 Task: Find connections with filter location Dingcheng with filter topic #leadershipwith filter profile language Potuguese with filter current company Petropipe Oil and Gas with filter school Mumbai Educational Trust, MET League of Colleges with filter industry Caterers with filter service category User Experience Writing with filter keywords title Hotel Manager
Action: Mouse moved to (590, 82)
Screenshot: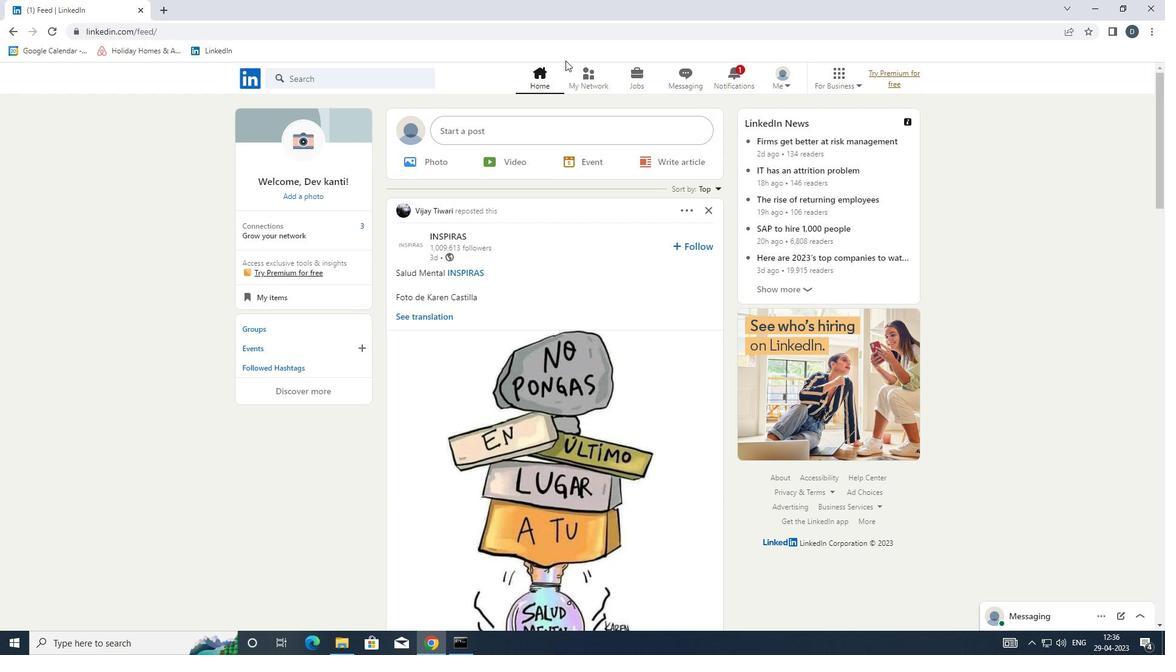 
Action: Mouse pressed left at (590, 82)
Screenshot: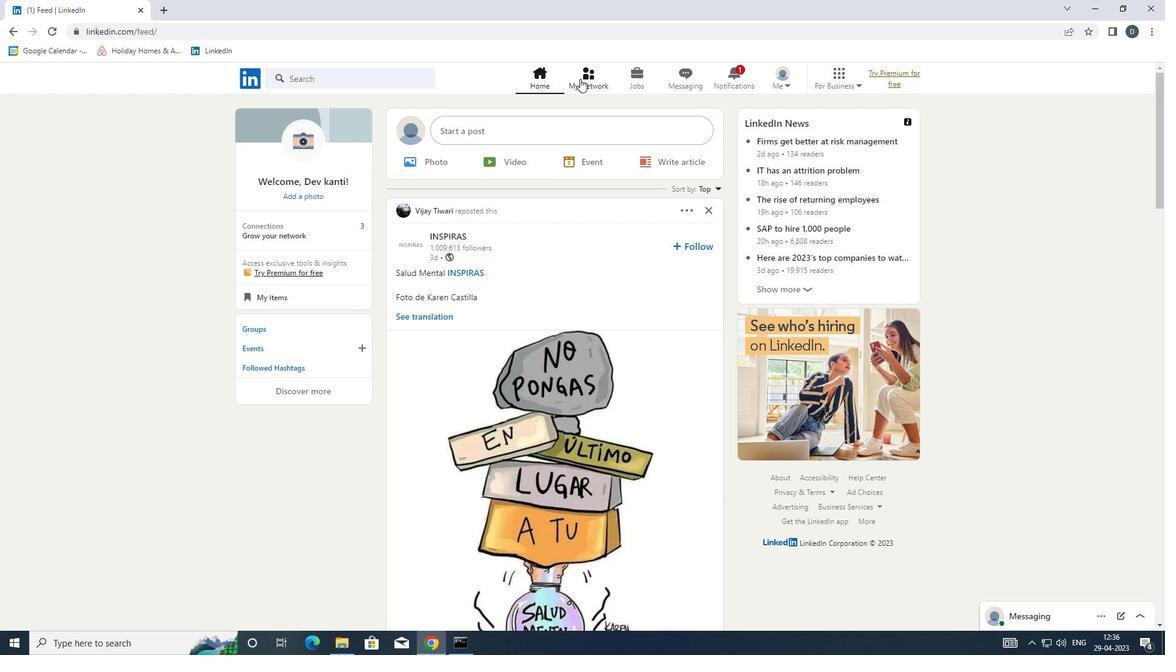 
Action: Mouse moved to (398, 143)
Screenshot: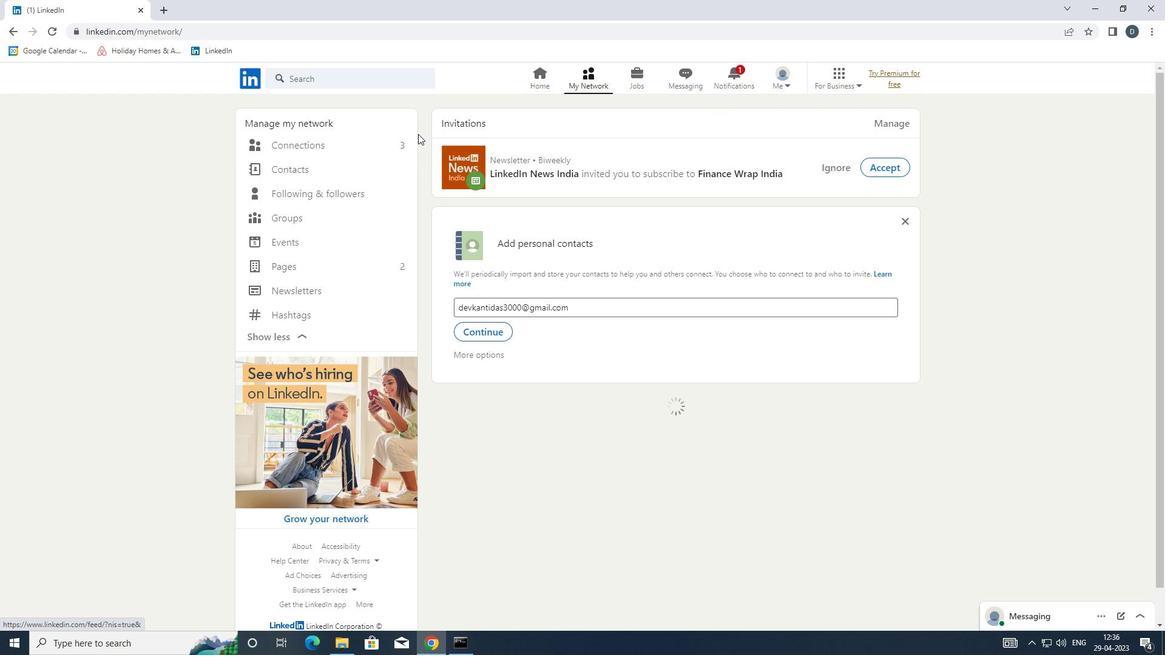 
Action: Mouse pressed left at (398, 143)
Screenshot: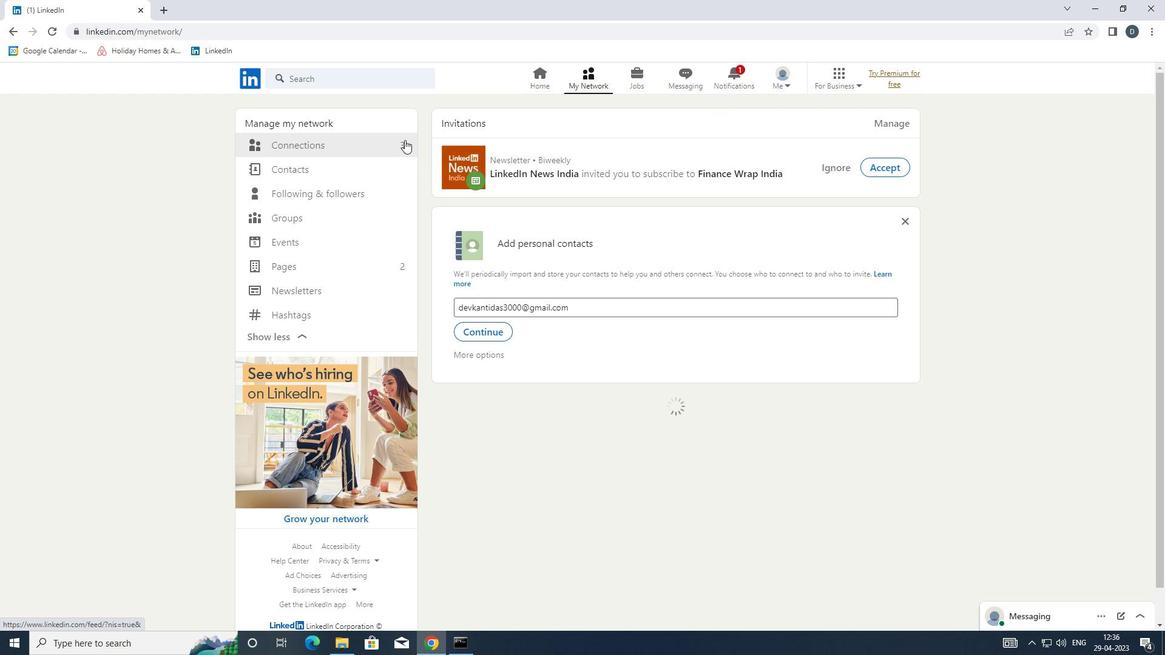 
Action: Mouse moved to (665, 148)
Screenshot: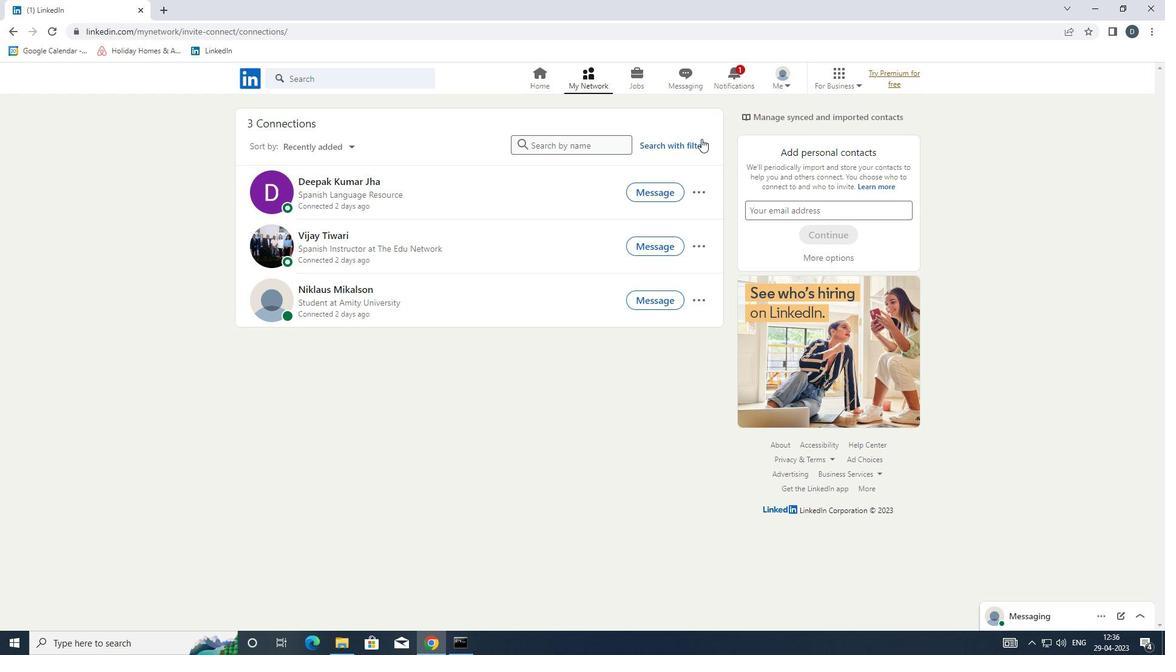 
Action: Mouse pressed left at (665, 148)
Screenshot: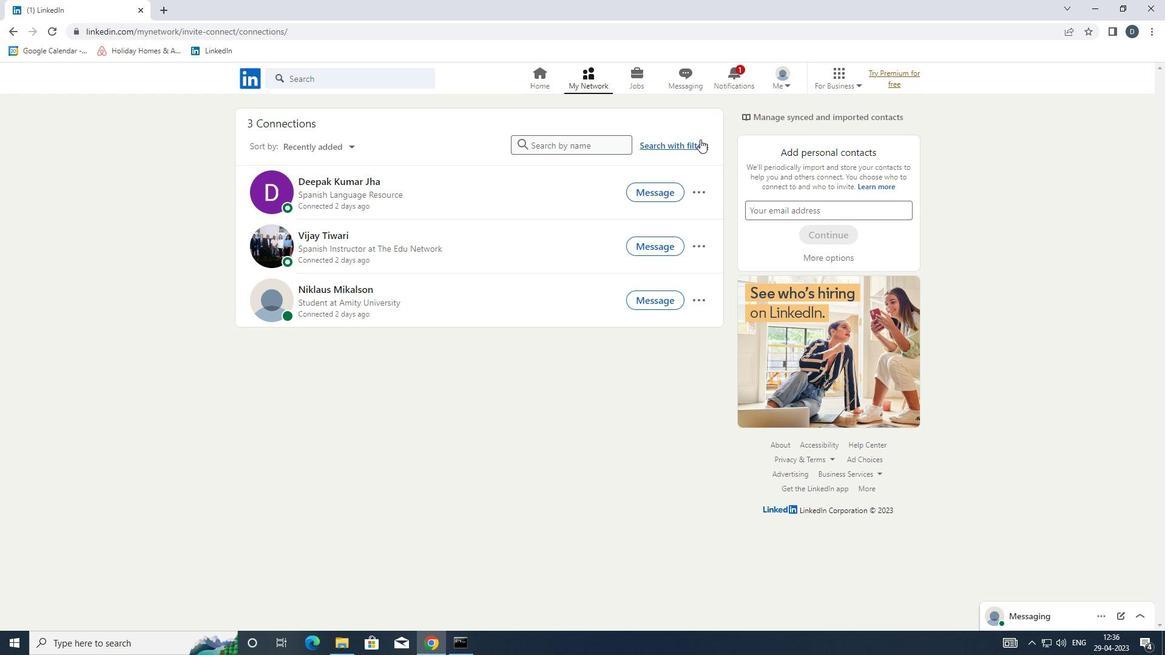 
Action: Mouse moved to (609, 104)
Screenshot: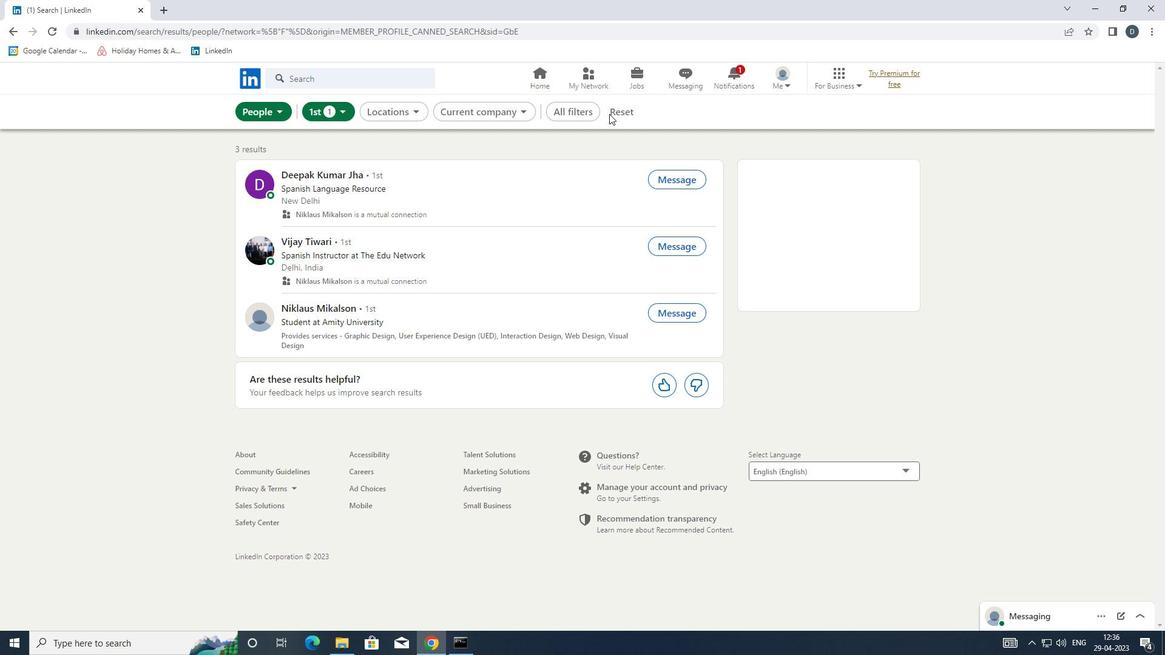 
Action: Mouse pressed left at (609, 104)
Screenshot: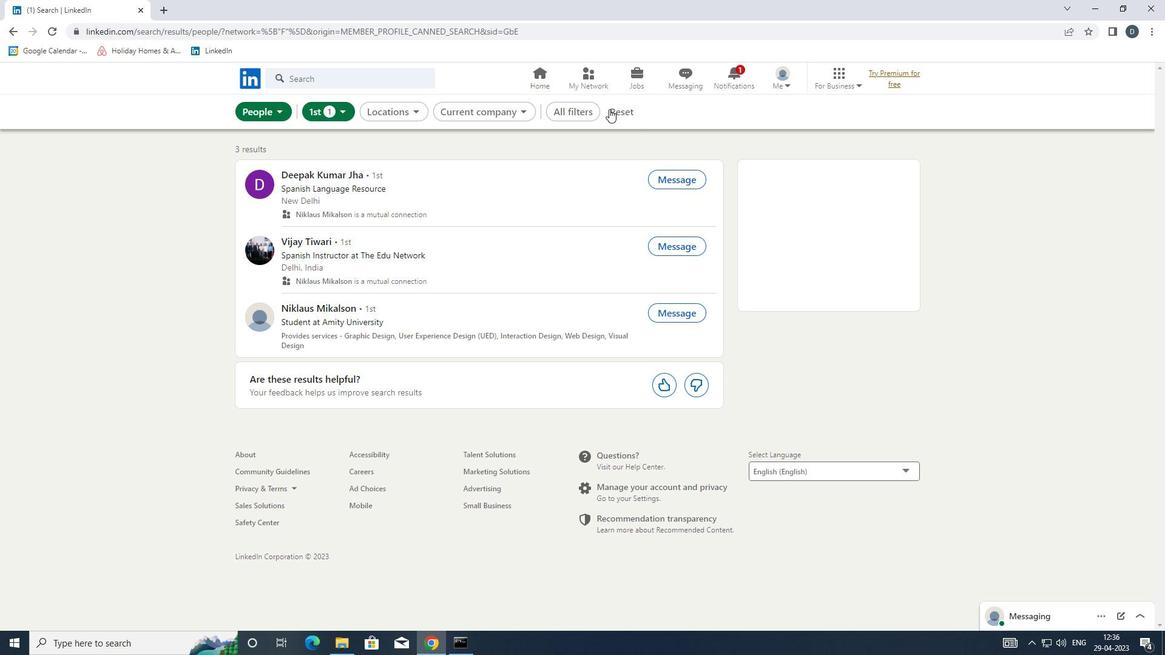 
Action: Mouse moved to (590, 107)
Screenshot: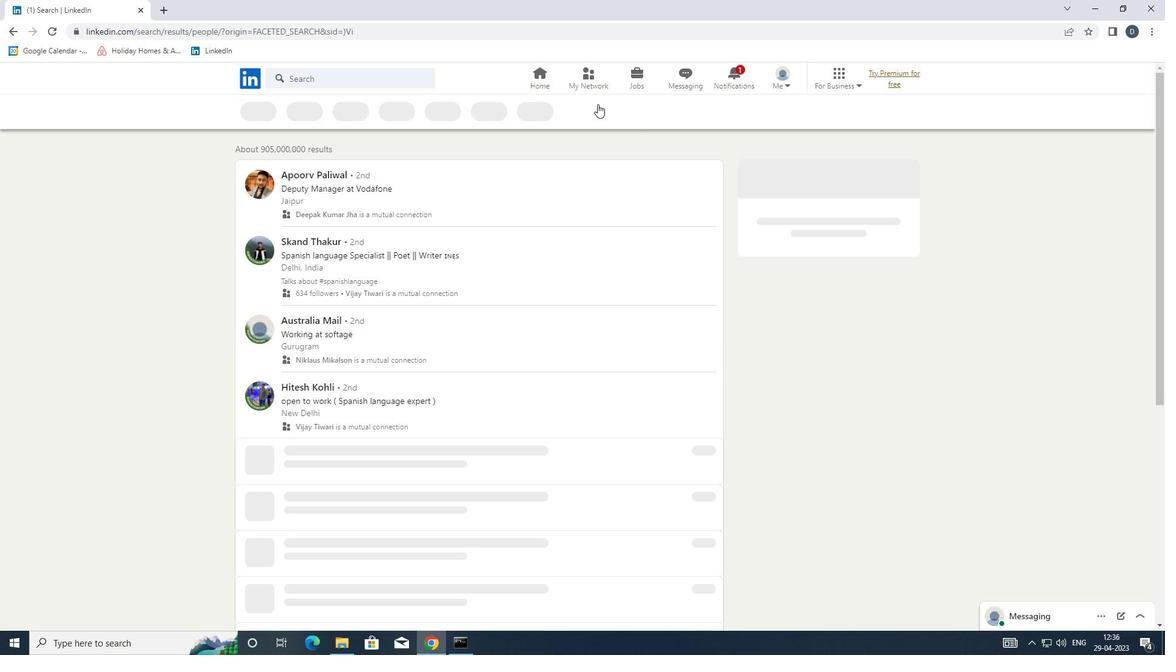 
Action: Mouse pressed left at (590, 107)
Screenshot: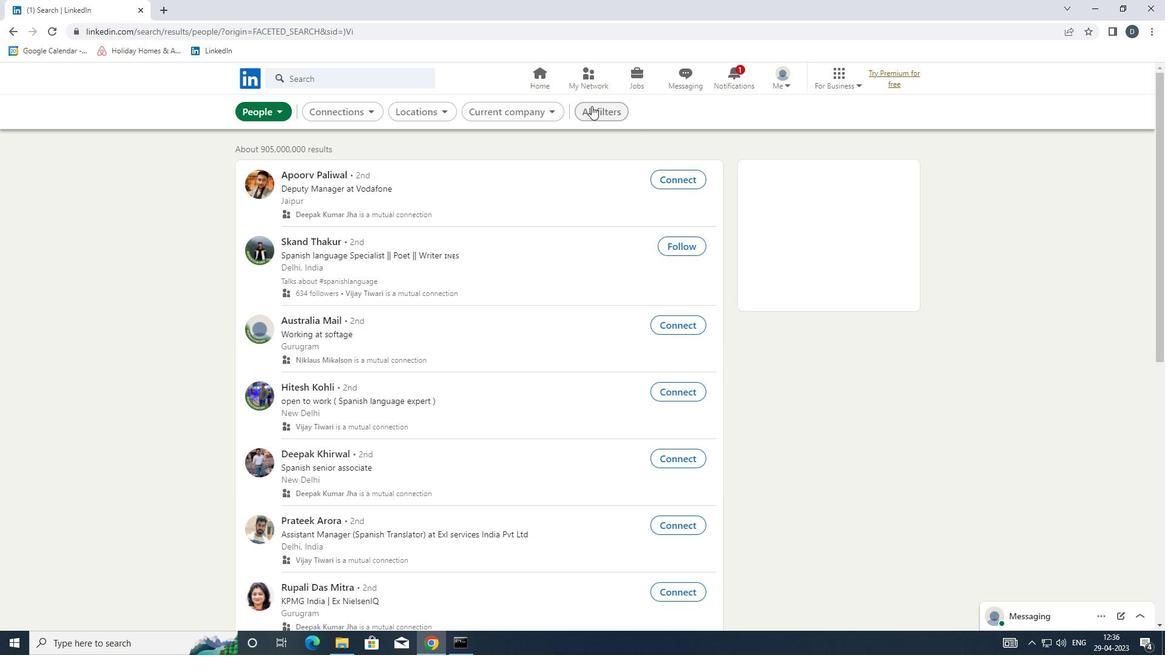
Action: Mouse moved to (925, 363)
Screenshot: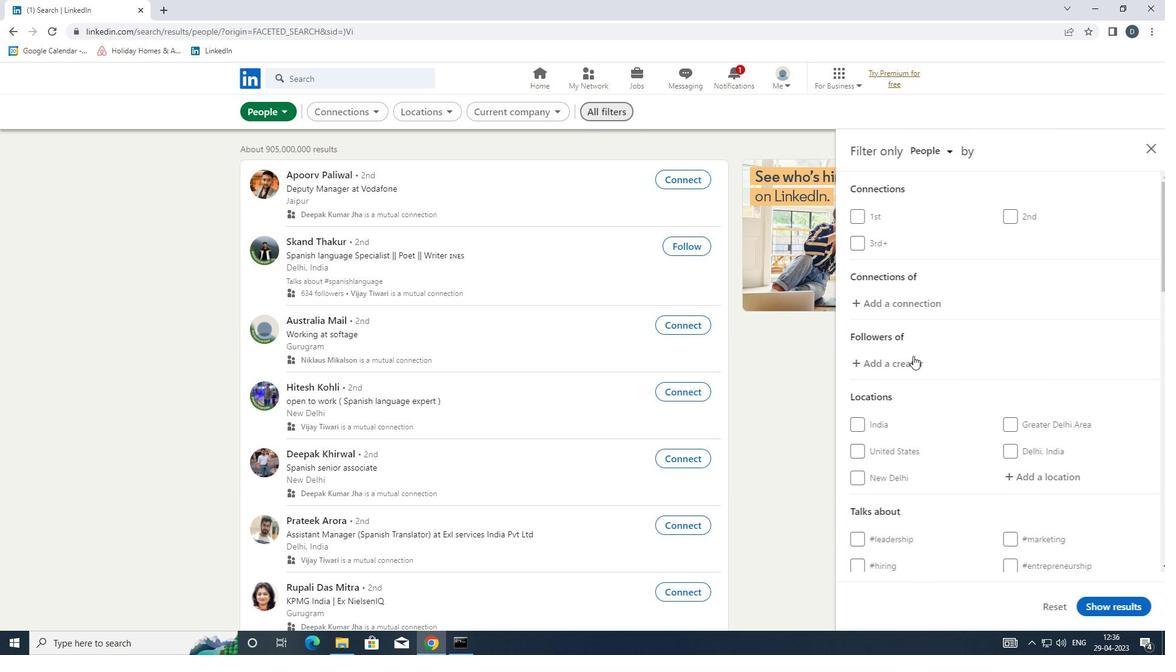 
Action: Mouse scrolled (925, 362) with delta (0, 0)
Screenshot: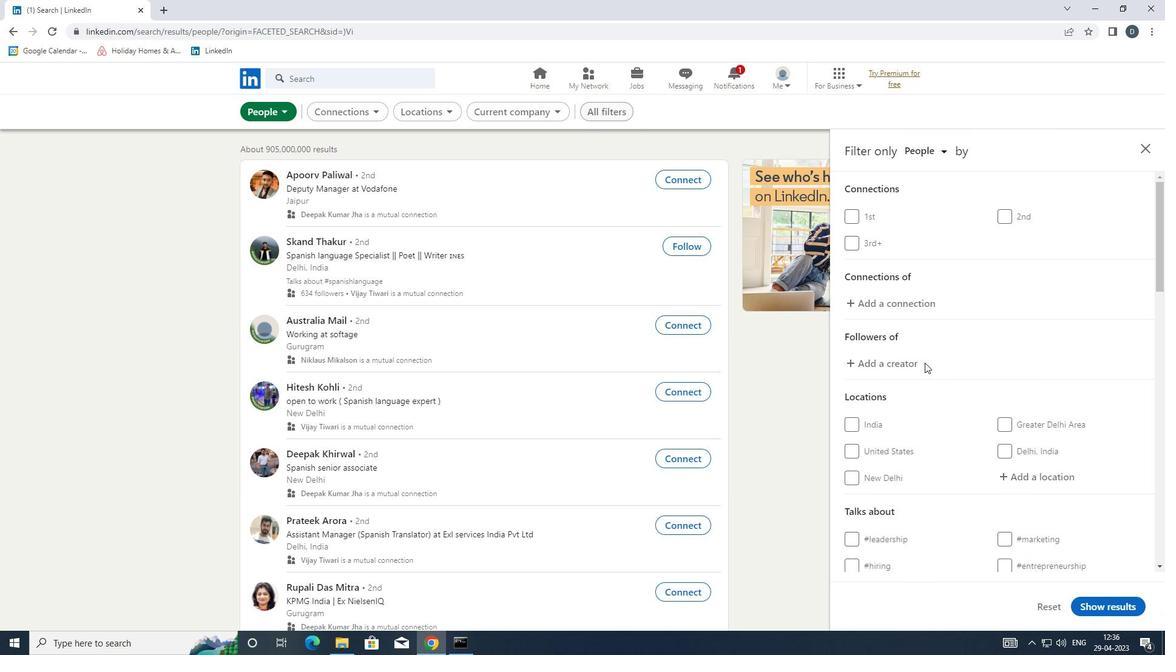 
Action: Mouse scrolled (925, 362) with delta (0, 0)
Screenshot: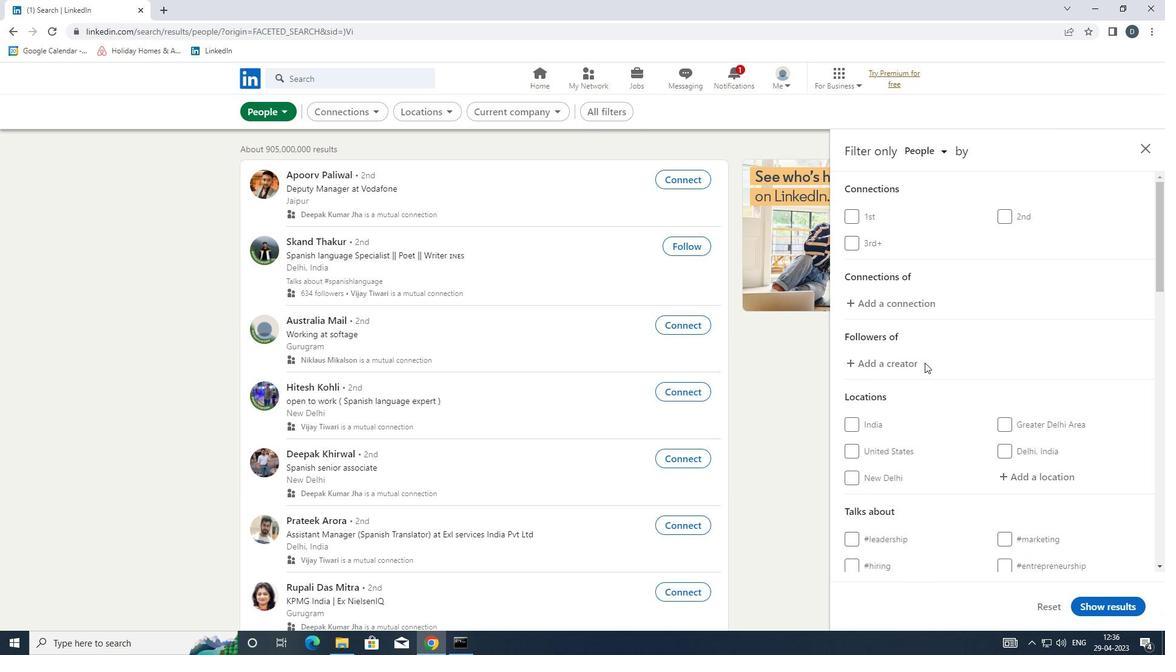 
Action: Mouse moved to (1007, 343)
Screenshot: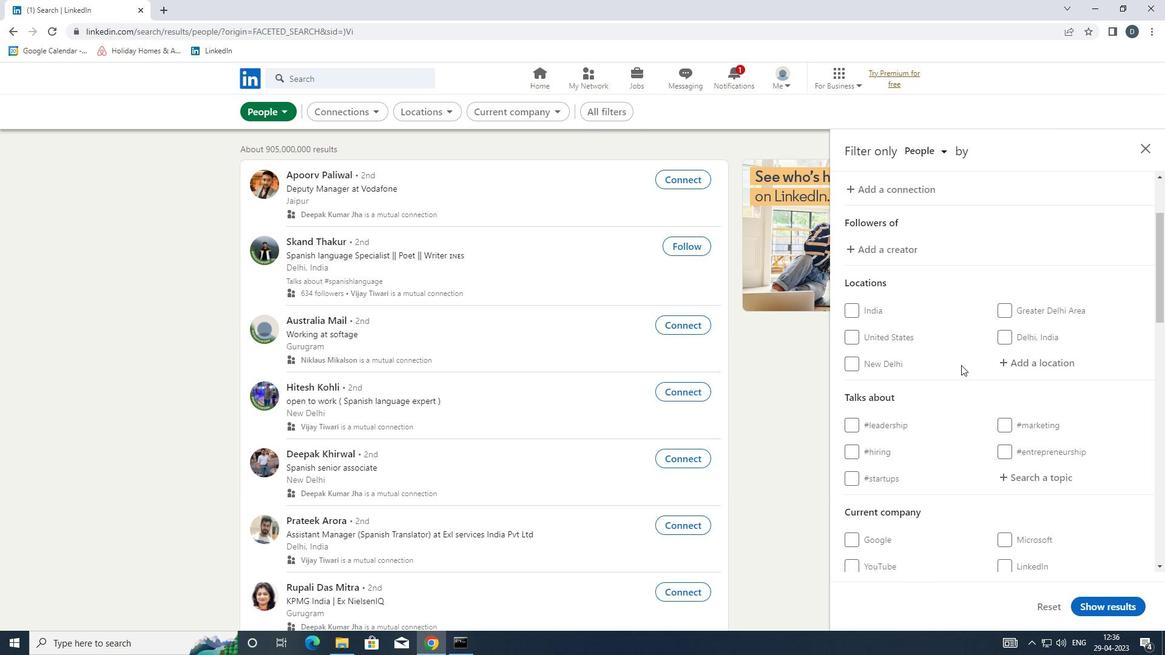 
Action: Mouse pressed left at (1007, 343)
Screenshot: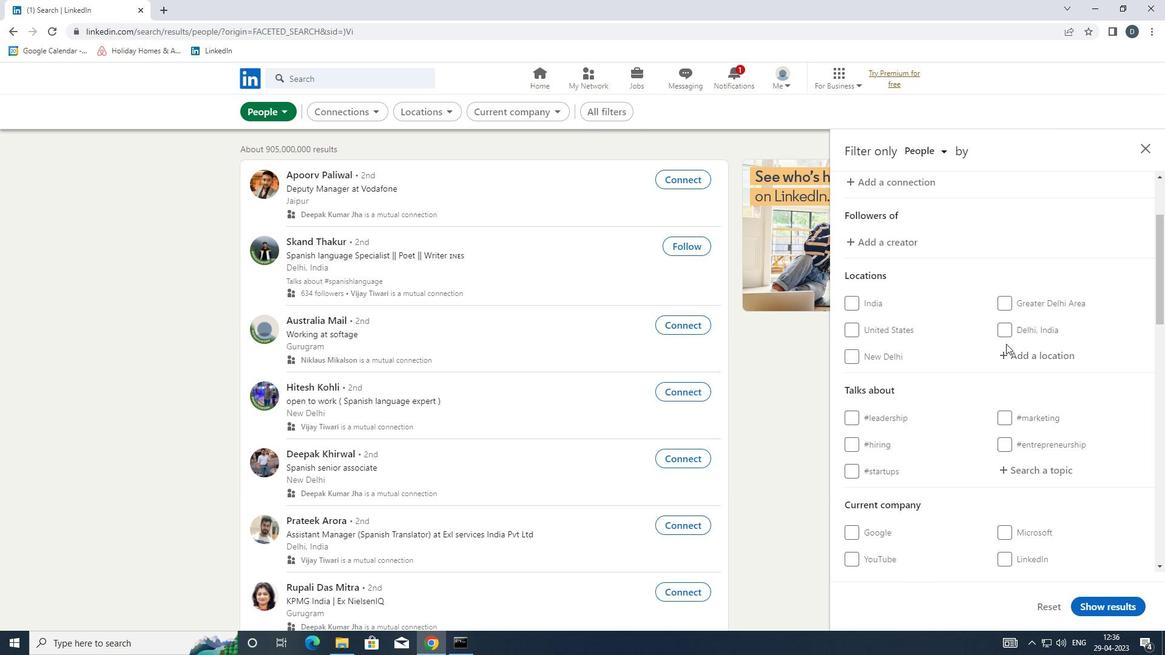 
Action: Mouse moved to (1011, 353)
Screenshot: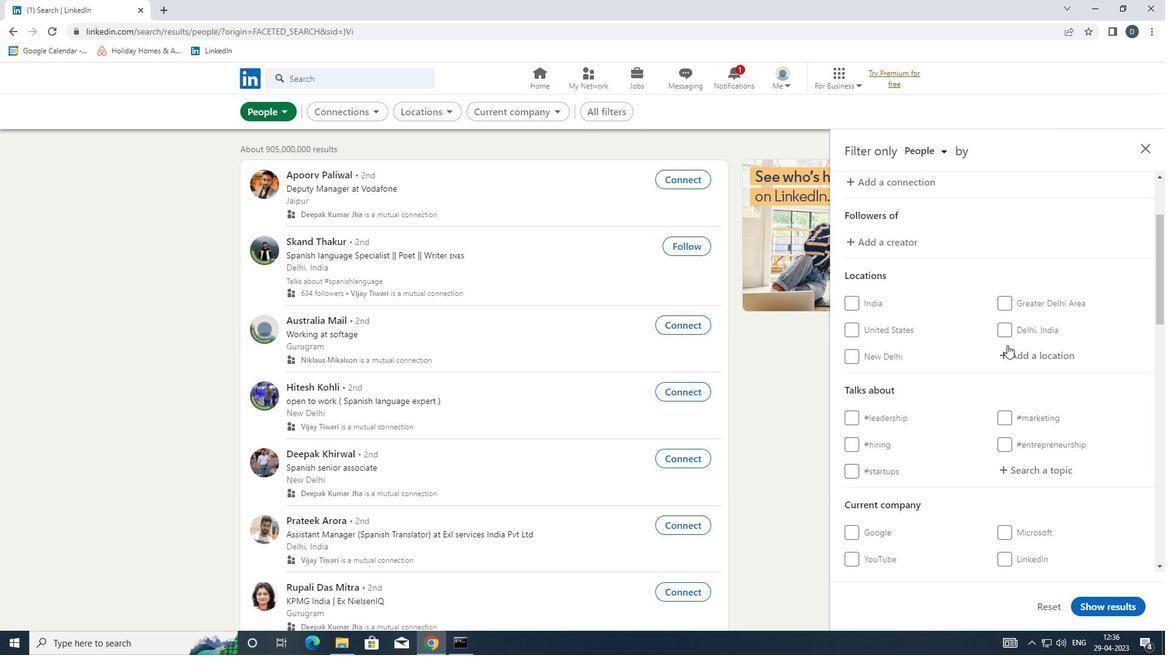 
Action: Mouse pressed left at (1011, 353)
Screenshot: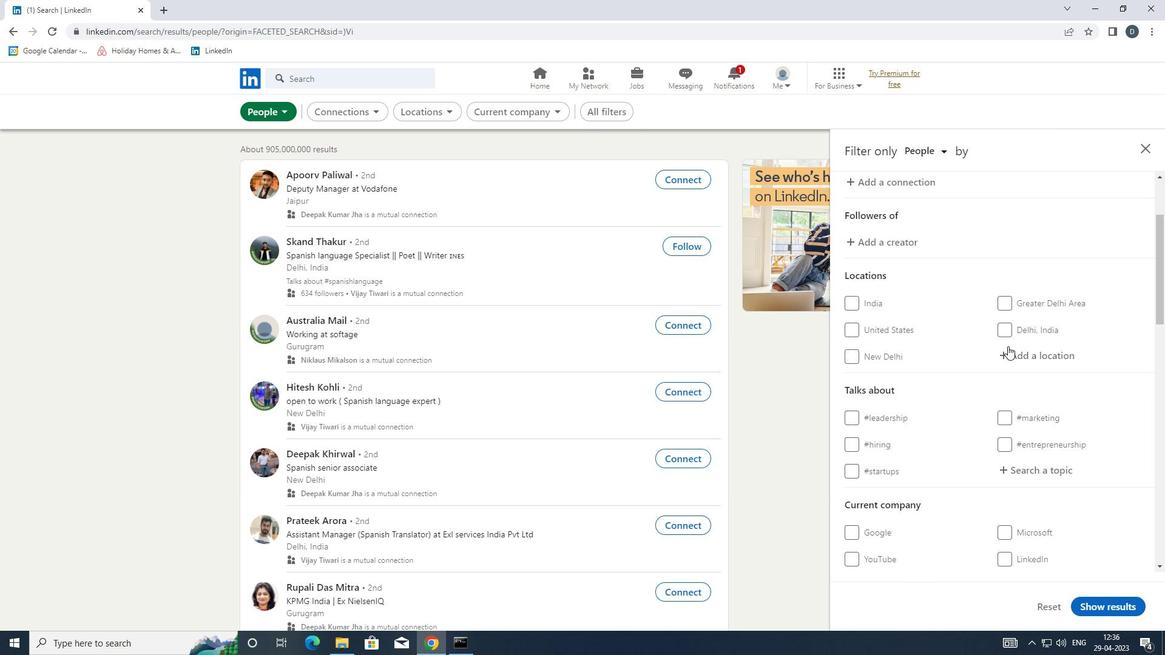 
Action: Mouse moved to (1006, 360)
Screenshot: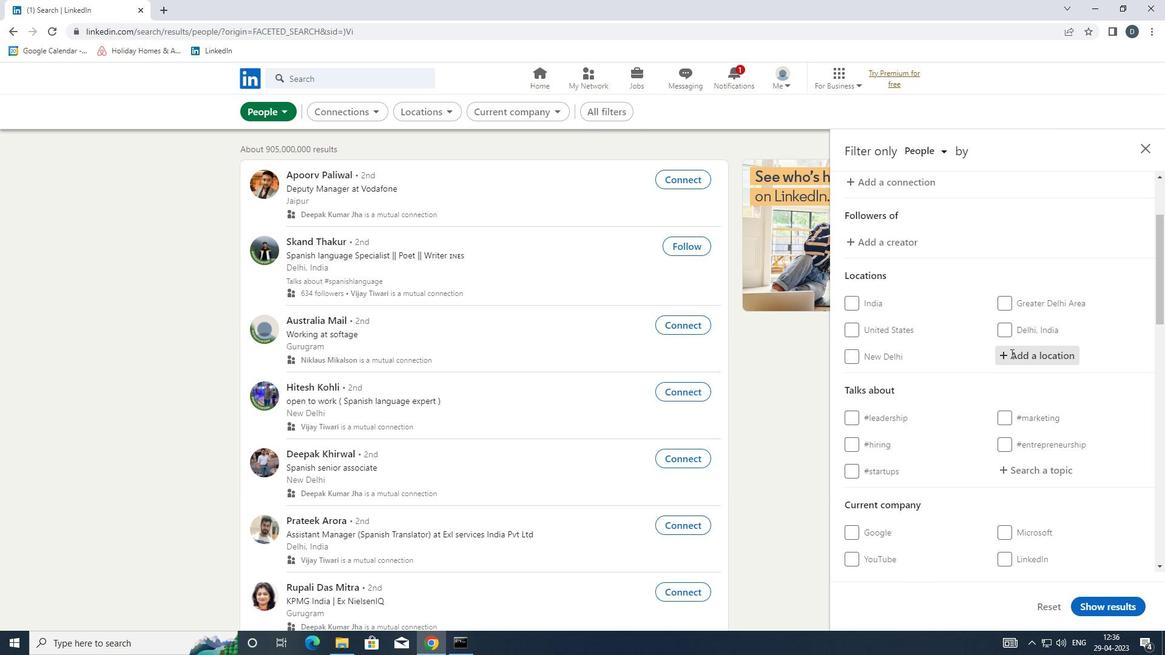 
Action: Key pressed <Key.shift>D
Screenshot: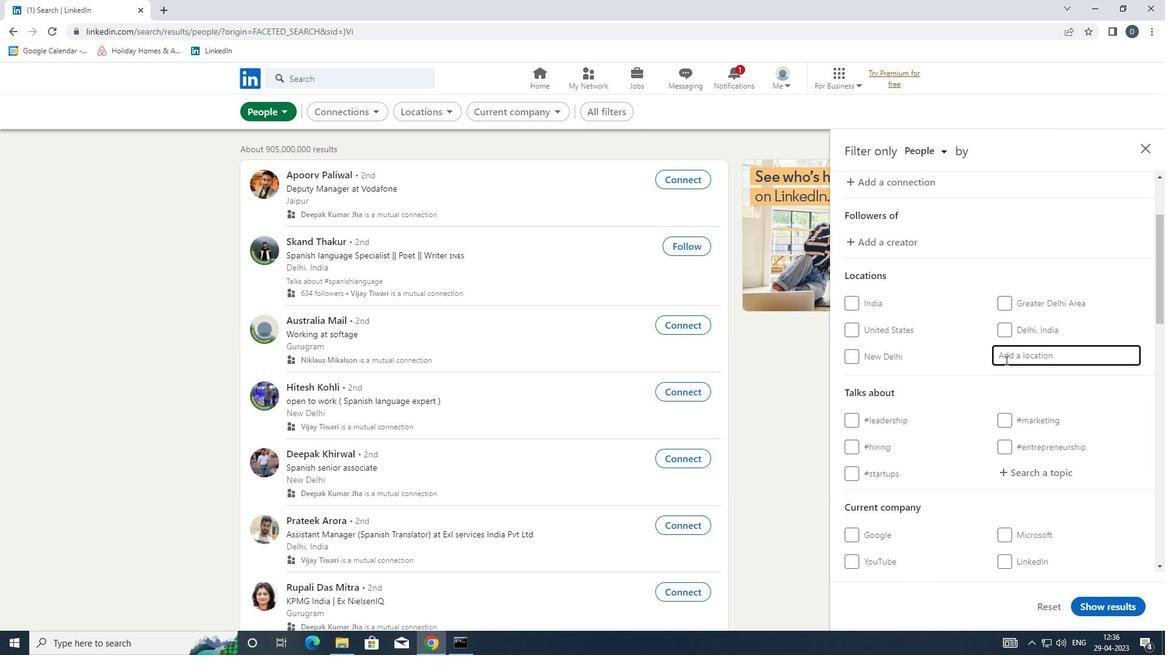 
Action: Mouse moved to (1006, 360)
Screenshot: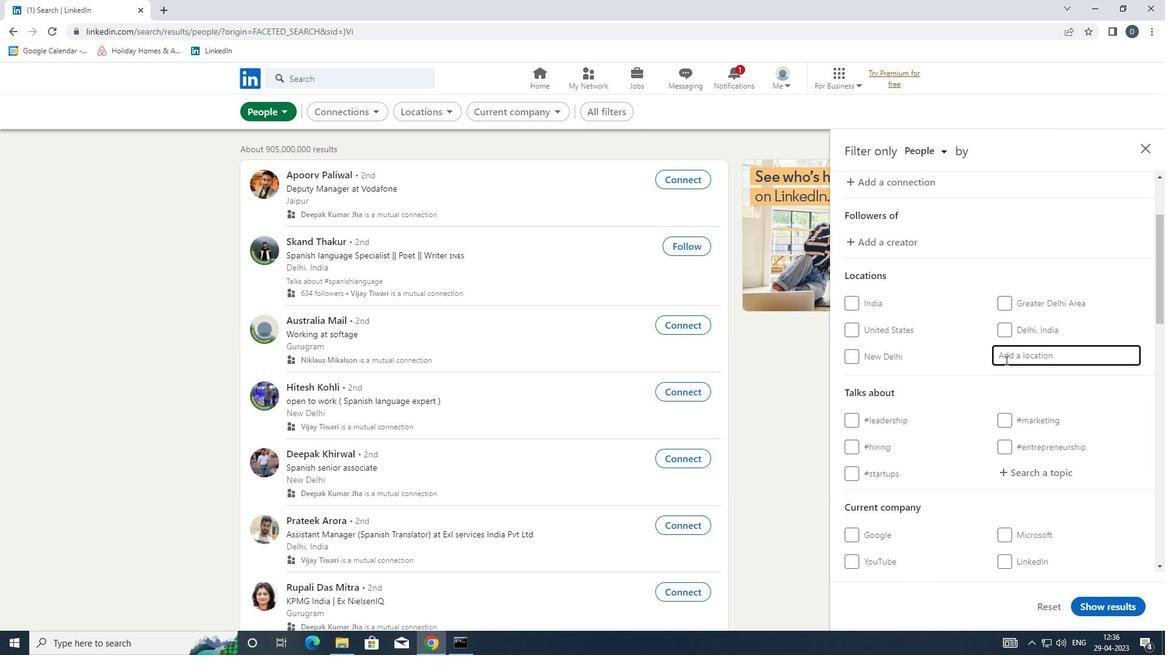 
Action: Key pressed INGCHENG
Screenshot: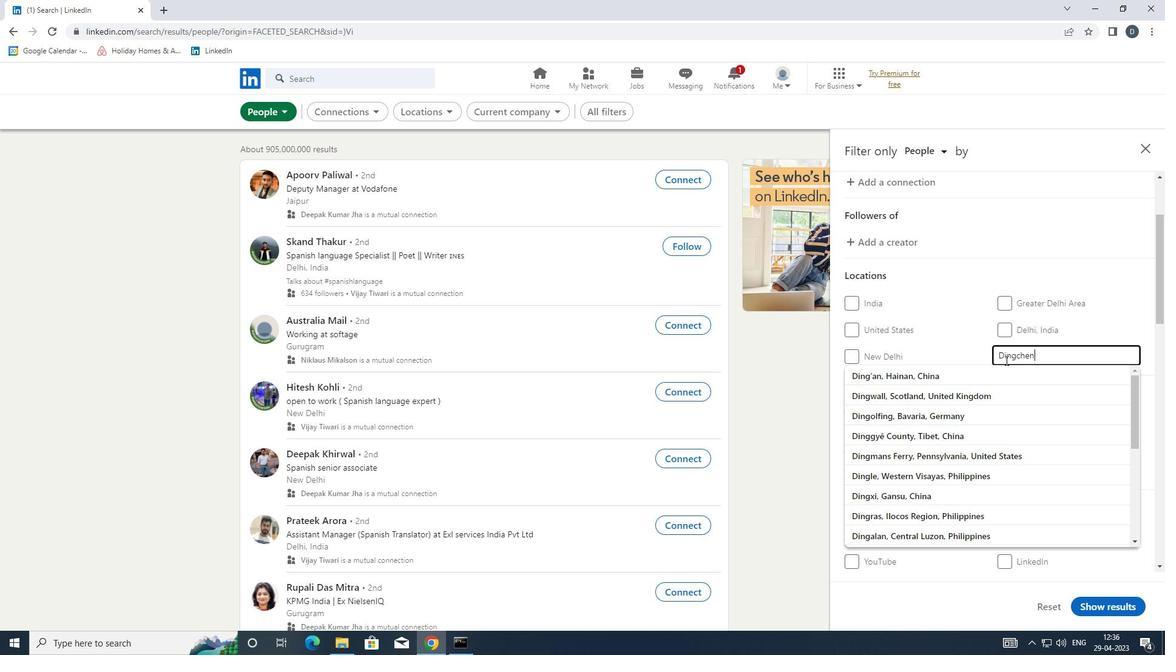 
Action: Mouse moved to (997, 408)
Screenshot: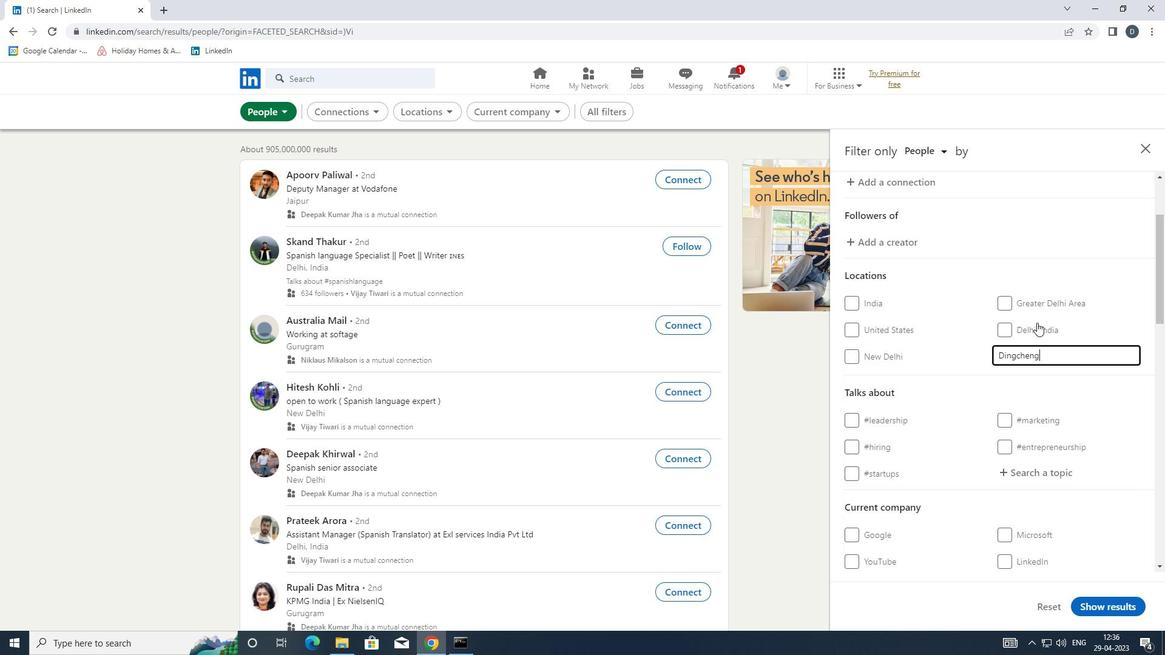 
Action: Mouse scrolled (997, 407) with delta (0, 0)
Screenshot: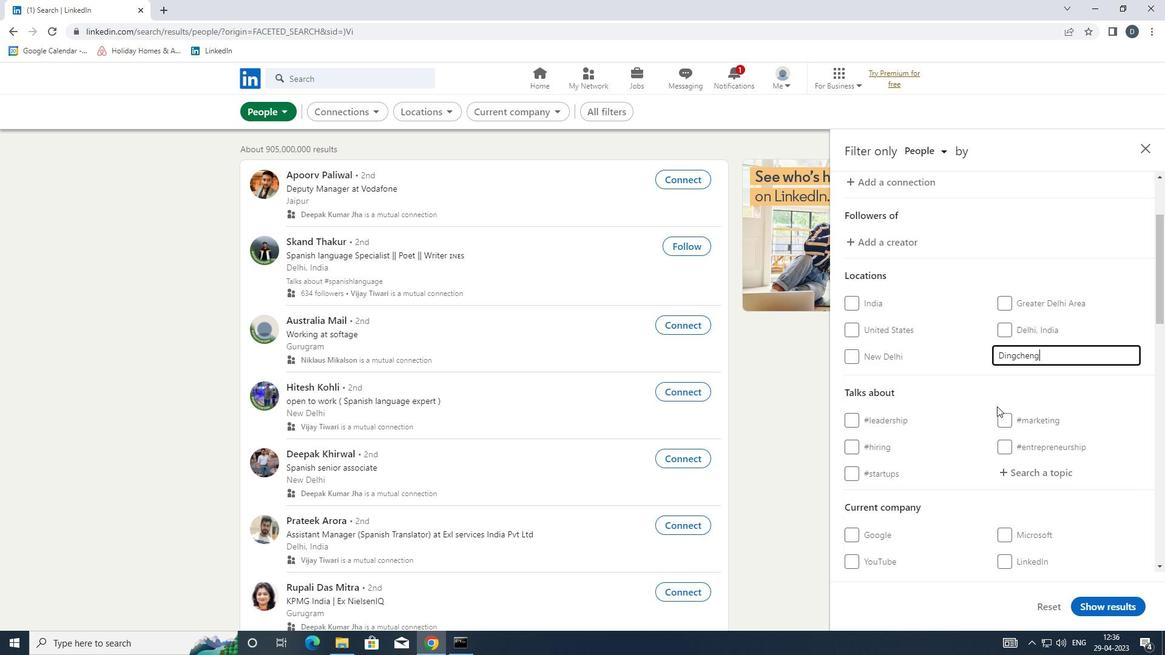 
Action: Mouse moved to (1031, 418)
Screenshot: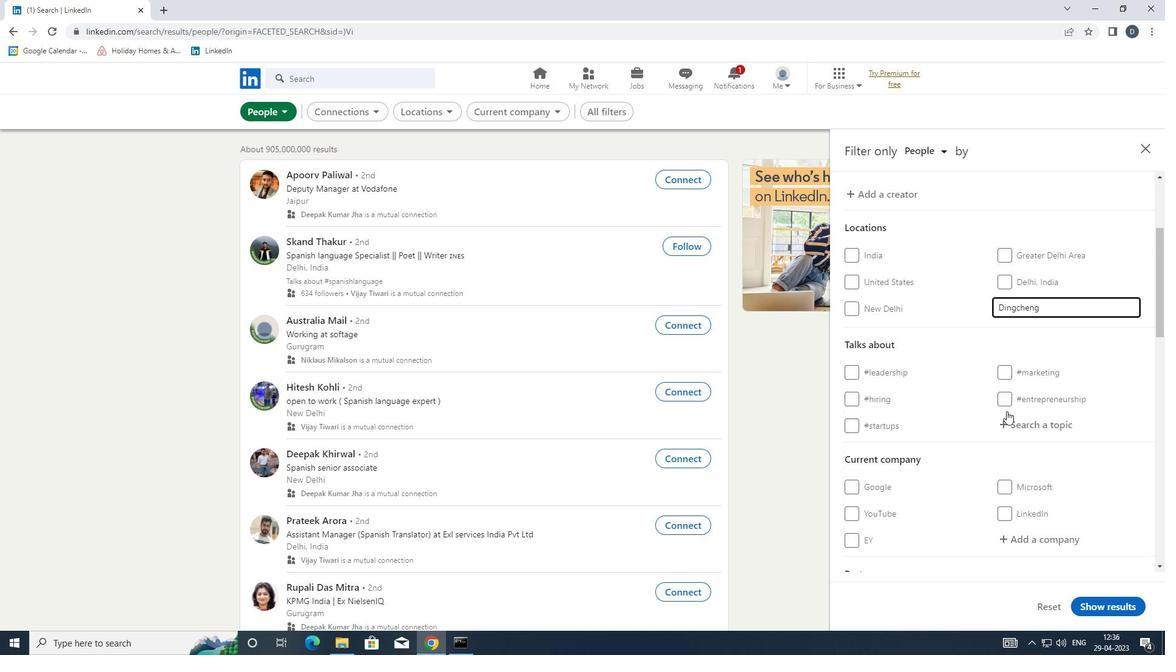 
Action: Mouse pressed left at (1031, 418)
Screenshot: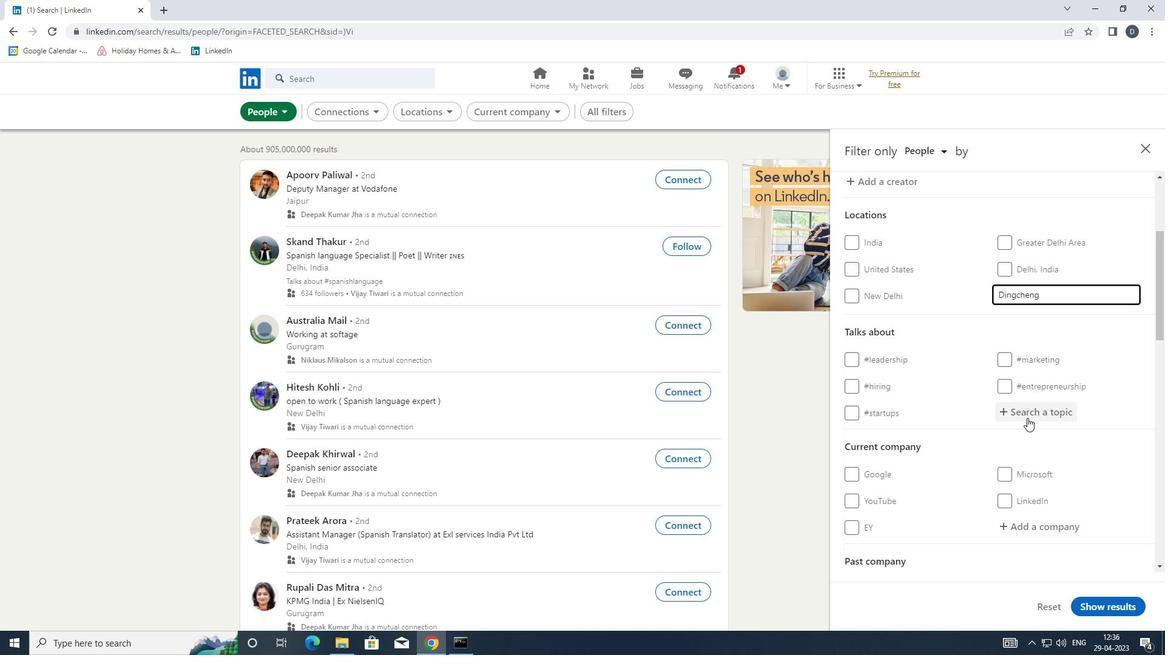 
Action: Key pressed <Key.shift><Key.shift><Key.shift>#LEADERSHIP
Screenshot: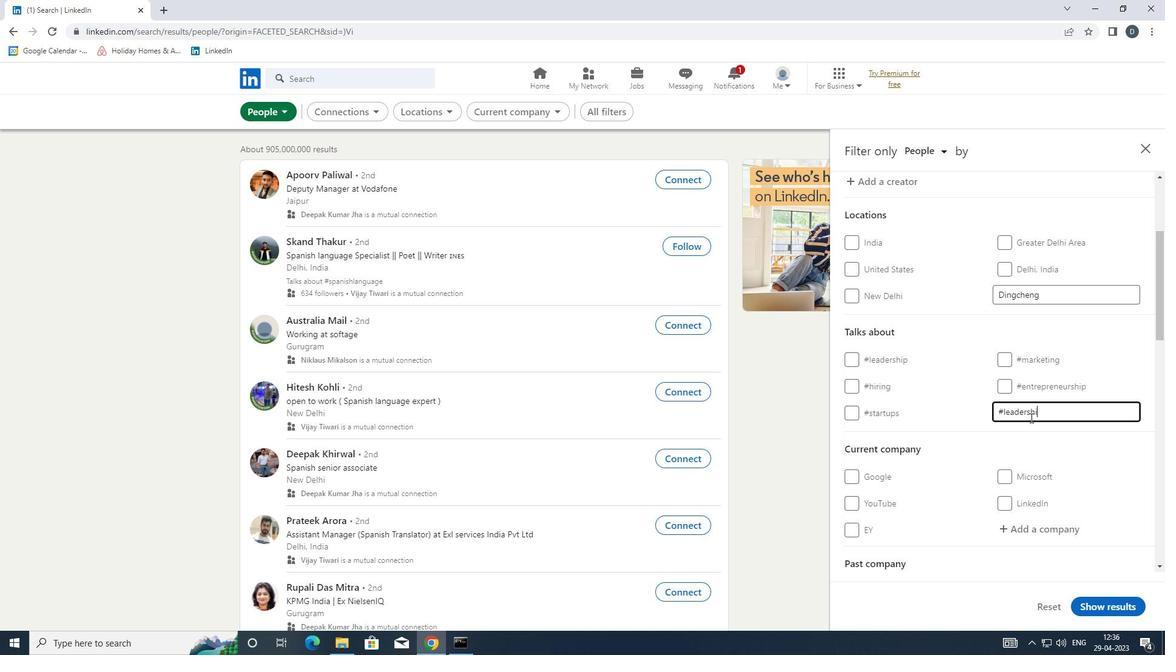 
Action: Mouse moved to (1034, 417)
Screenshot: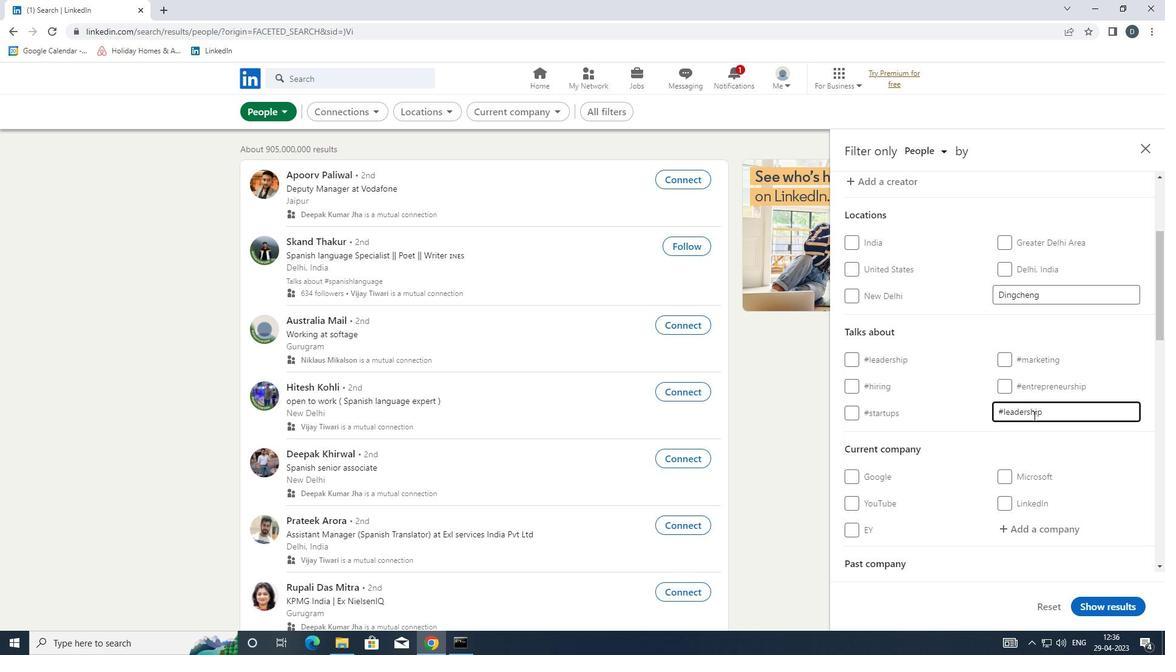 
Action: Mouse scrolled (1034, 416) with delta (0, 0)
Screenshot: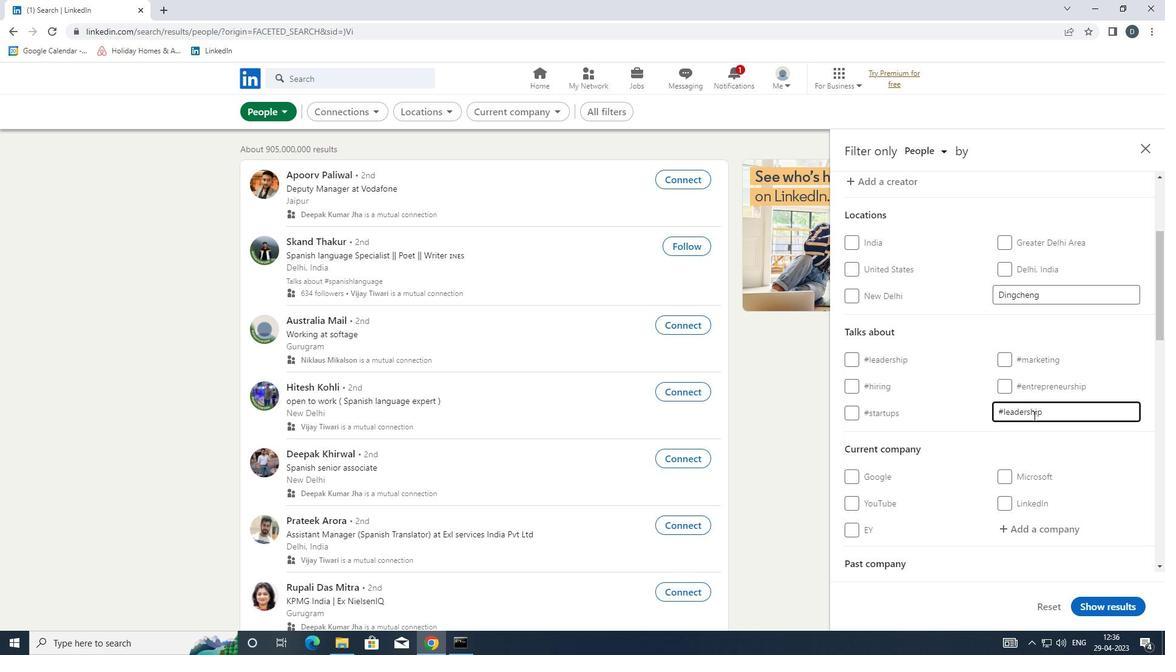
Action: Mouse moved to (1035, 419)
Screenshot: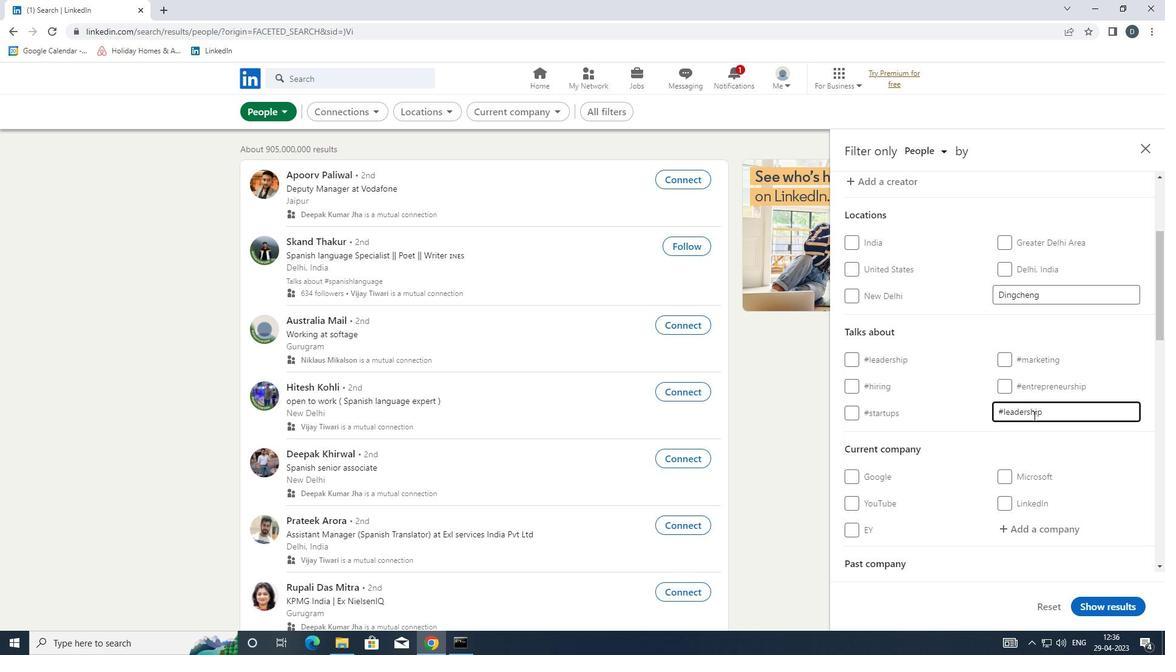 
Action: Mouse scrolled (1035, 419) with delta (0, 0)
Screenshot: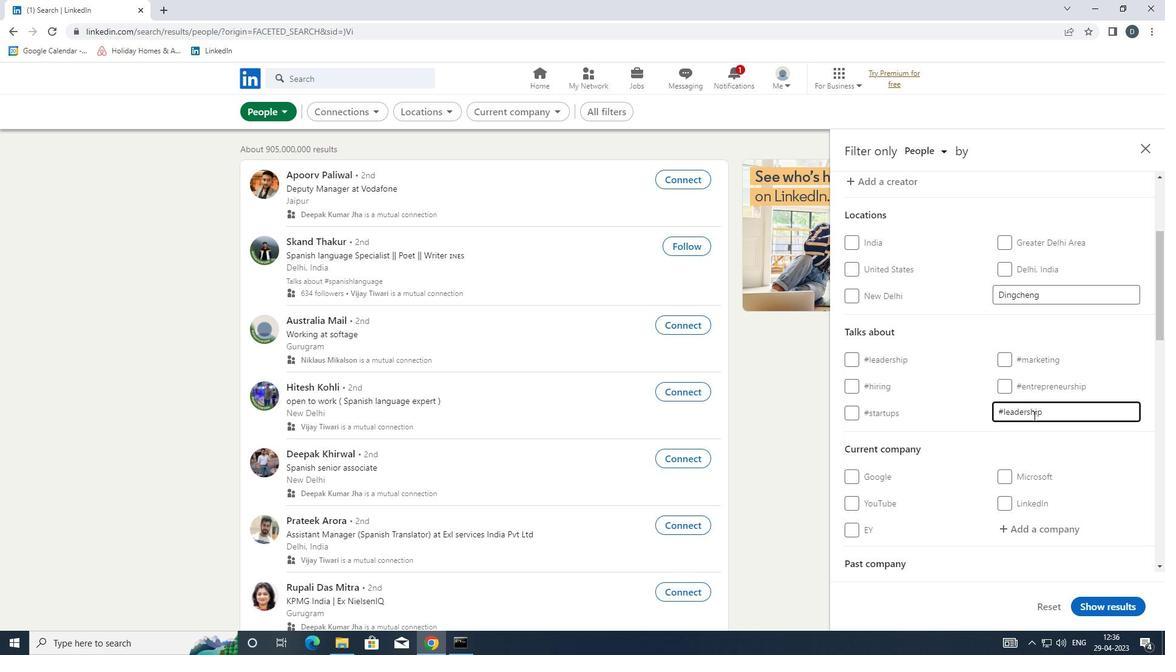 
Action: Mouse scrolled (1035, 419) with delta (0, 0)
Screenshot: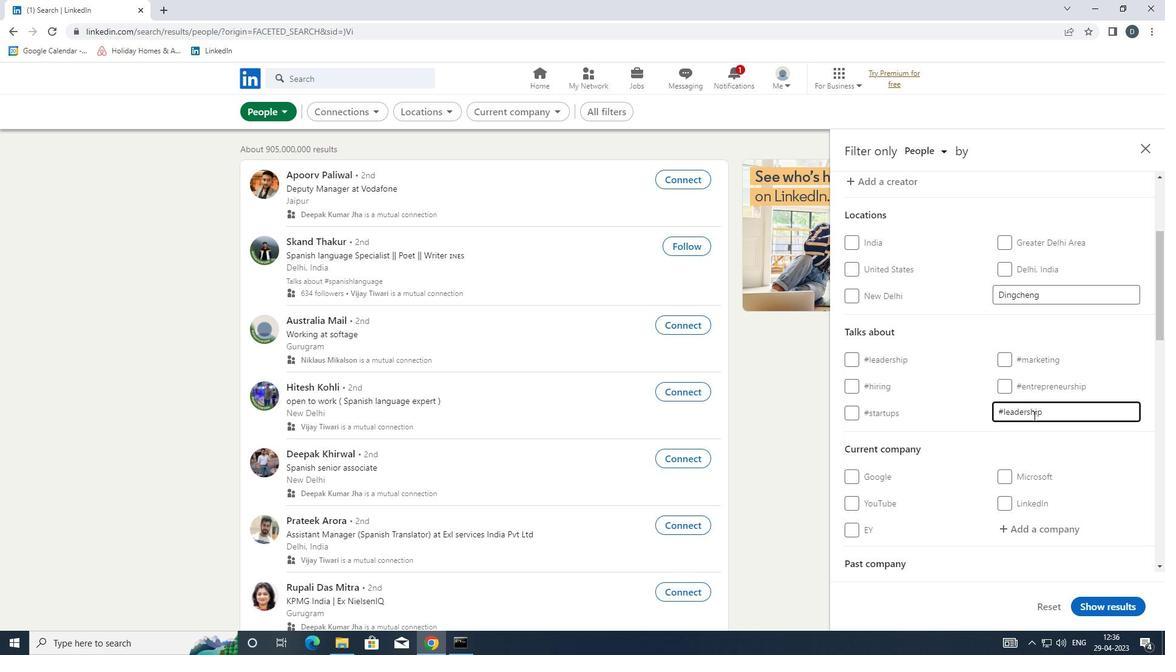 
Action: Mouse moved to (1034, 395)
Screenshot: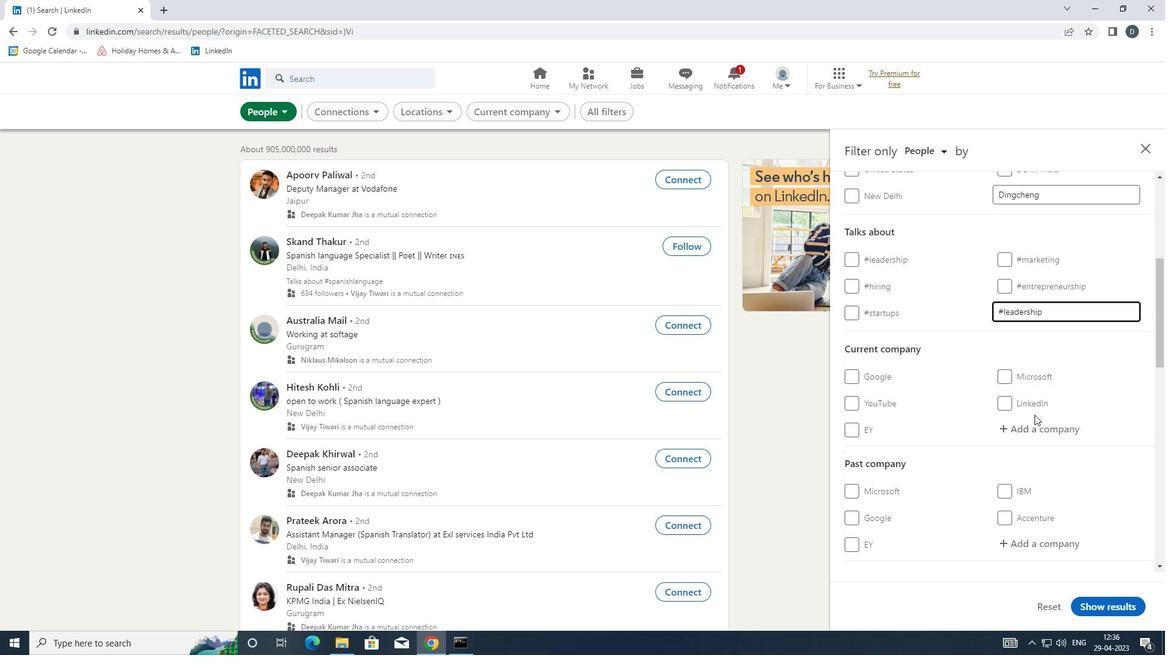 
Action: Mouse scrolled (1034, 395) with delta (0, 0)
Screenshot: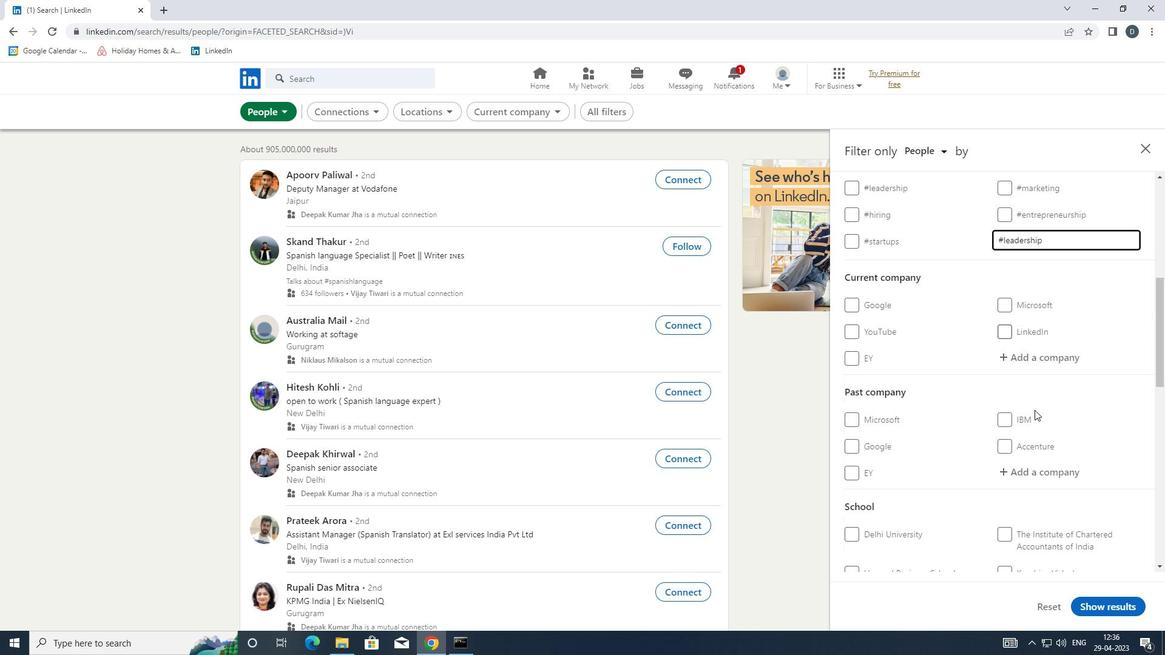 
Action: Mouse scrolled (1034, 395) with delta (0, 0)
Screenshot: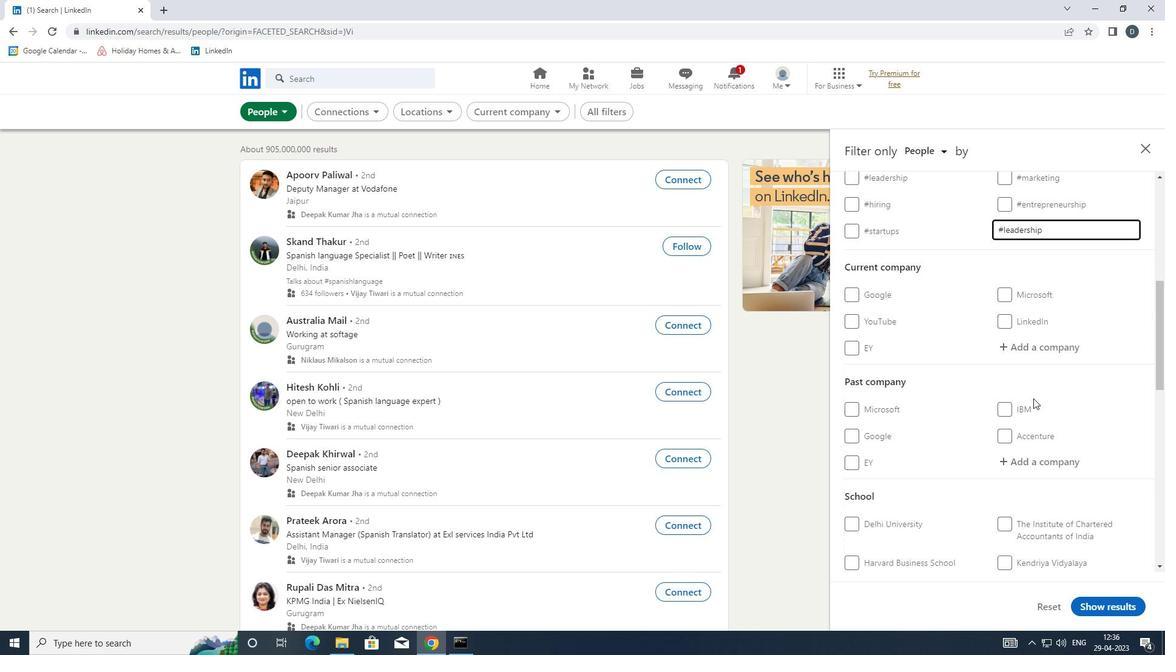 
Action: Mouse scrolled (1034, 395) with delta (0, 0)
Screenshot: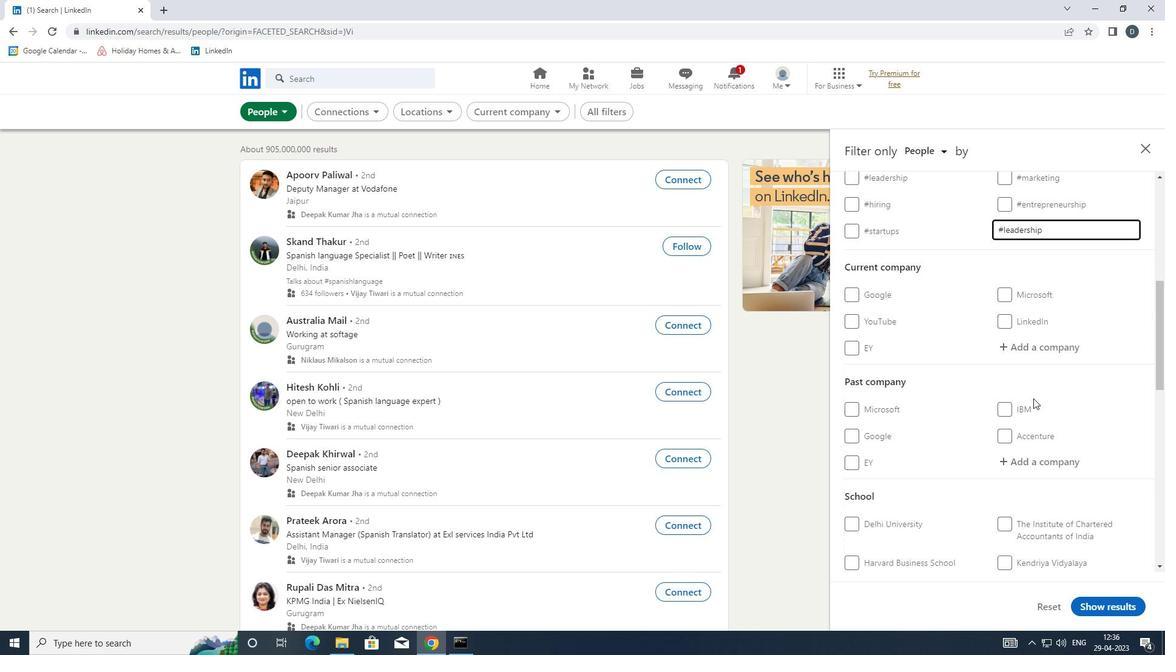 
Action: Mouse scrolled (1034, 395) with delta (0, 0)
Screenshot: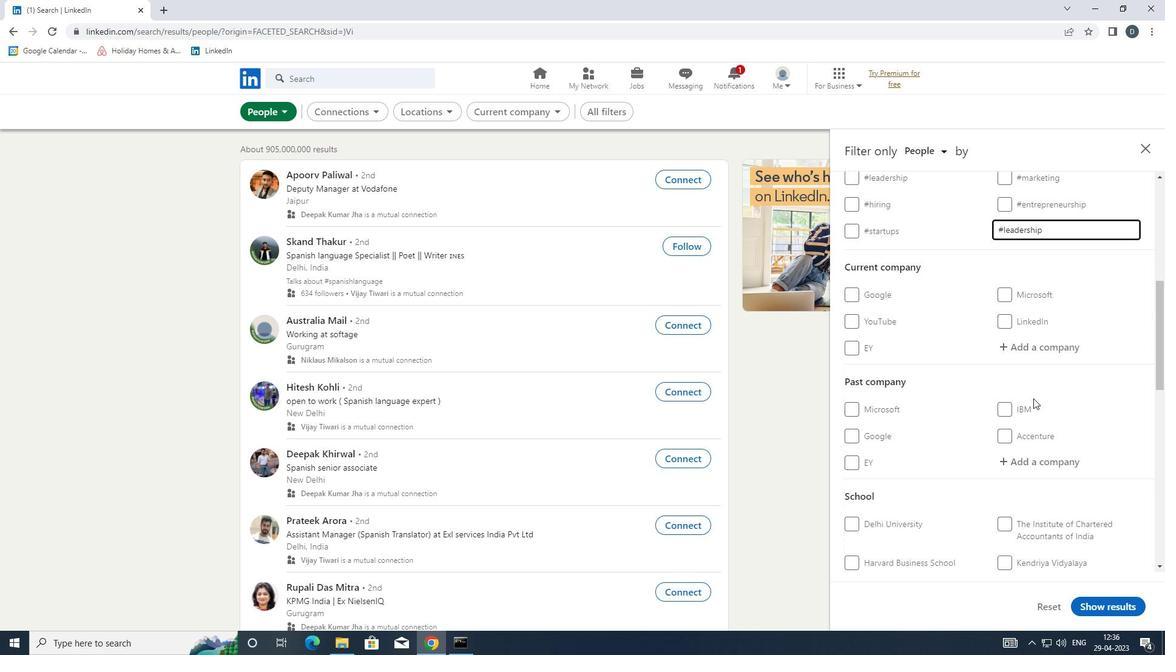 
Action: Mouse moved to (1016, 392)
Screenshot: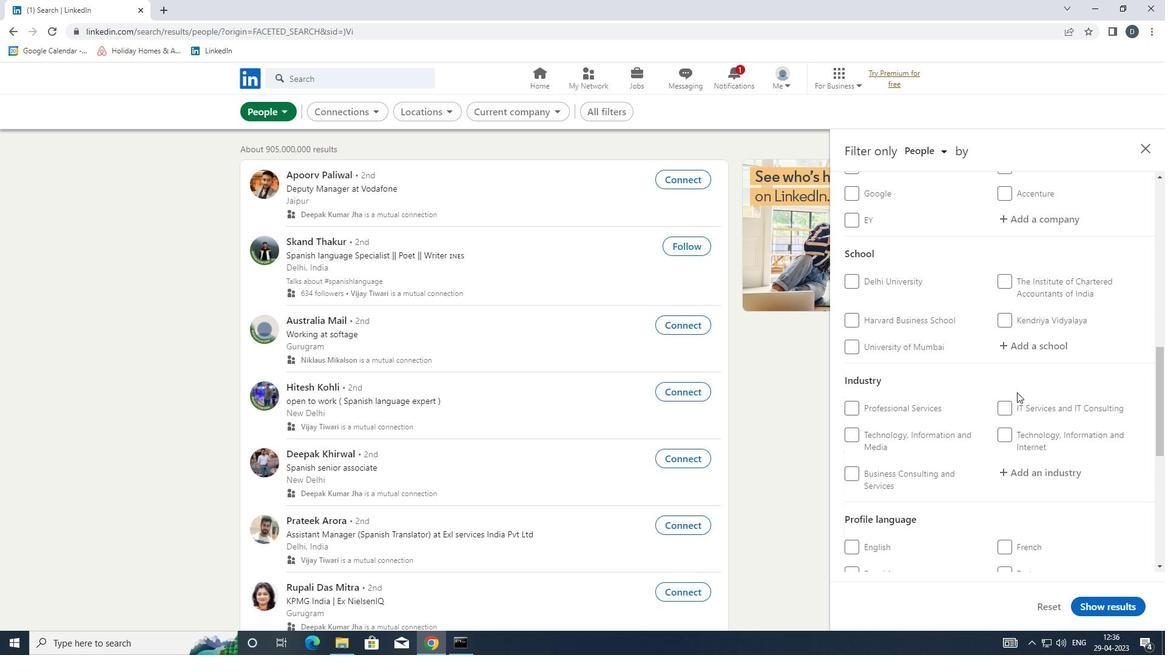 
Action: Mouse scrolled (1016, 392) with delta (0, 0)
Screenshot: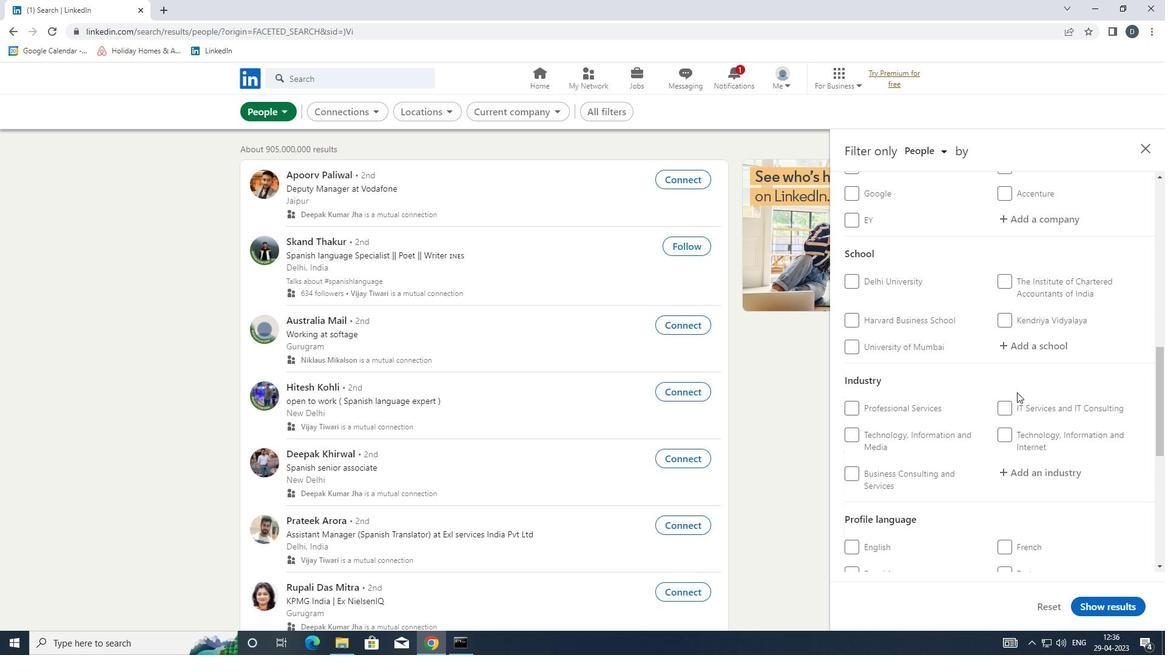 
Action: Mouse scrolled (1016, 392) with delta (0, 0)
Screenshot: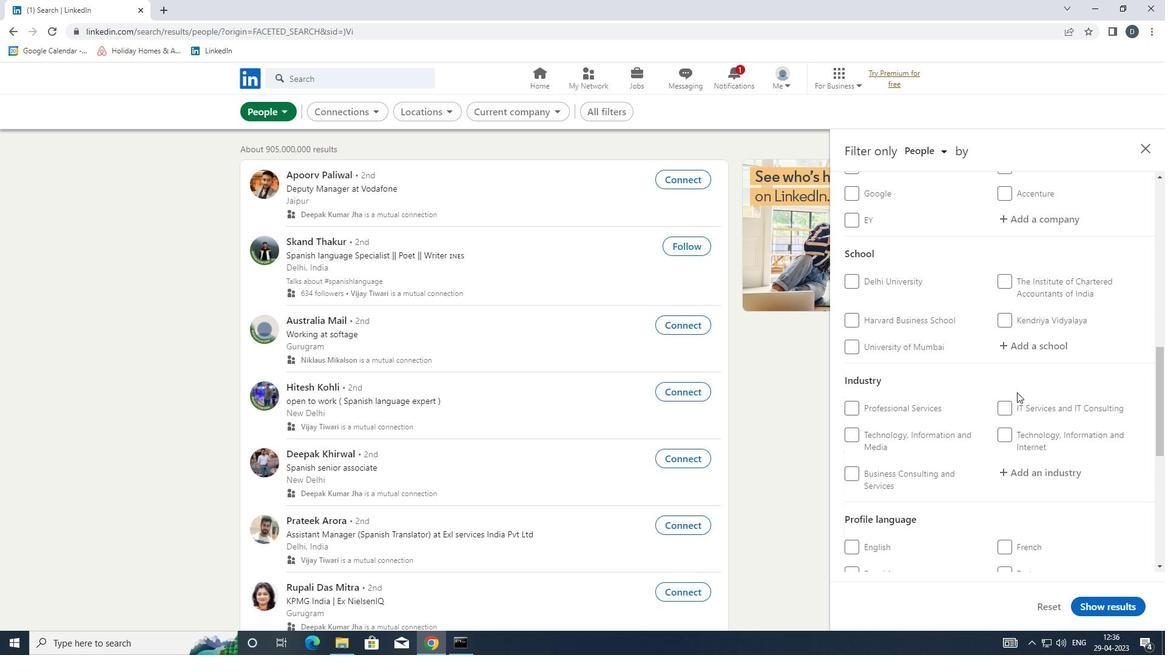 
Action: Mouse moved to (1026, 456)
Screenshot: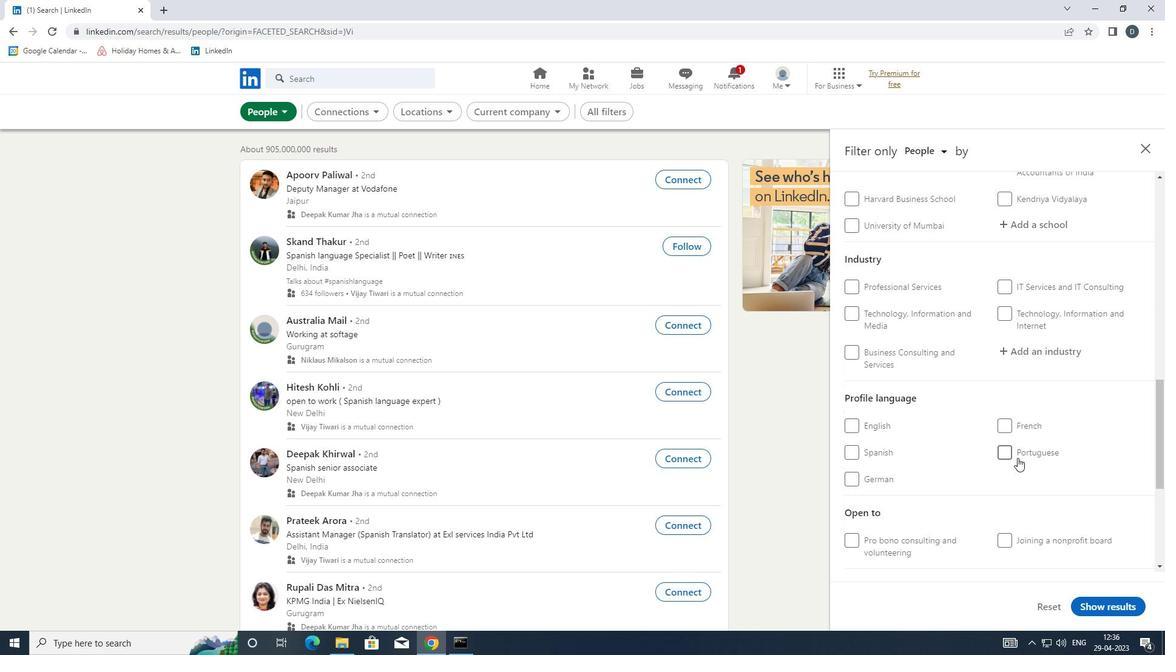 
Action: Mouse pressed left at (1026, 456)
Screenshot: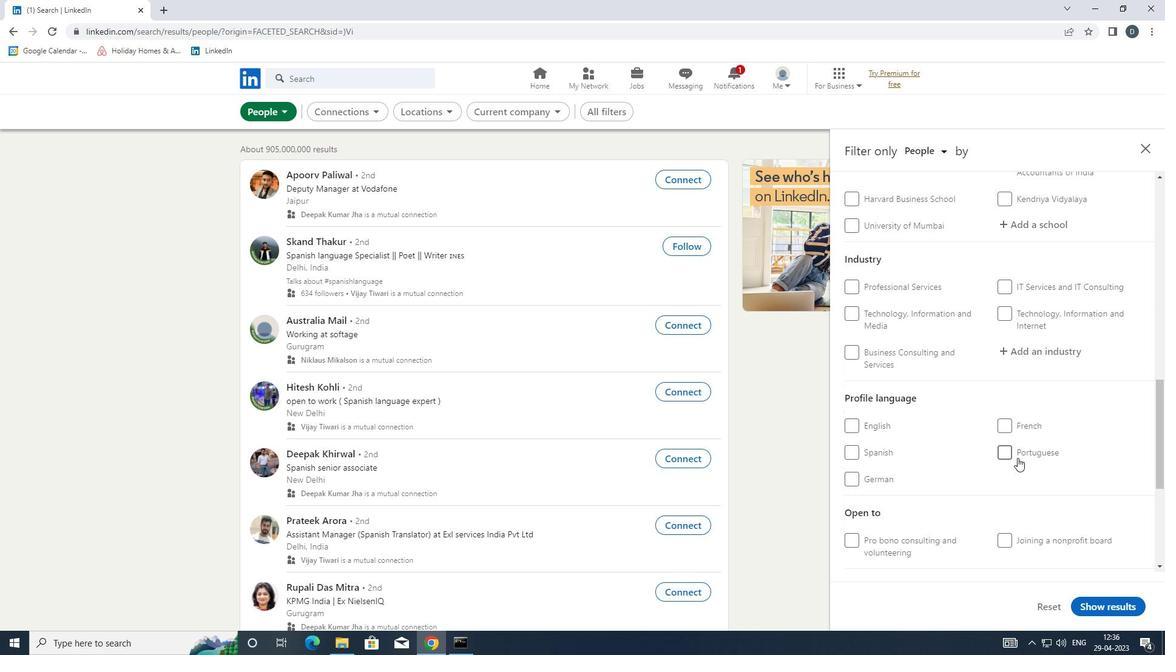 
Action: Mouse moved to (1028, 456)
Screenshot: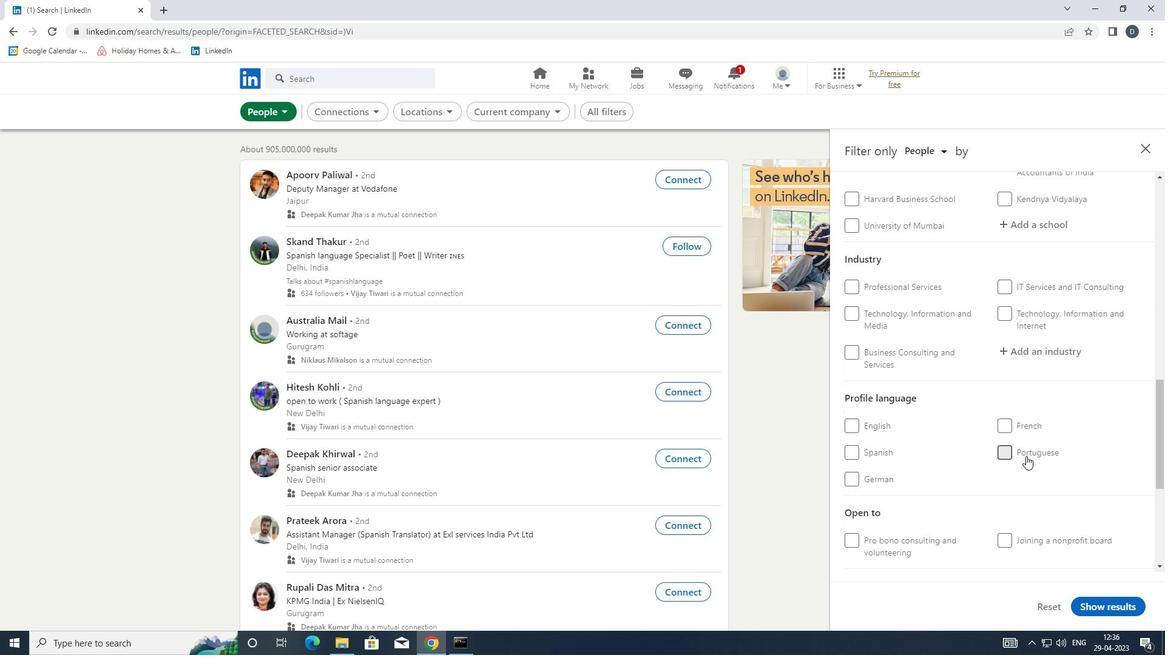 
Action: Mouse scrolled (1028, 456) with delta (0, 0)
Screenshot: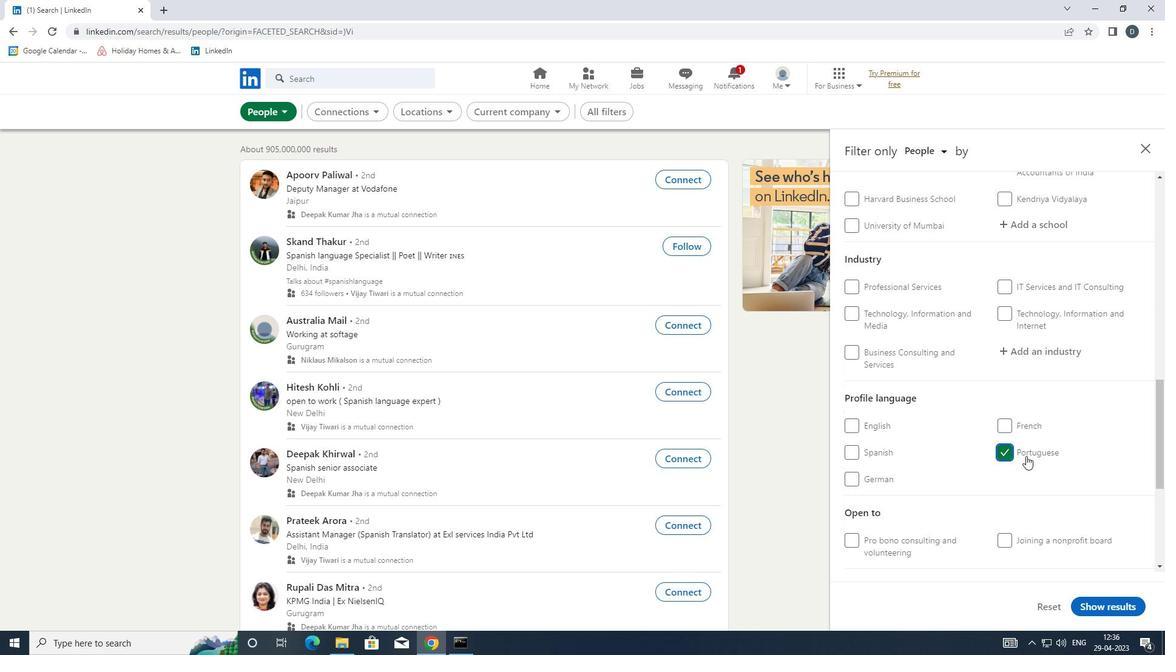
Action: Mouse scrolled (1028, 456) with delta (0, 0)
Screenshot: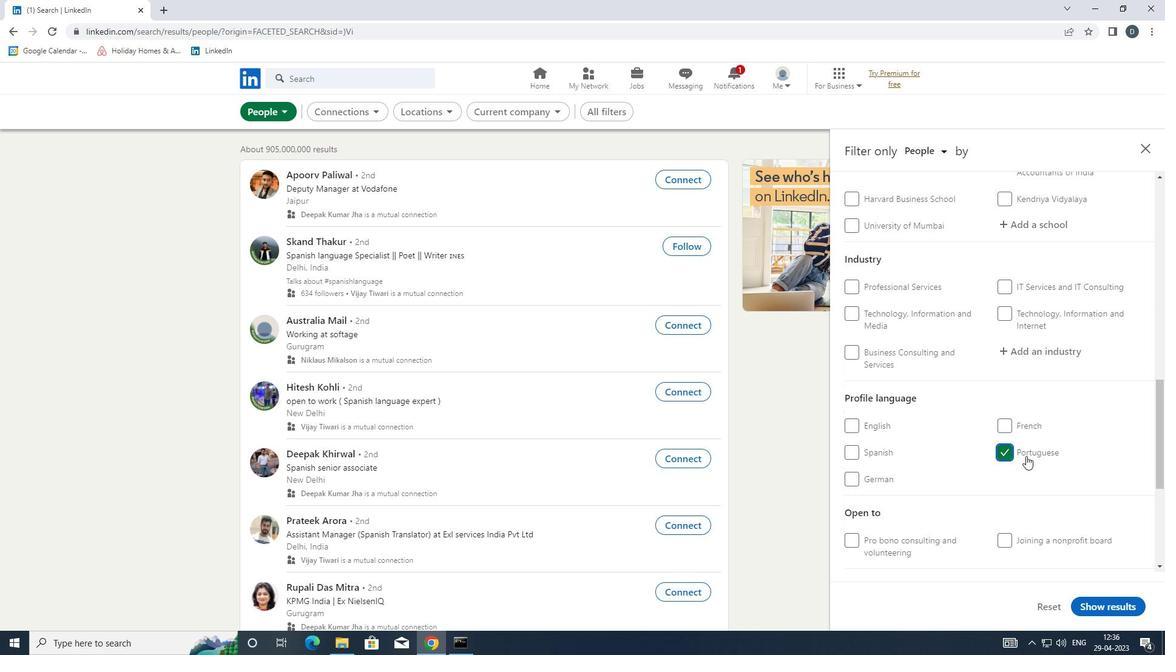
Action: Mouse scrolled (1028, 456) with delta (0, 0)
Screenshot: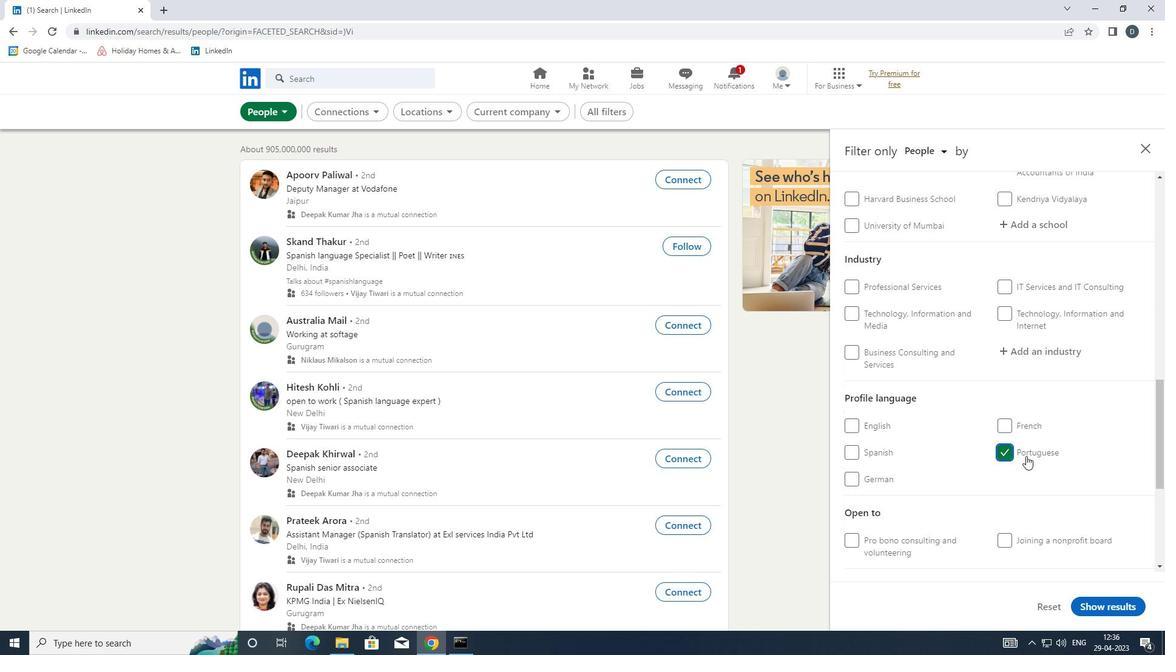 
Action: Mouse scrolled (1028, 456) with delta (0, 0)
Screenshot: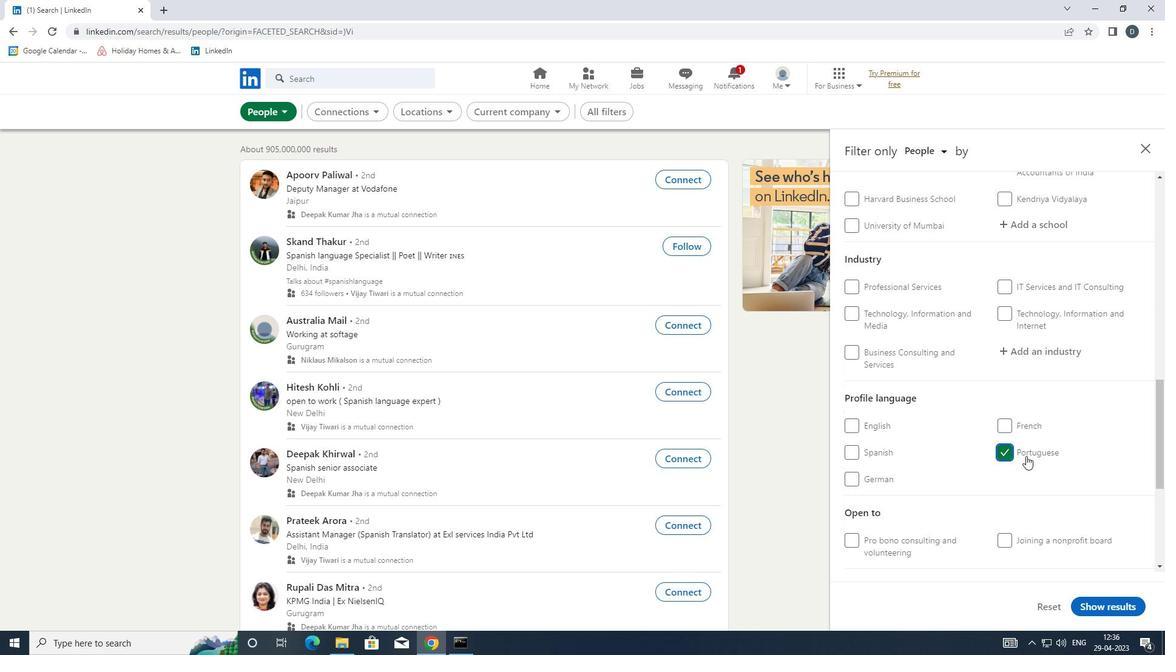
Action: Mouse scrolled (1028, 456) with delta (0, 0)
Screenshot: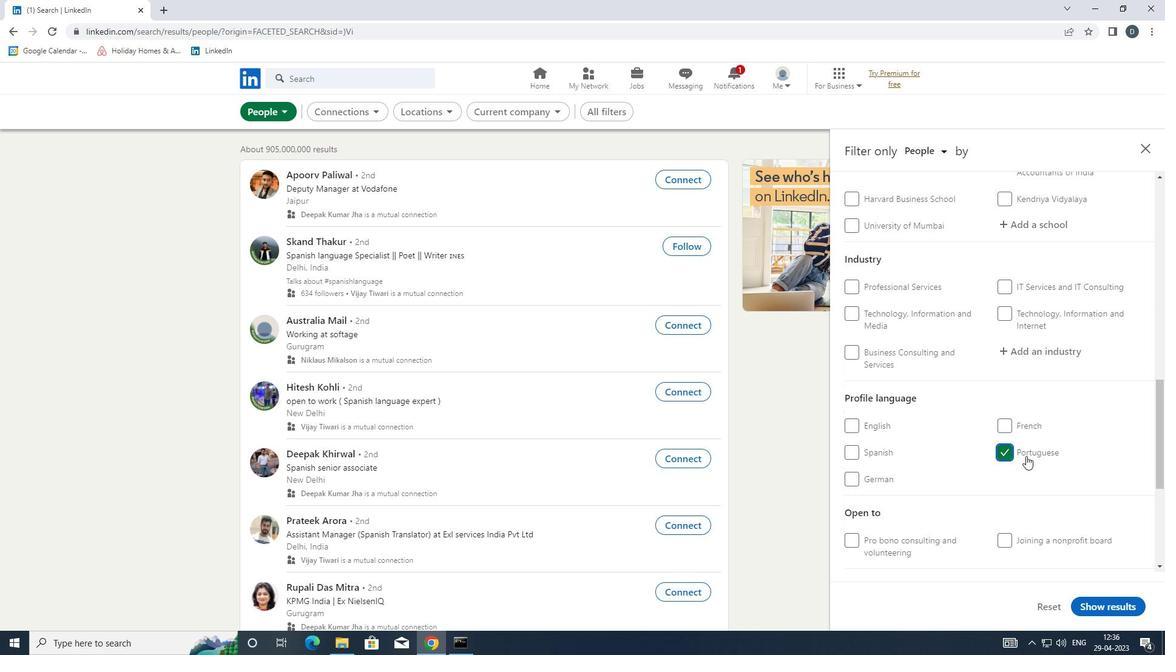 
Action: Mouse moved to (1028, 456)
Screenshot: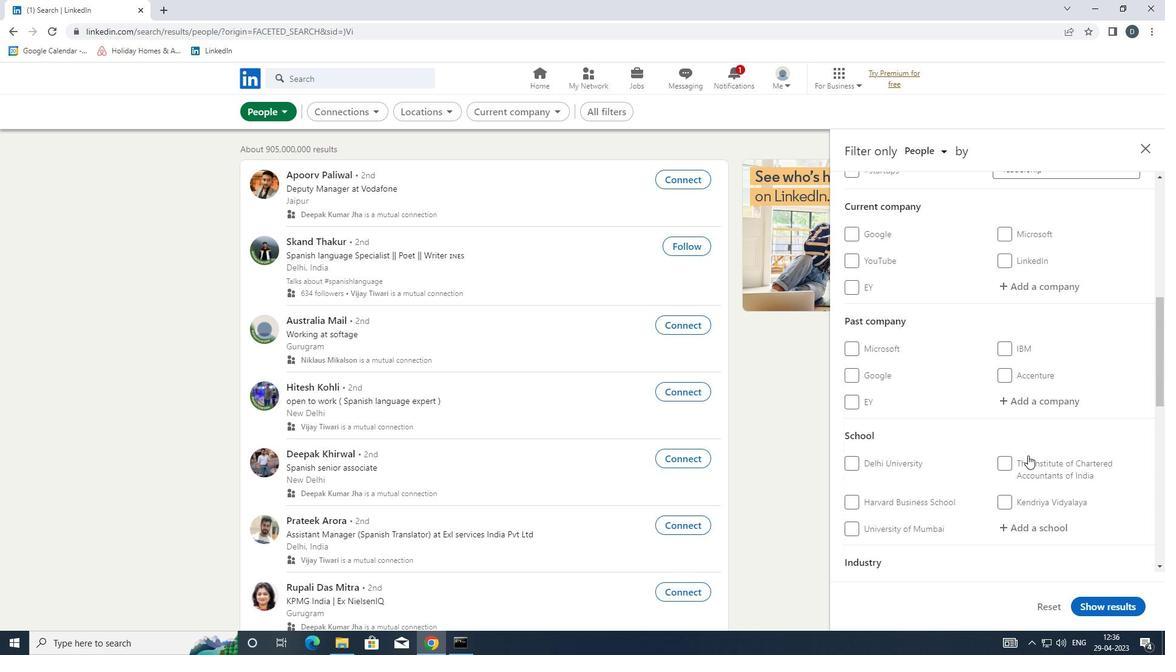 
Action: Mouse scrolled (1028, 456) with delta (0, 0)
Screenshot: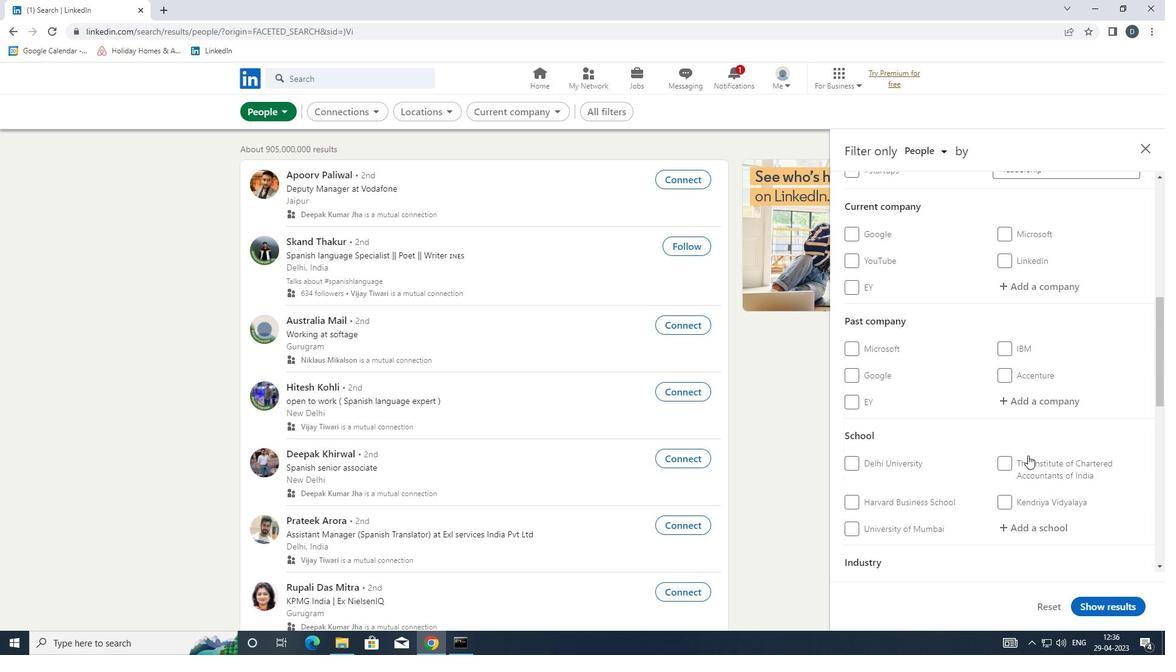 
Action: Mouse scrolled (1028, 456) with delta (0, 0)
Screenshot: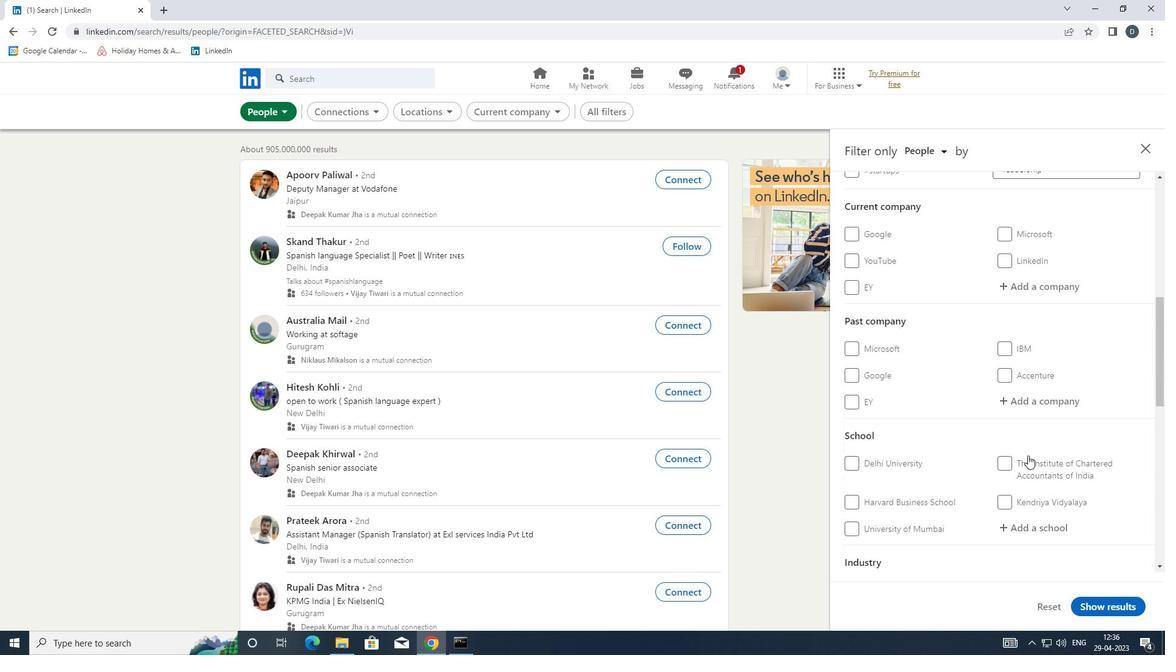 
Action: Mouse moved to (1035, 416)
Screenshot: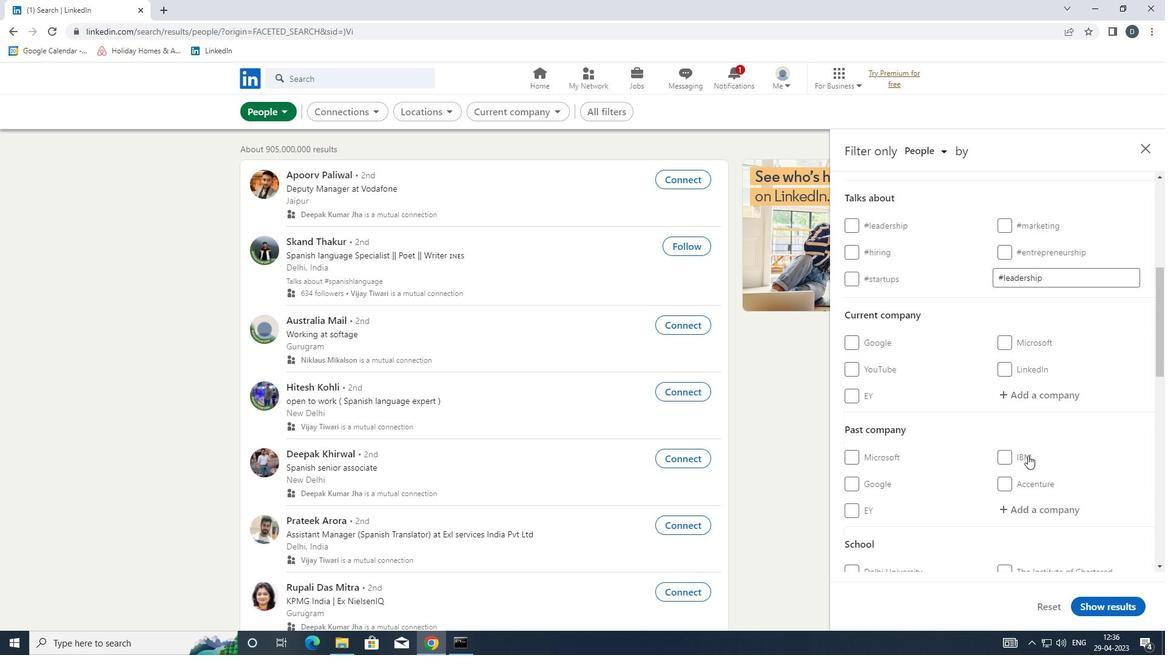 
Action: Mouse pressed left at (1035, 416)
Screenshot: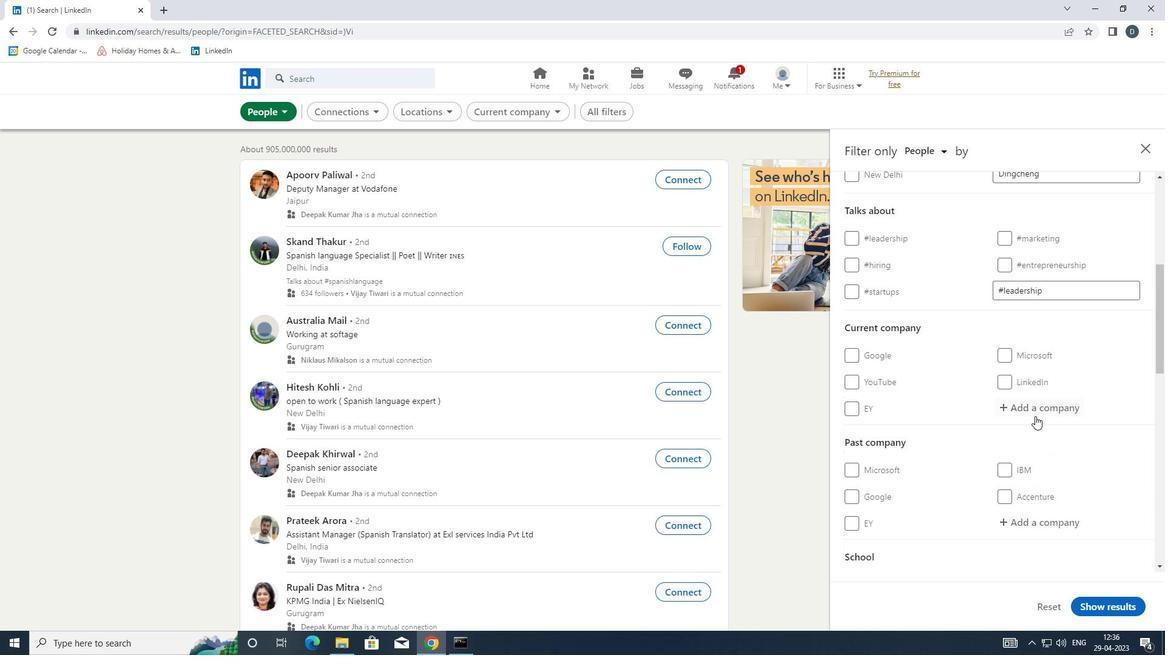 
Action: Key pressed <Key.shift>PETROPIPE
Screenshot: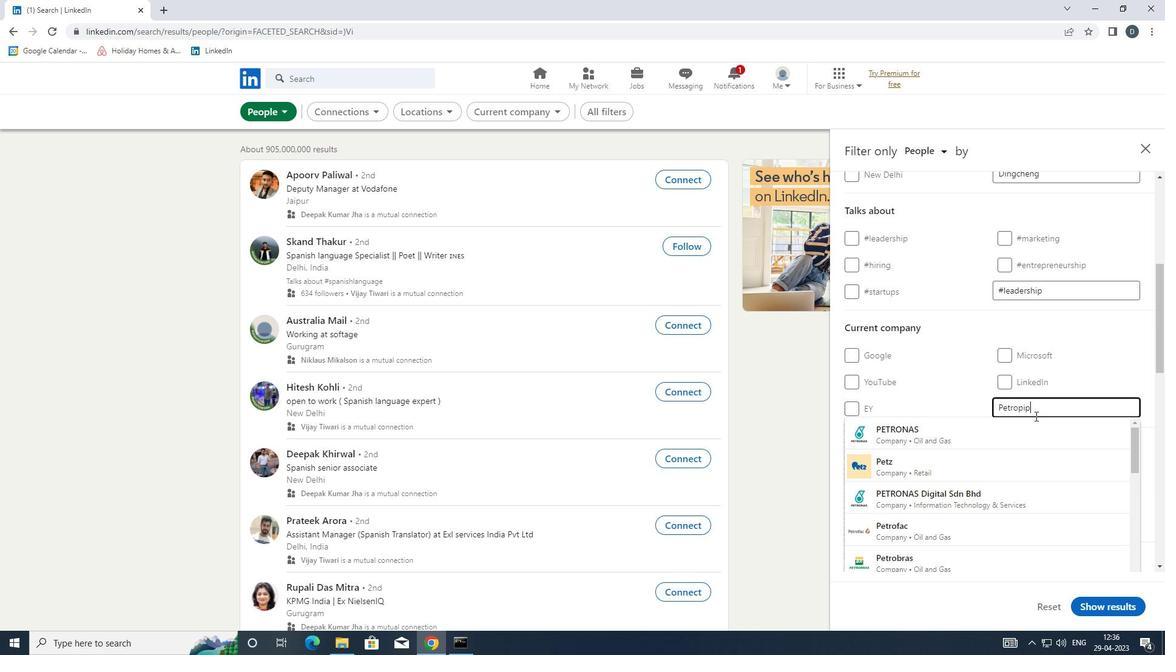 
Action: Mouse moved to (1027, 433)
Screenshot: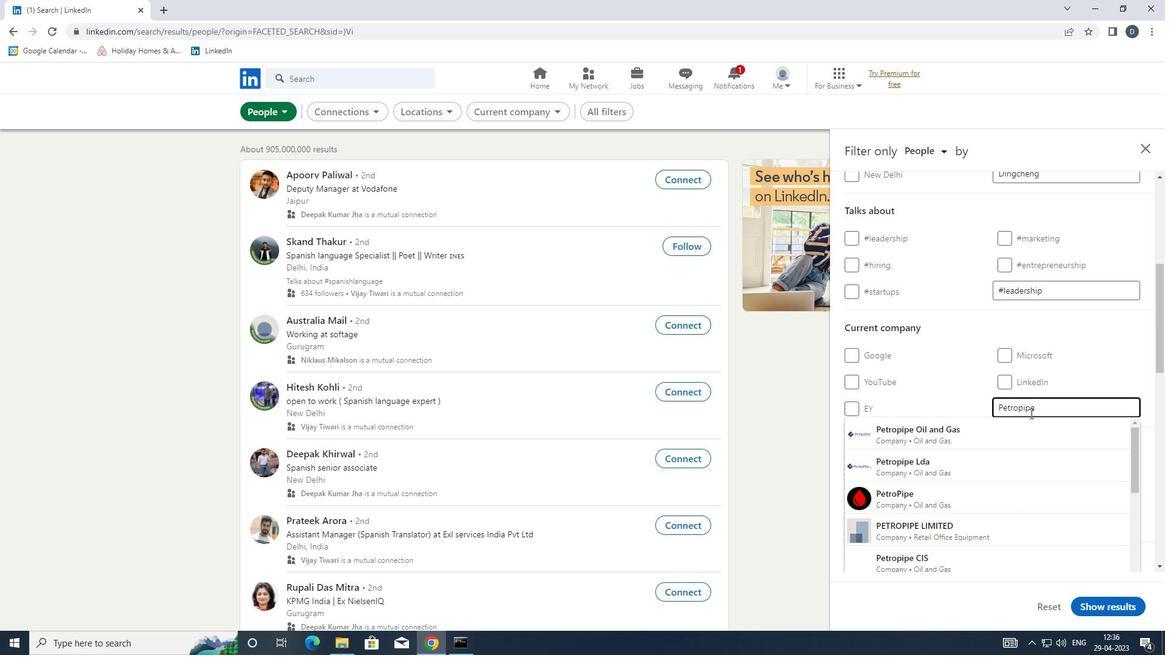 
Action: Mouse pressed left at (1027, 433)
Screenshot: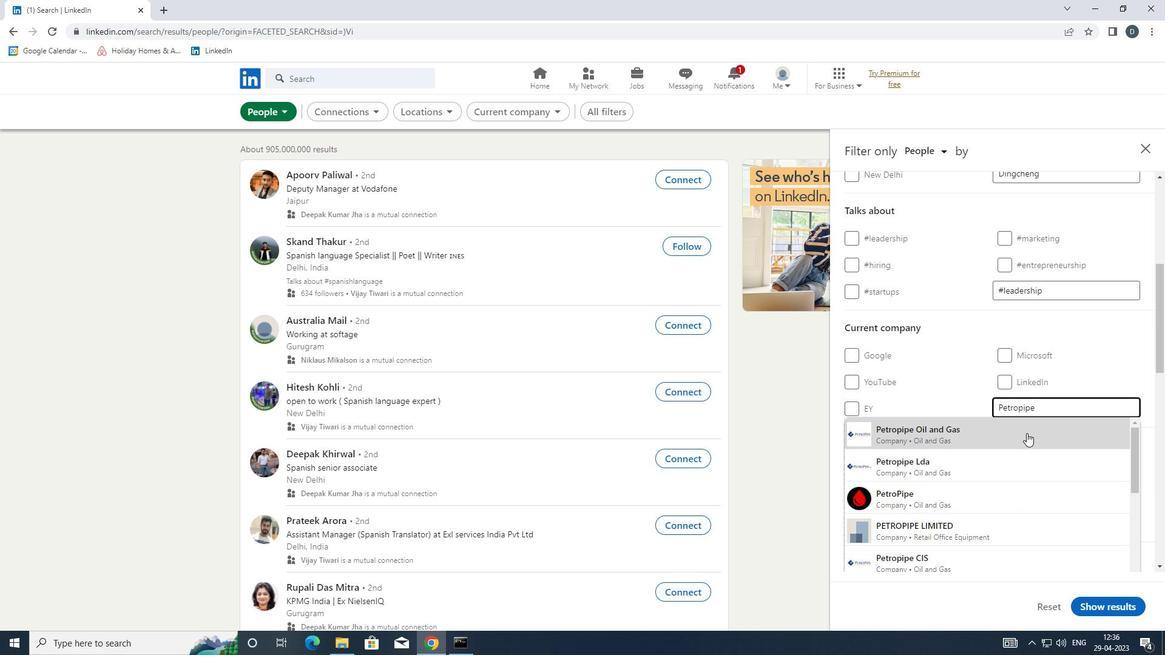 
Action: Mouse scrolled (1027, 432) with delta (0, 0)
Screenshot: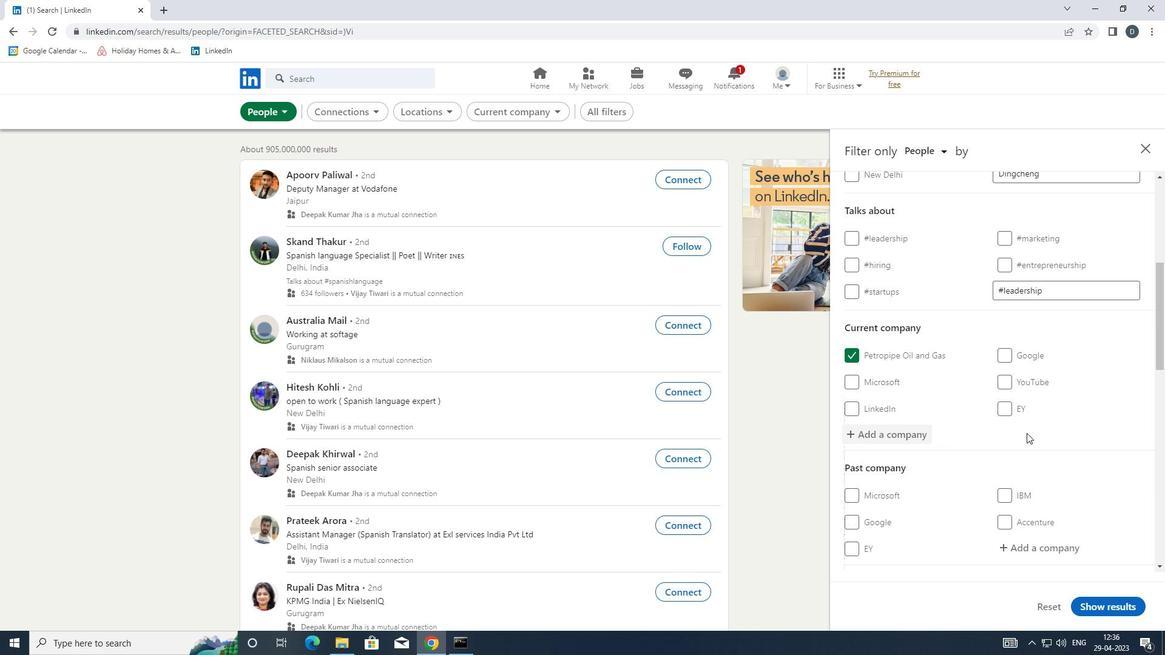 
Action: Mouse scrolled (1027, 432) with delta (0, 0)
Screenshot: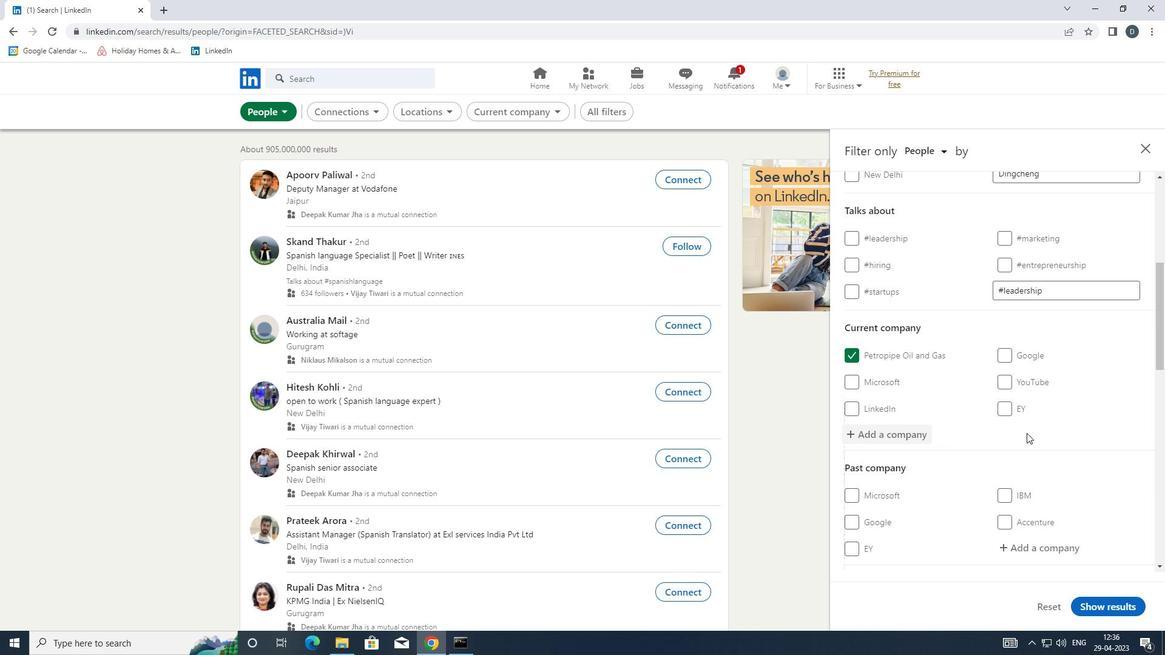 
Action: Mouse scrolled (1027, 432) with delta (0, 0)
Screenshot: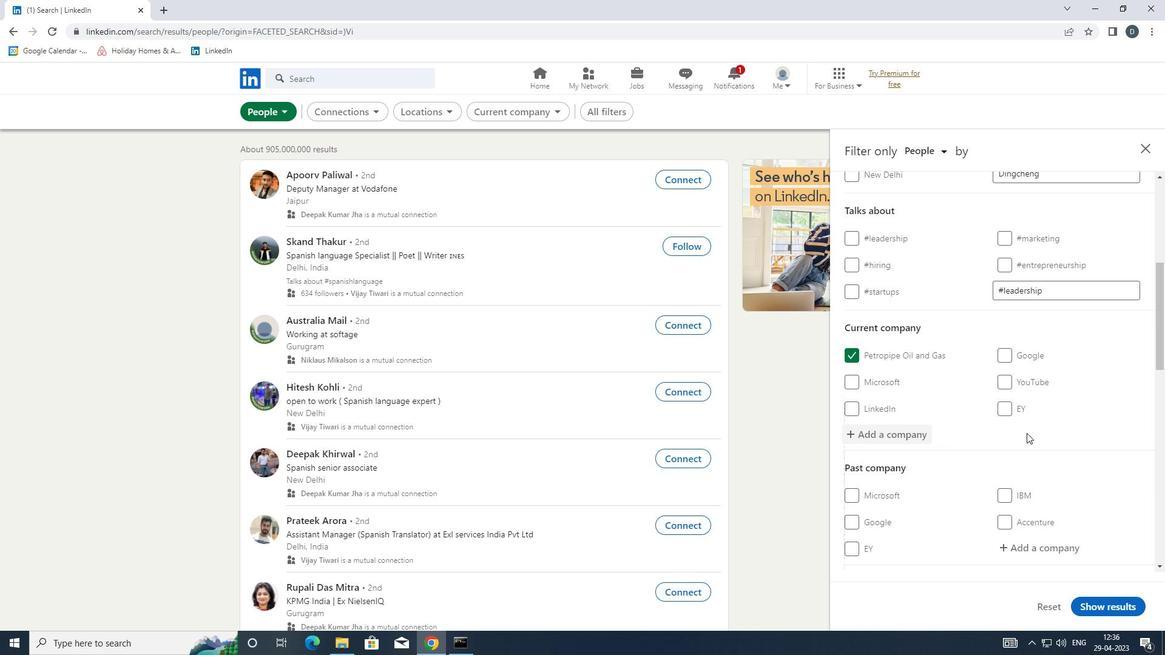 
Action: Mouse moved to (1033, 412)
Screenshot: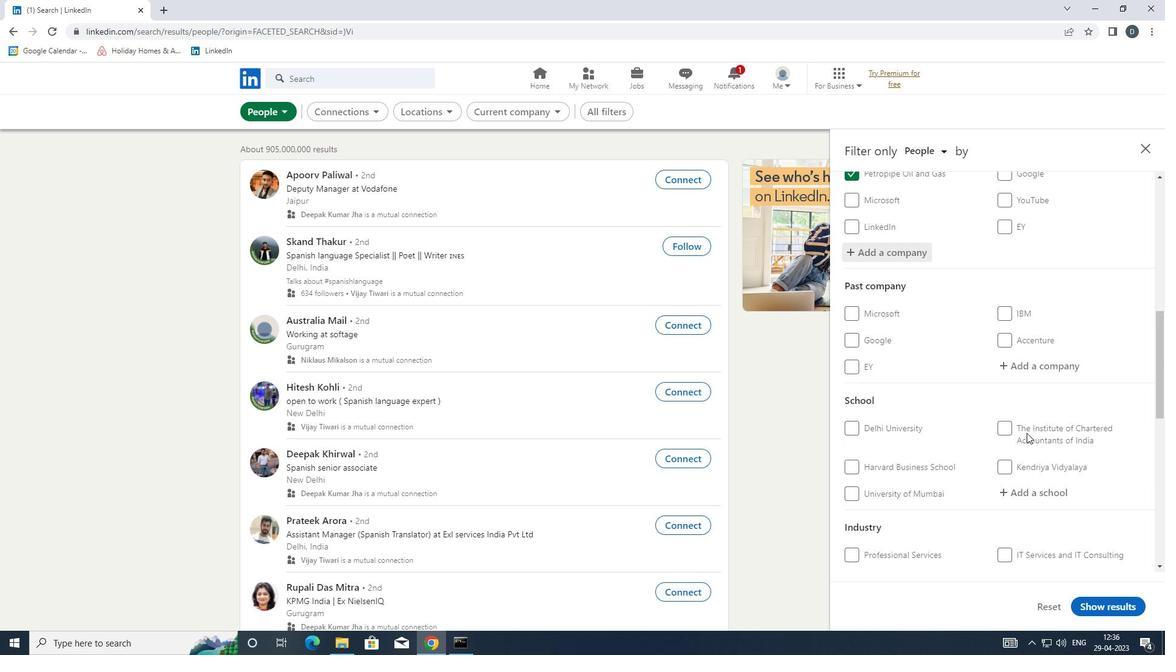 
Action: Mouse scrolled (1033, 412) with delta (0, 0)
Screenshot: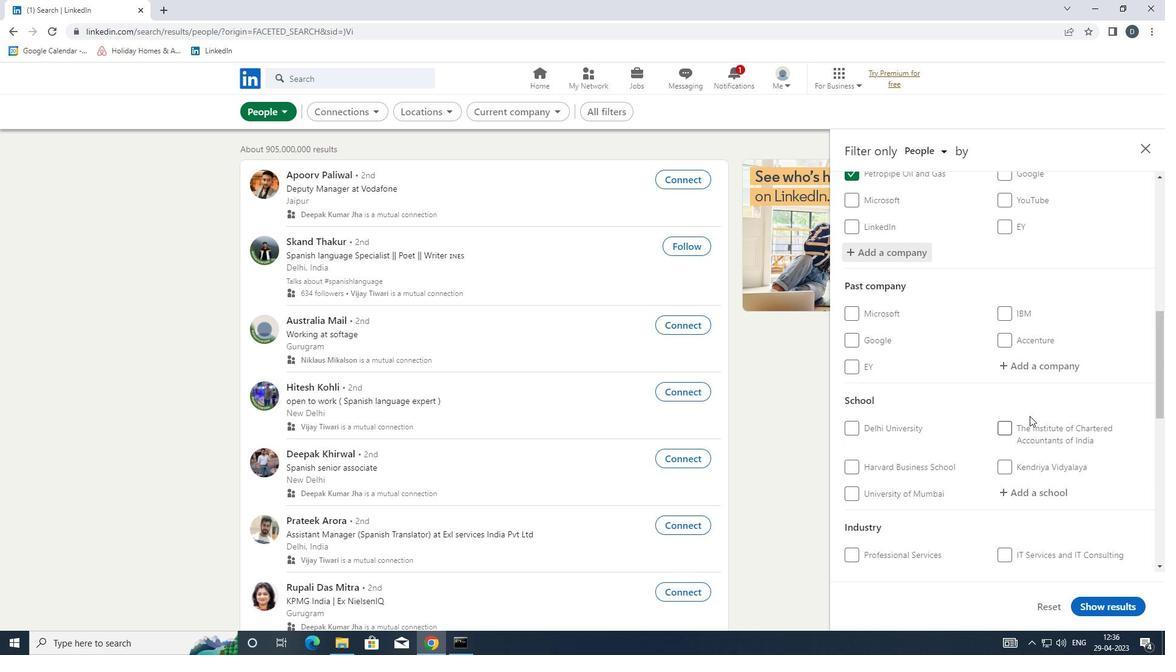
Action: Mouse scrolled (1033, 412) with delta (0, 0)
Screenshot: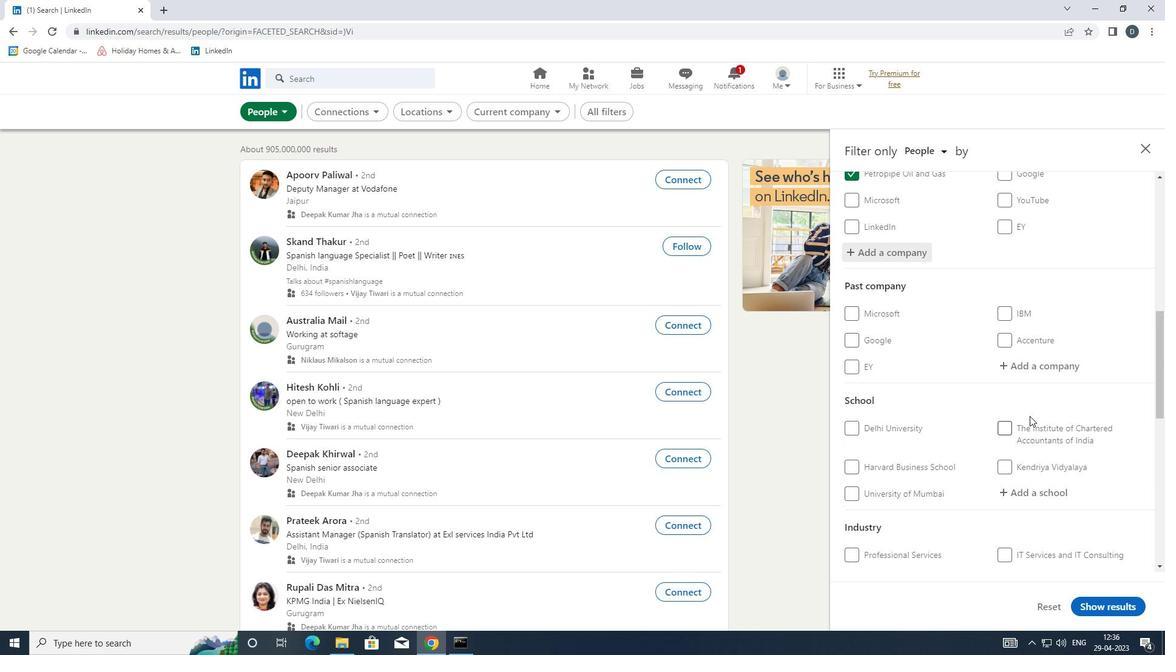 
Action: Mouse moved to (1038, 382)
Screenshot: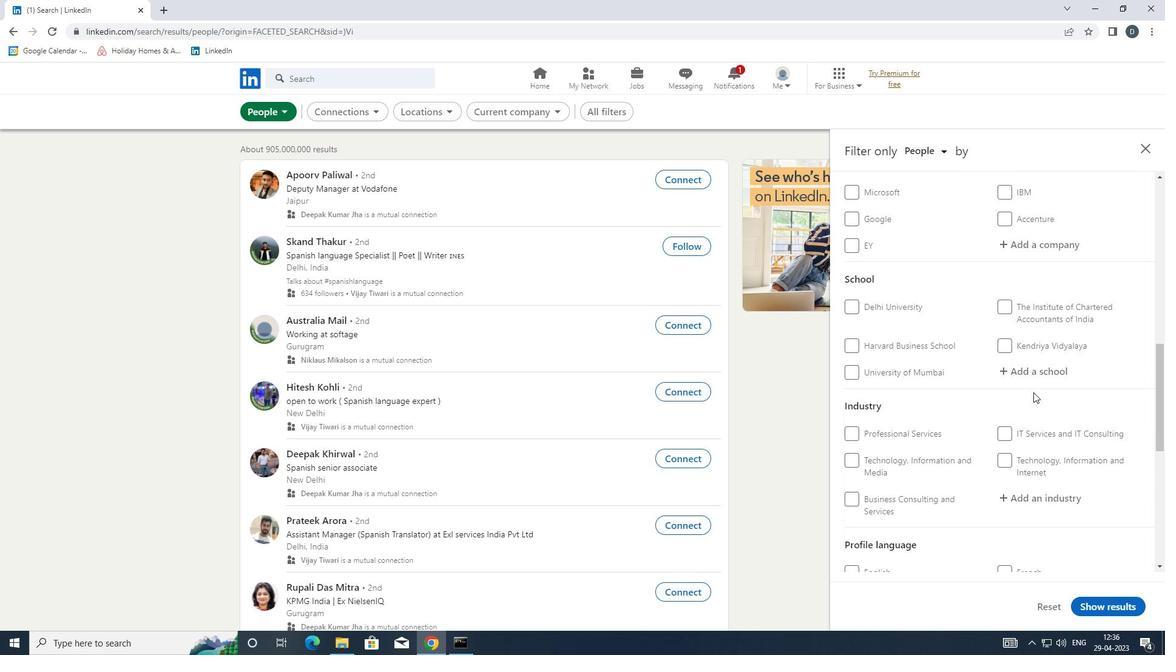 
Action: Mouse pressed left at (1038, 382)
Screenshot: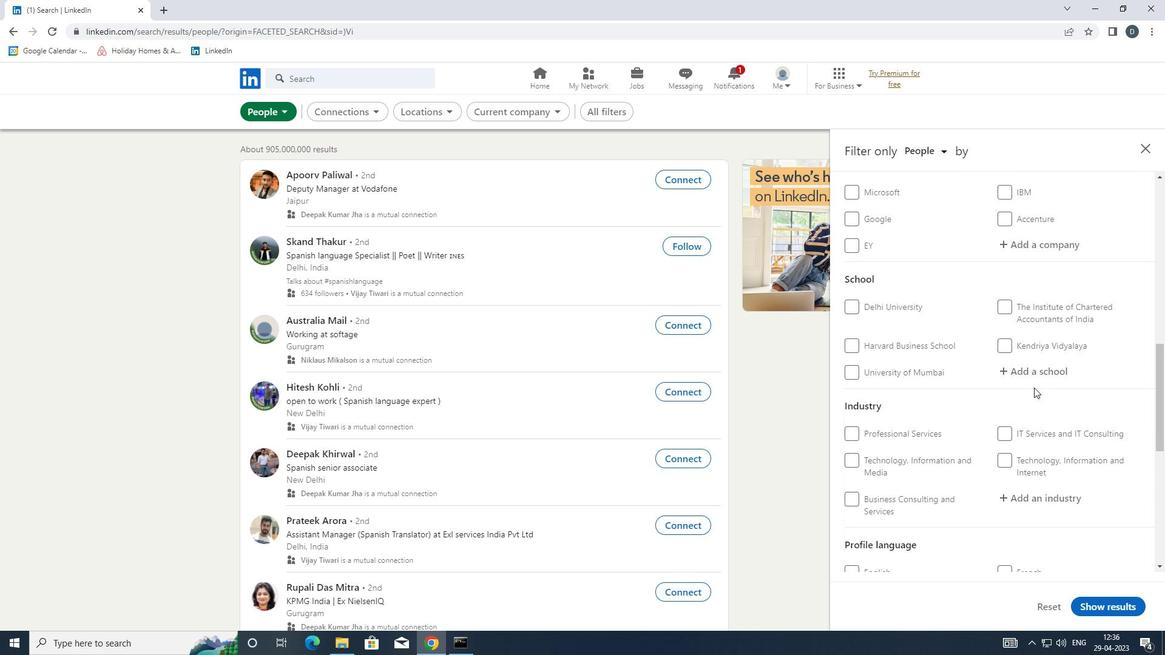
Action: Mouse moved to (1043, 378)
Screenshot: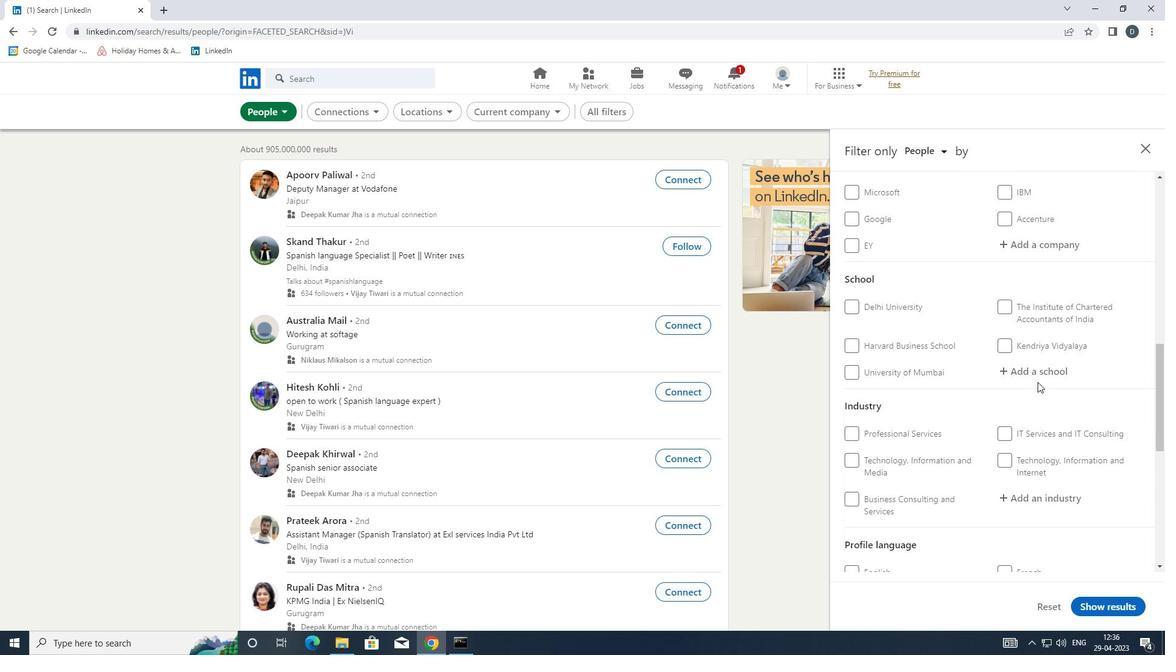 
Action: Mouse pressed left at (1043, 378)
Screenshot: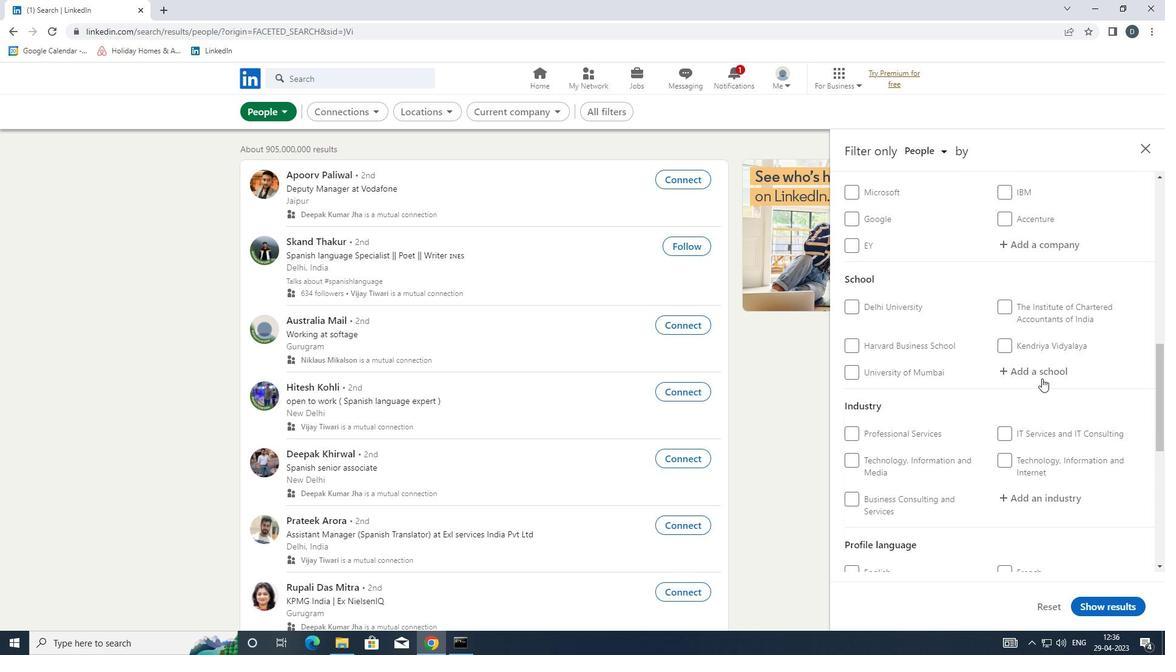 
Action: Key pressed <Key.shift>MUMBAI<Key.space><Key.shift><Key.shift><Key.shift><Key.shift><Key.shift><Key.shift><Key.shift><Key.shift>EDUCATIONAL<Key.space>
Screenshot: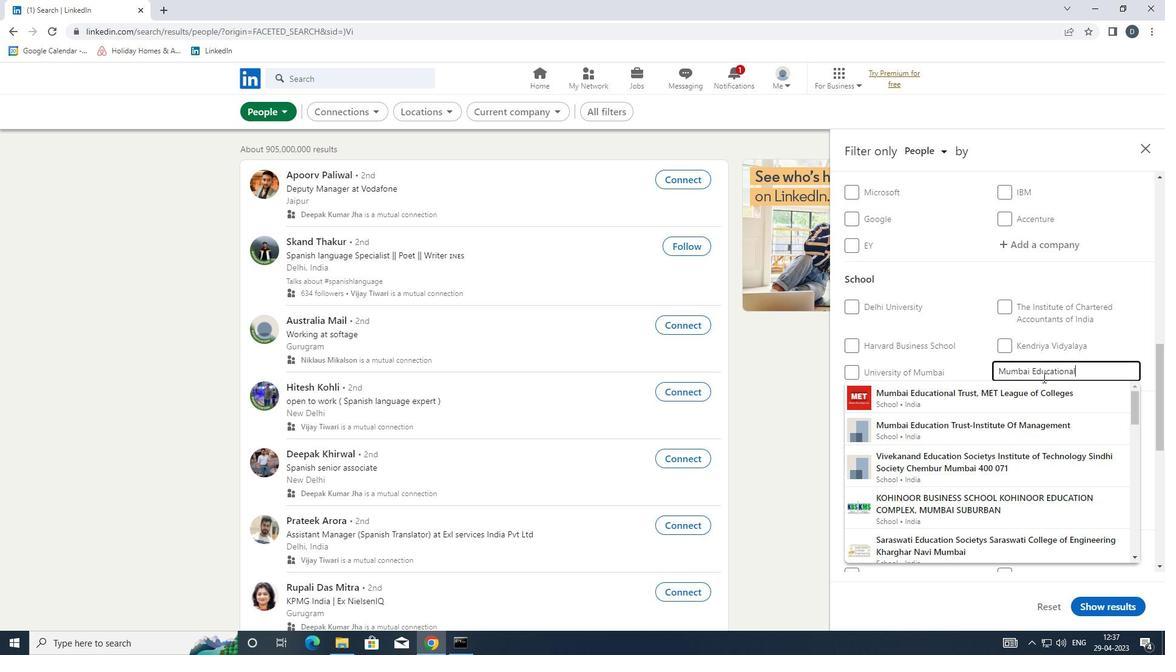 
Action: Mouse moved to (1066, 398)
Screenshot: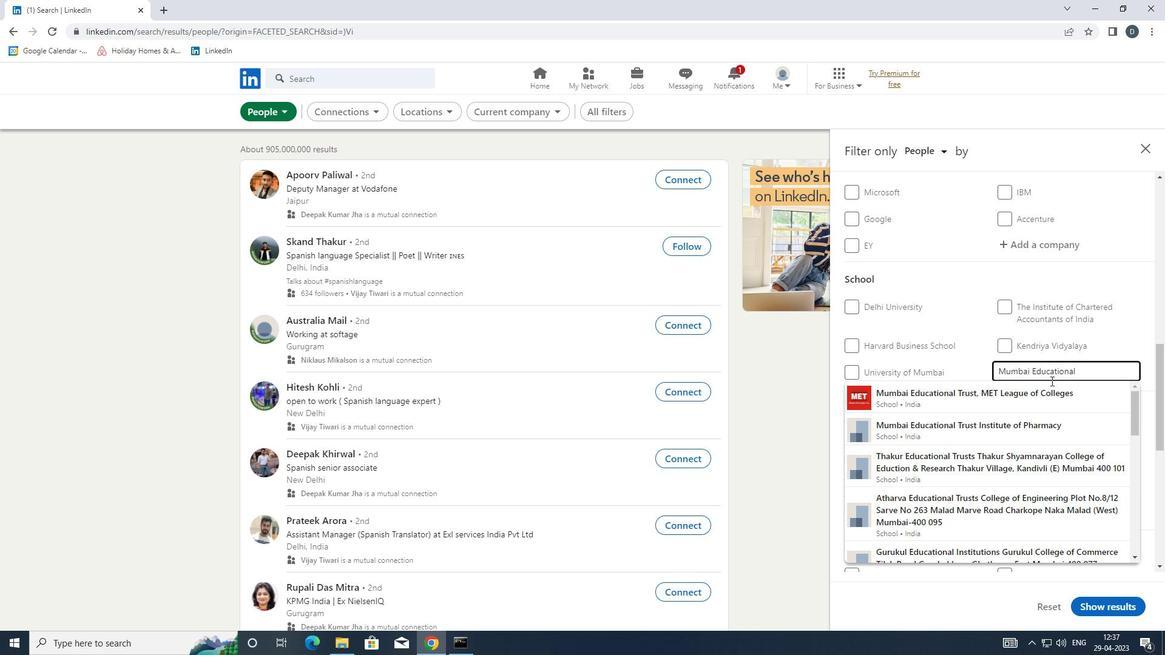 
Action: Mouse pressed left at (1066, 398)
Screenshot: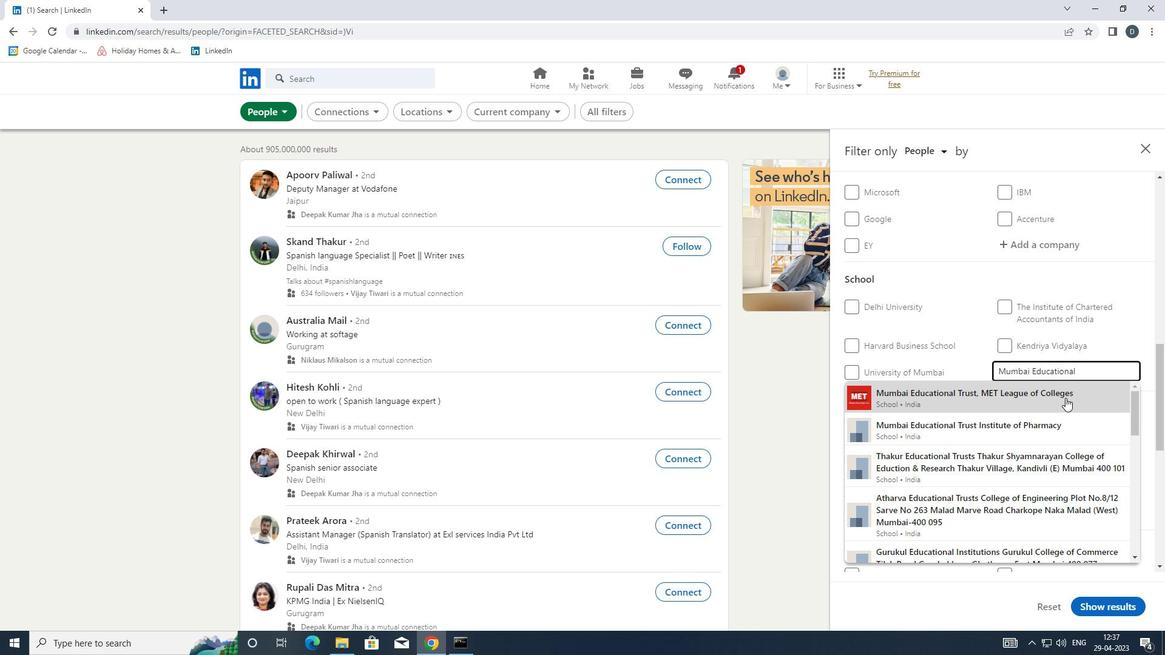 
Action: Mouse scrolled (1066, 397) with delta (0, 0)
Screenshot: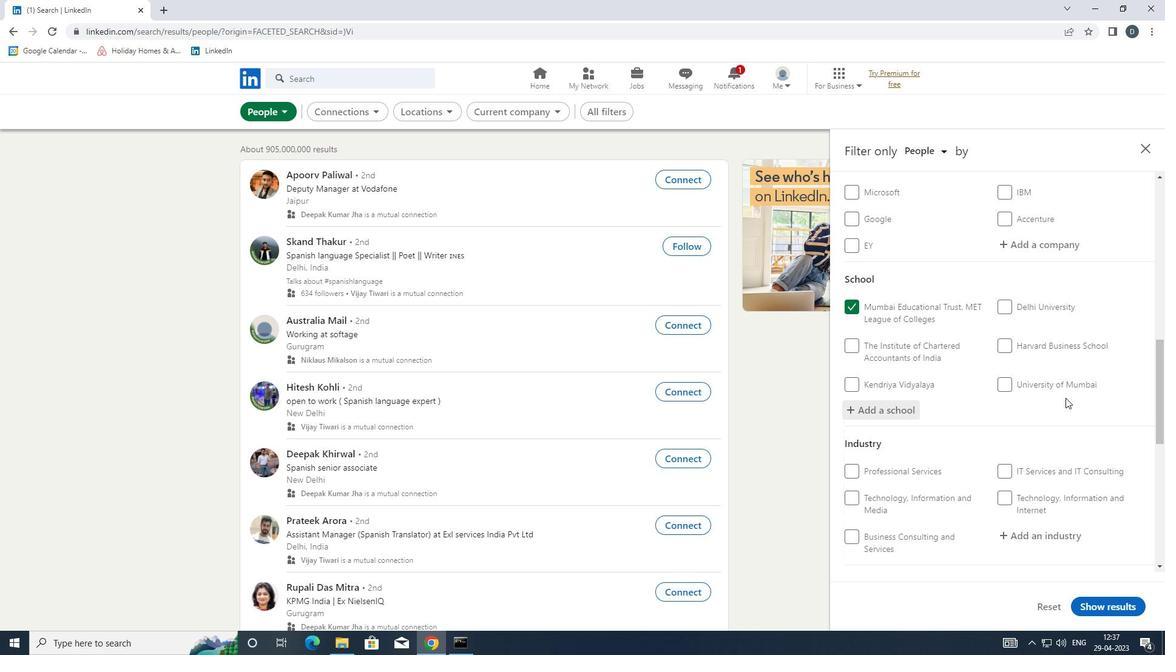 
Action: Mouse scrolled (1066, 397) with delta (0, 0)
Screenshot: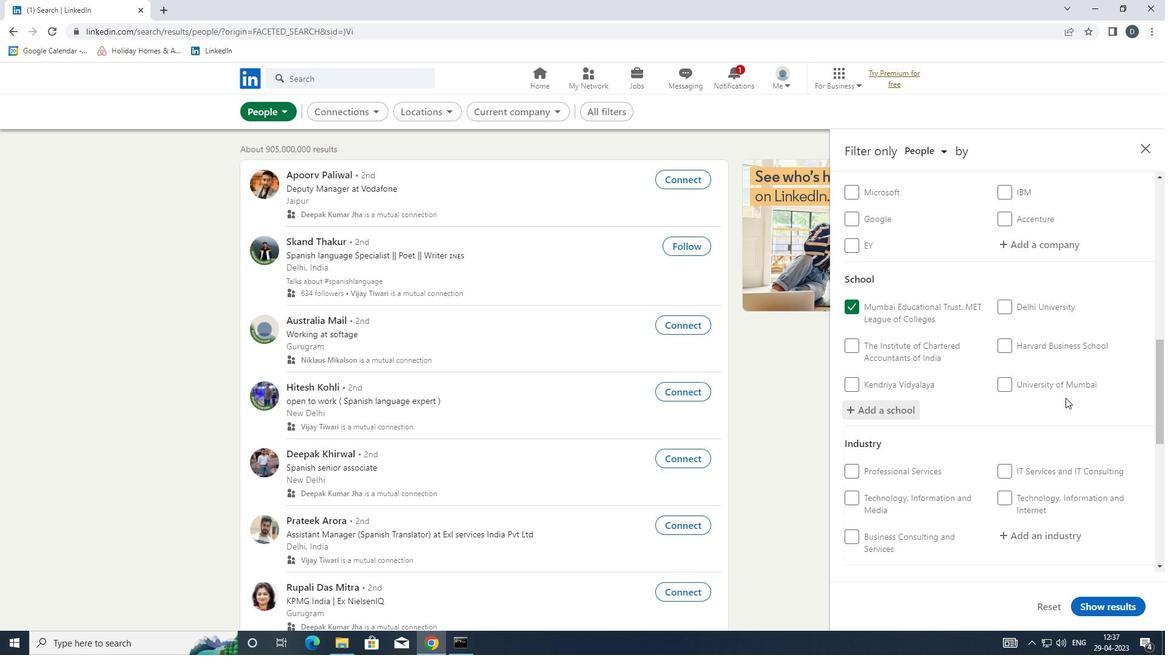 
Action: Mouse scrolled (1066, 397) with delta (0, 0)
Screenshot: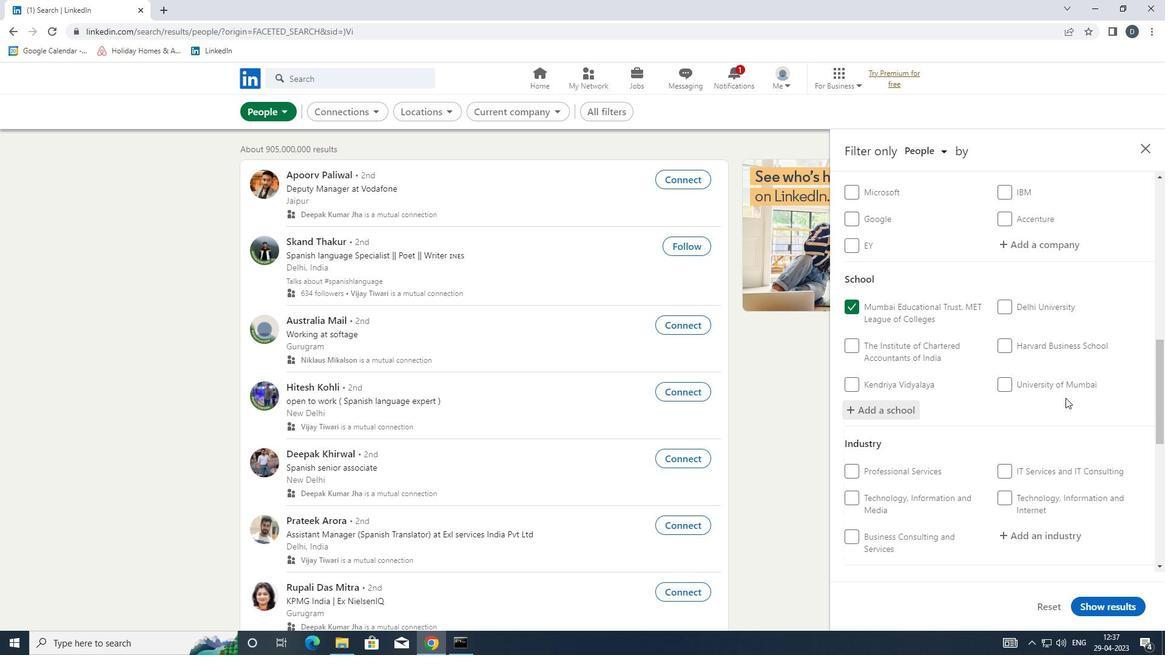 
Action: Mouse scrolled (1066, 397) with delta (0, 0)
Screenshot: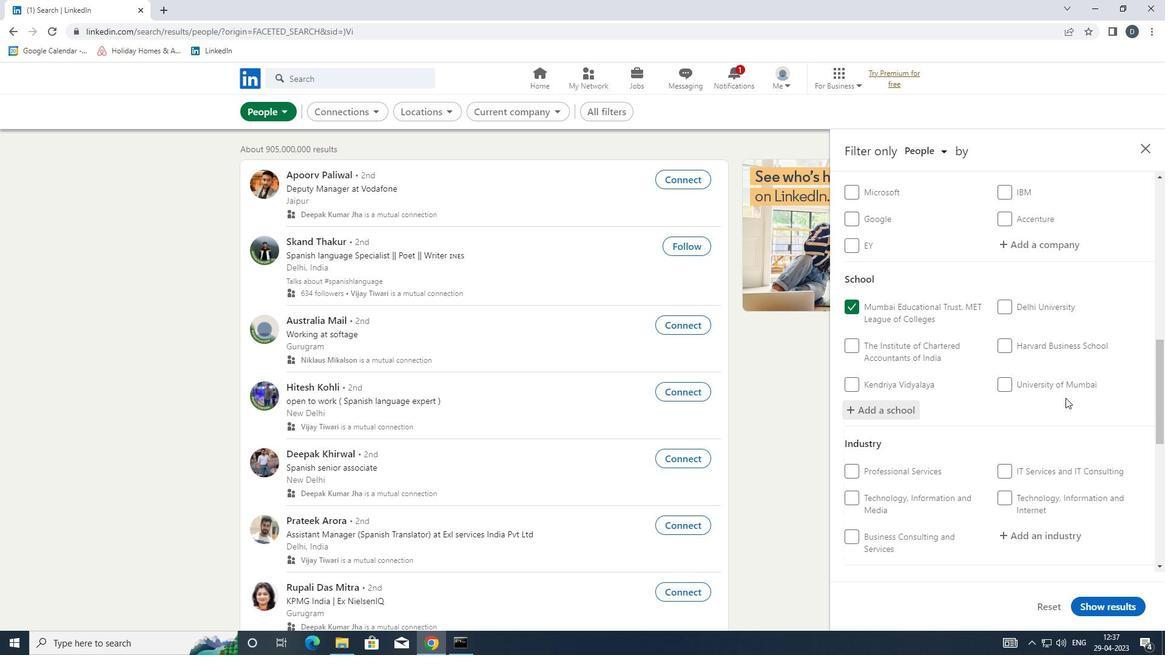 
Action: Mouse moved to (1057, 296)
Screenshot: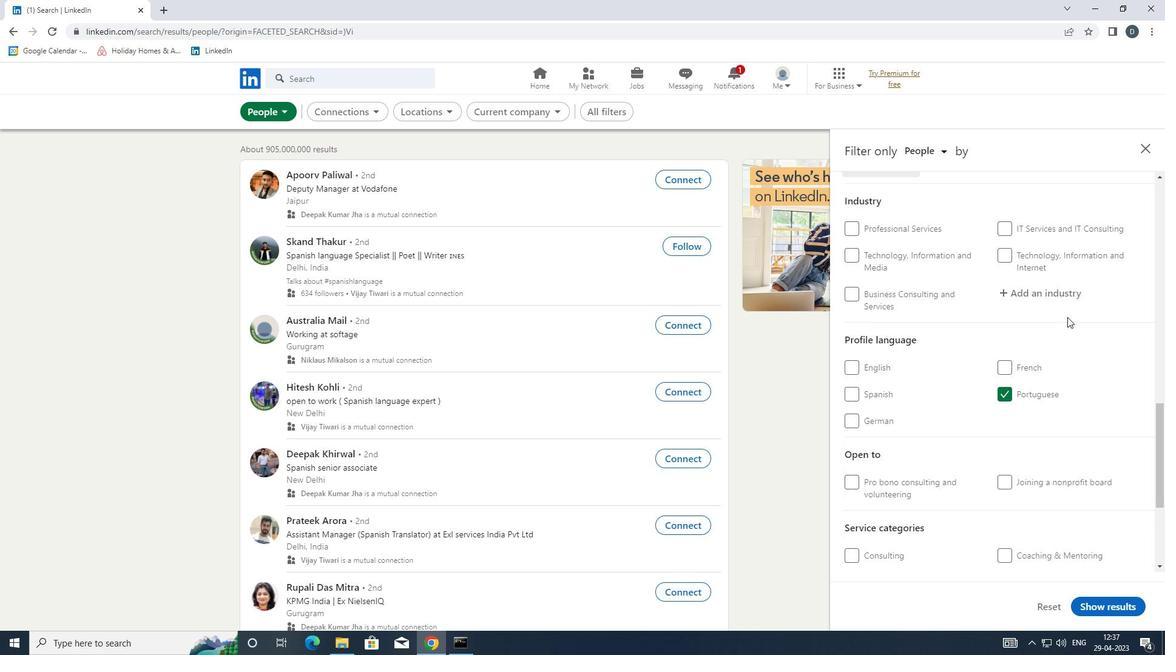 
Action: Mouse pressed left at (1057, 296)
Screenshot: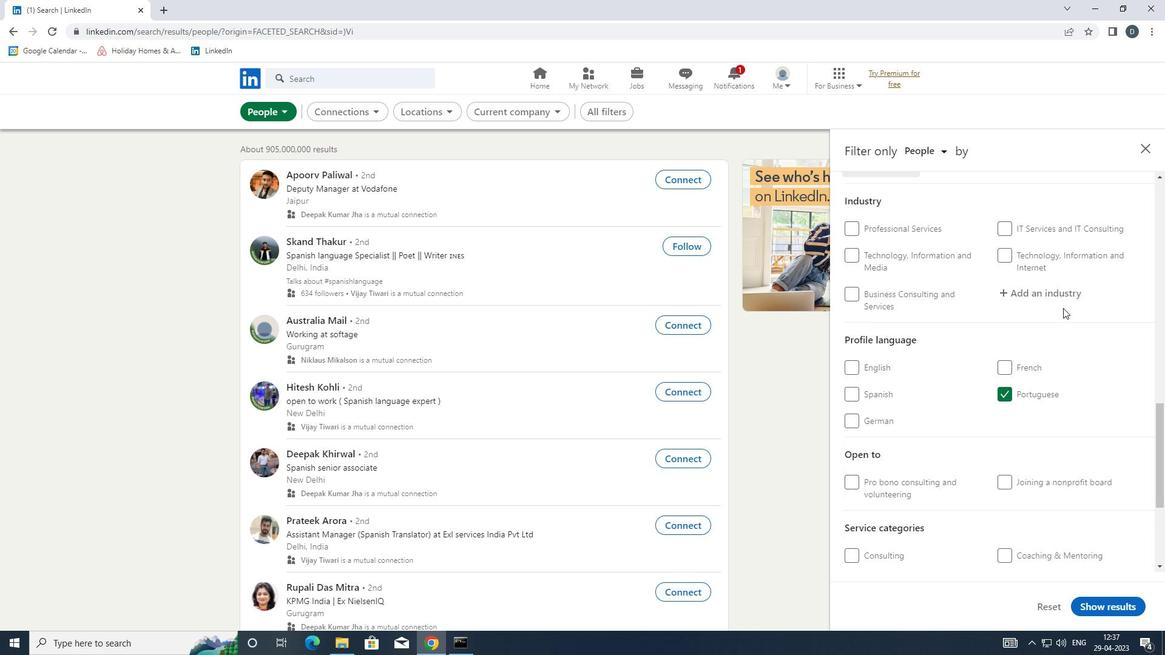 
Action: Key pressed <Key.shift>CATER<Key.down><Key.enter>
Screenshot: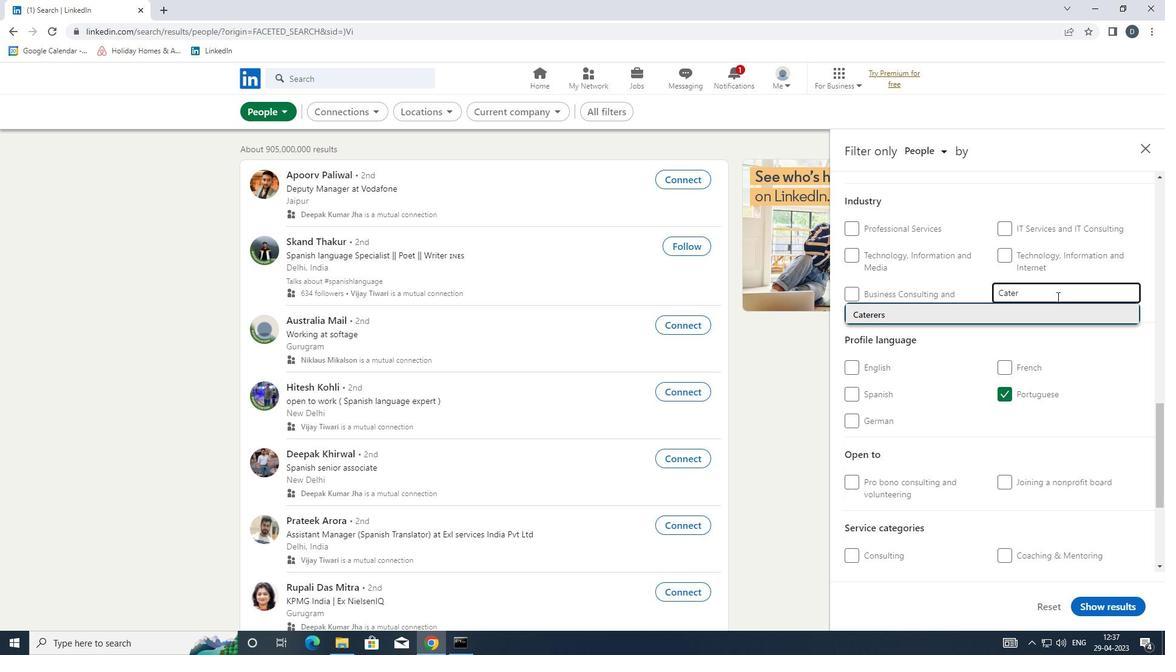 
Action: Mouse moved to (1054, 266)
Screenshot: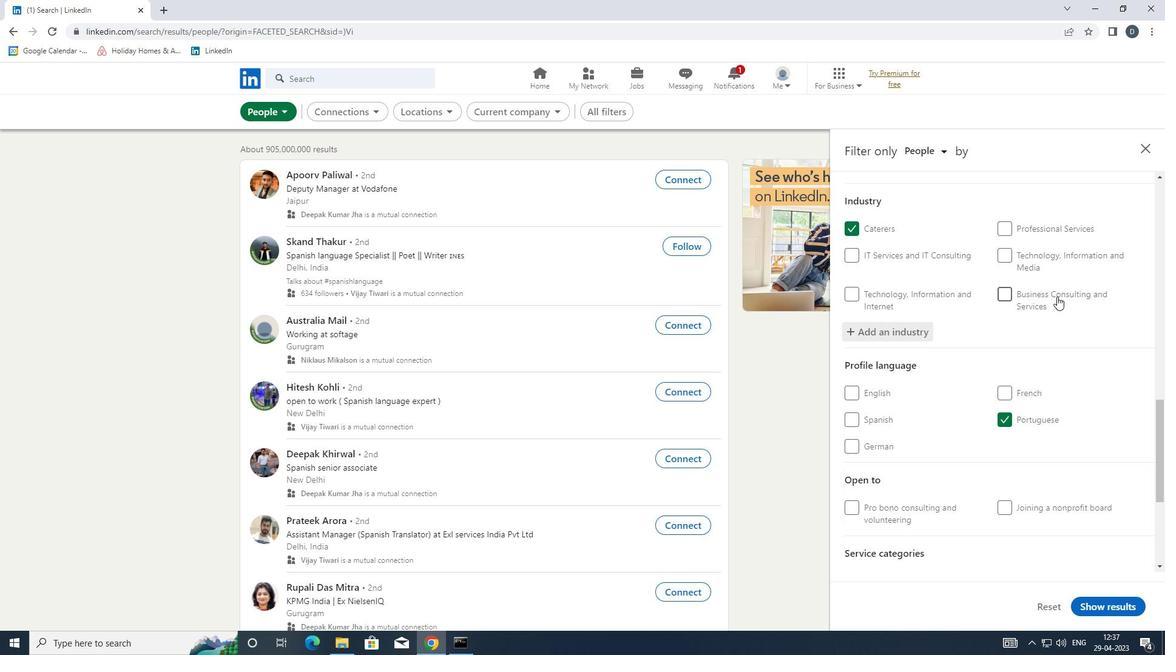 
Action: Mouse scrolled (1054, 265) with delta (0, 0)
Screenshot: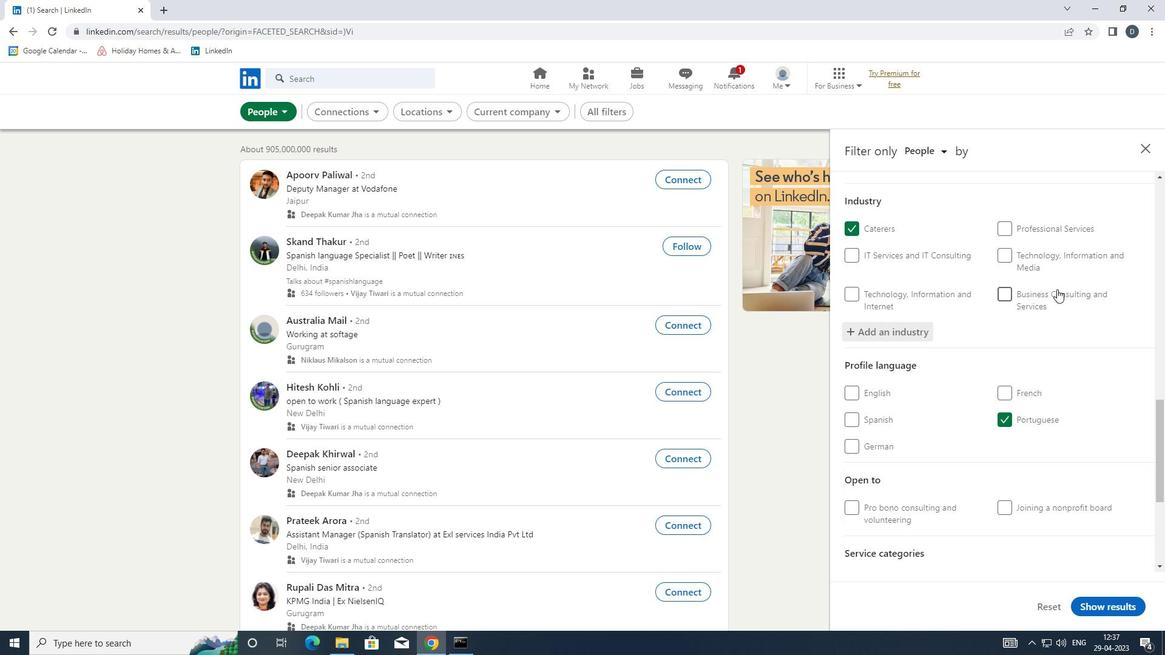 
Action: Mouse moved to (1056, 281)
Screenshot: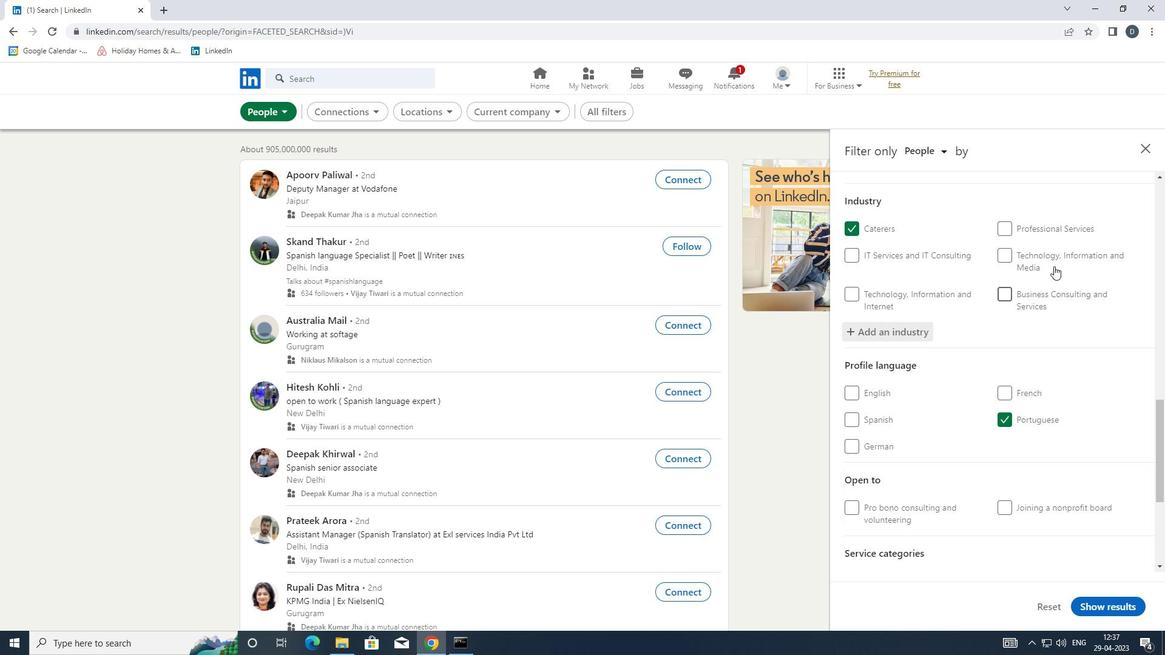 
Action: Mouse scrolled (1056, 281) with delta (0, 0)
Screenshot: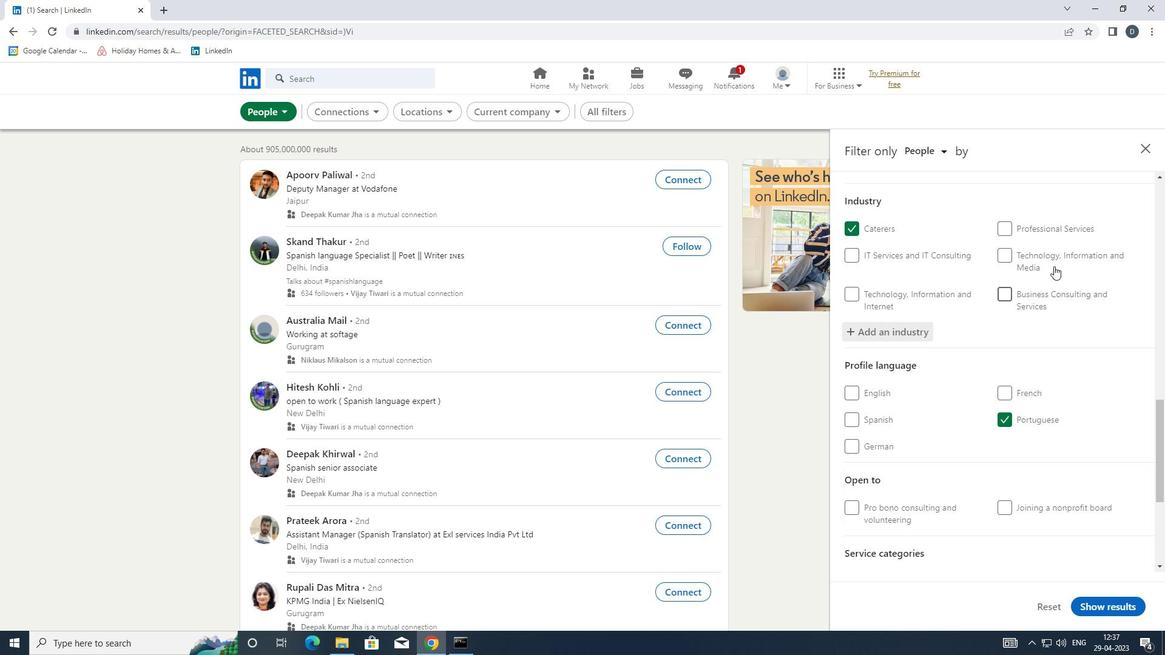 
Action: Mouse moved to (1051, 318)
Screenshot: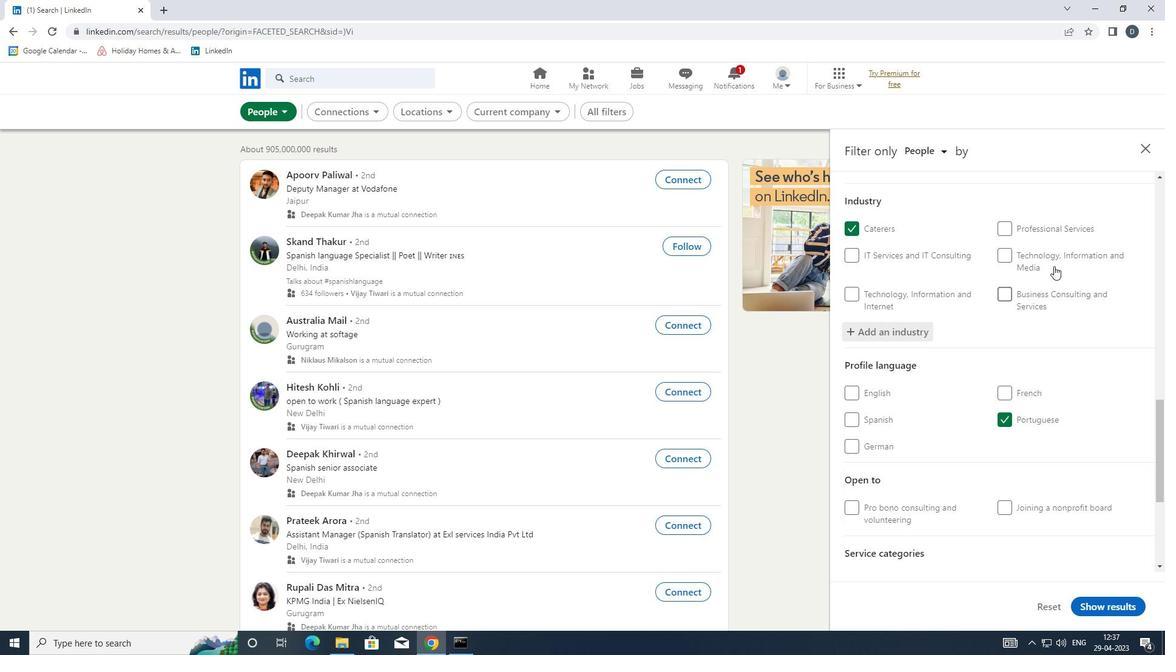 
Action: Mouse scrolled (1051, 318) with delta (0, 0)
Screenshot: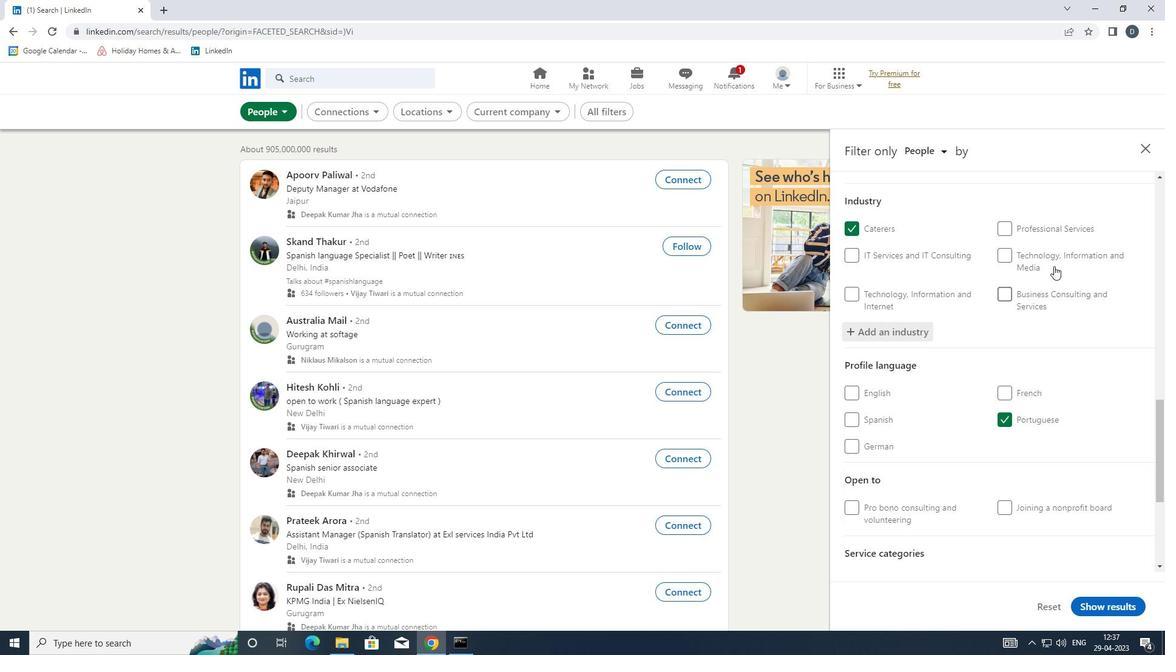 
Action: Mouse moved to (1050, 327)
Screenshot: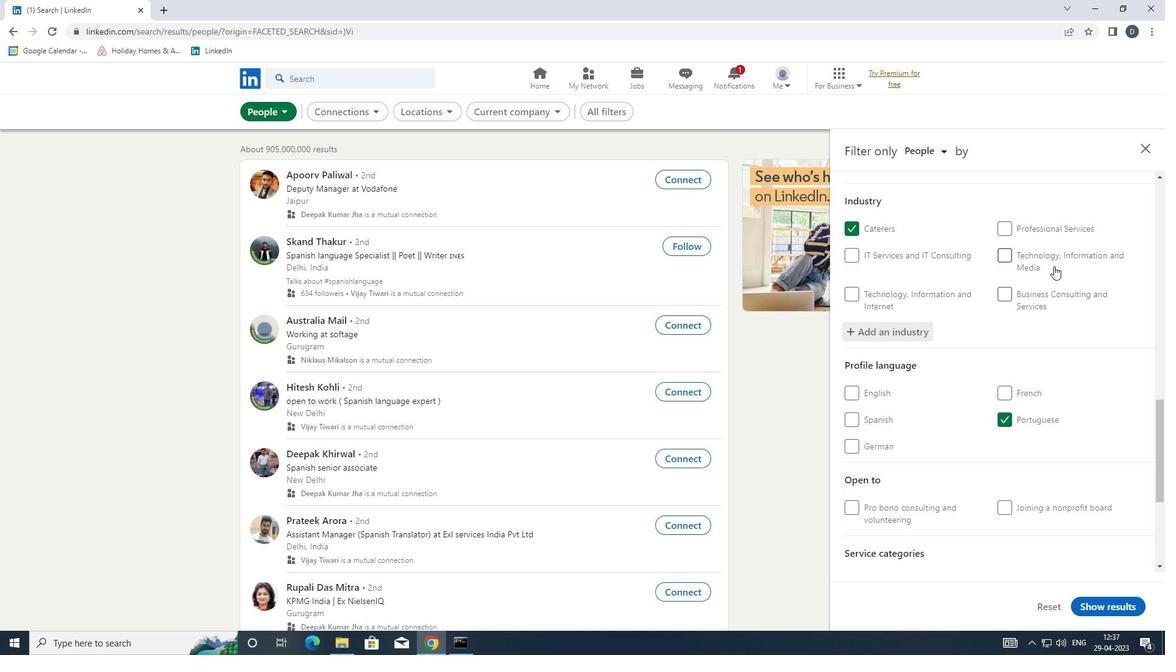 
Action: Mouse scrolled (1050, 327) with delta (0, 0)
Screenshot: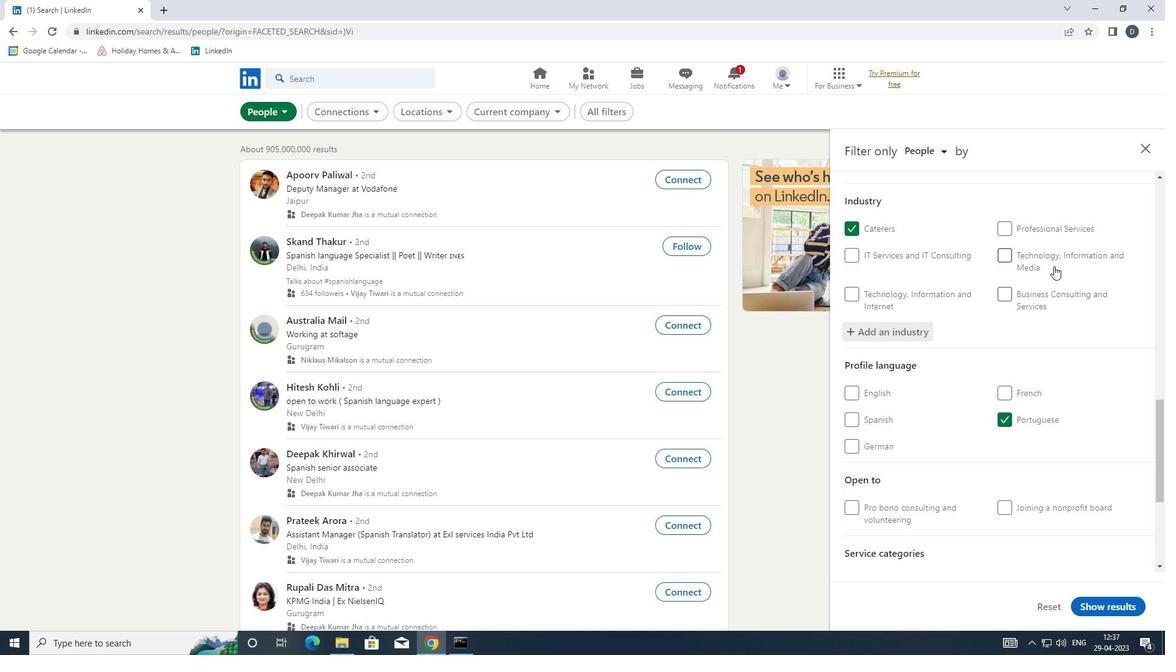 
Action: Mouse moved to (1048, 334)
Screenshot: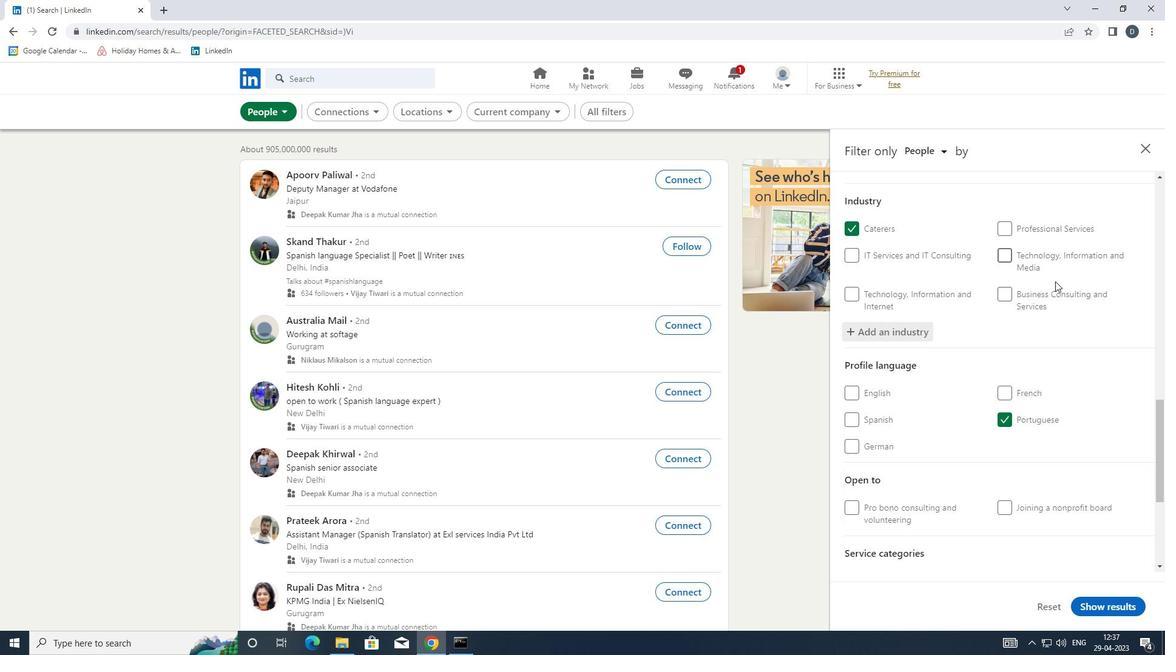 
Action: Mouse scrolled (1048, 333) with delta (0, 0)
Screenshot: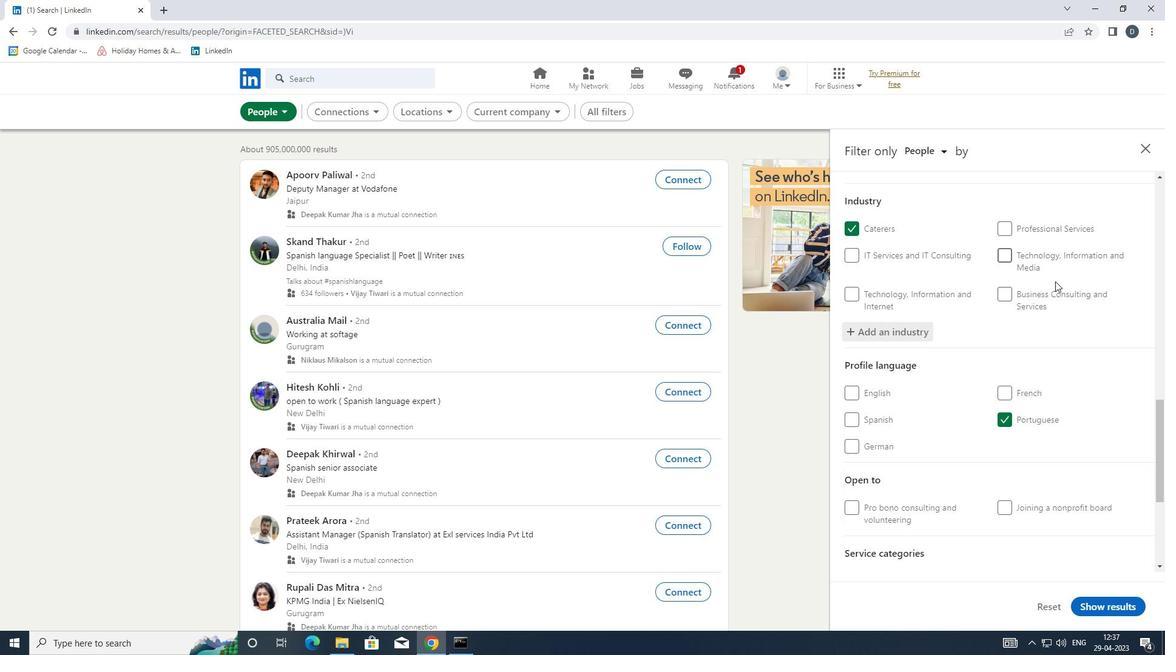 
Action: Mouse moved to (1031, 408)
Screenshot: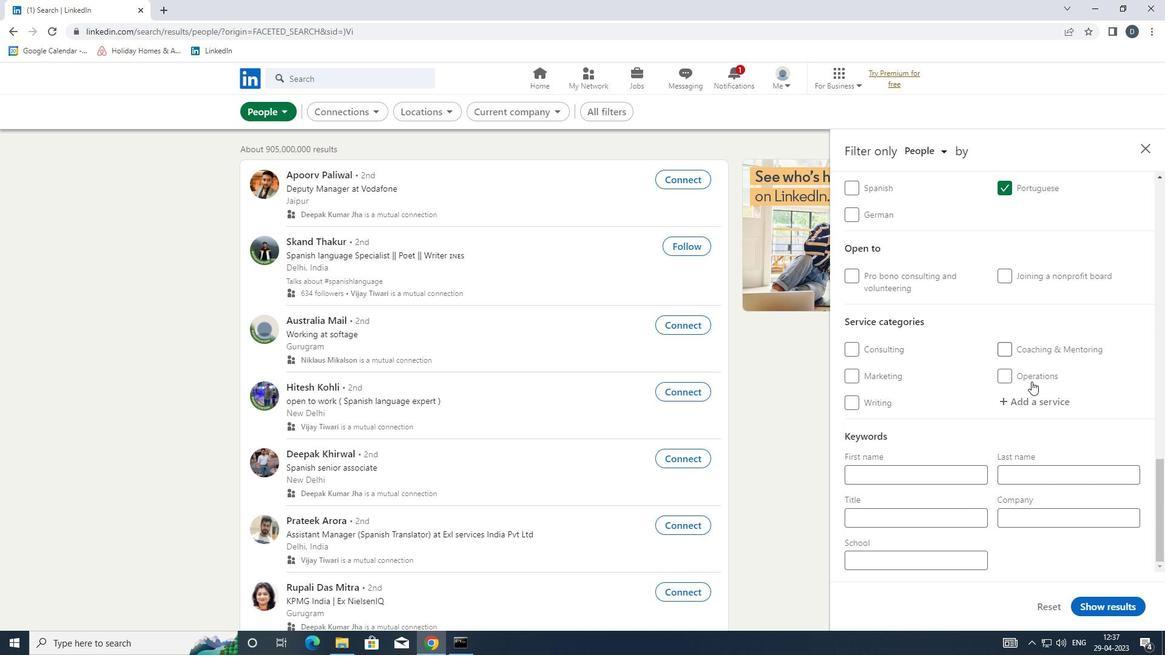
Action: Mouse pressed left at (1031, 408)
Screenshot: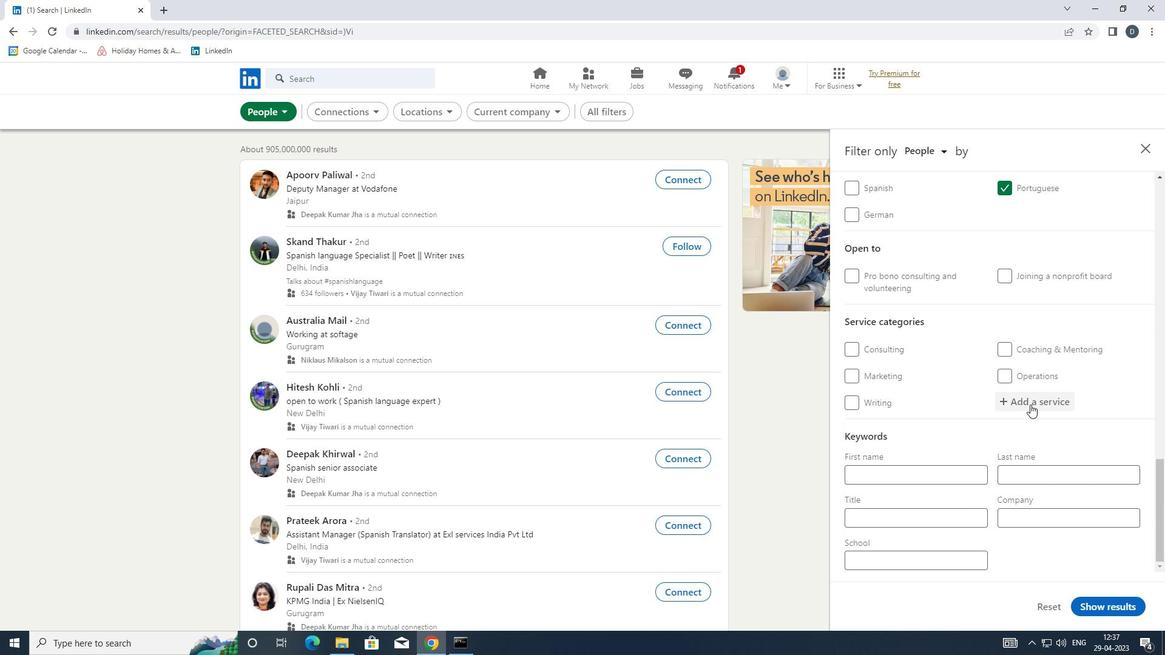 
Action: Key pressed <Key.shift>USER<Key.up><Key.enter>
Screenshot: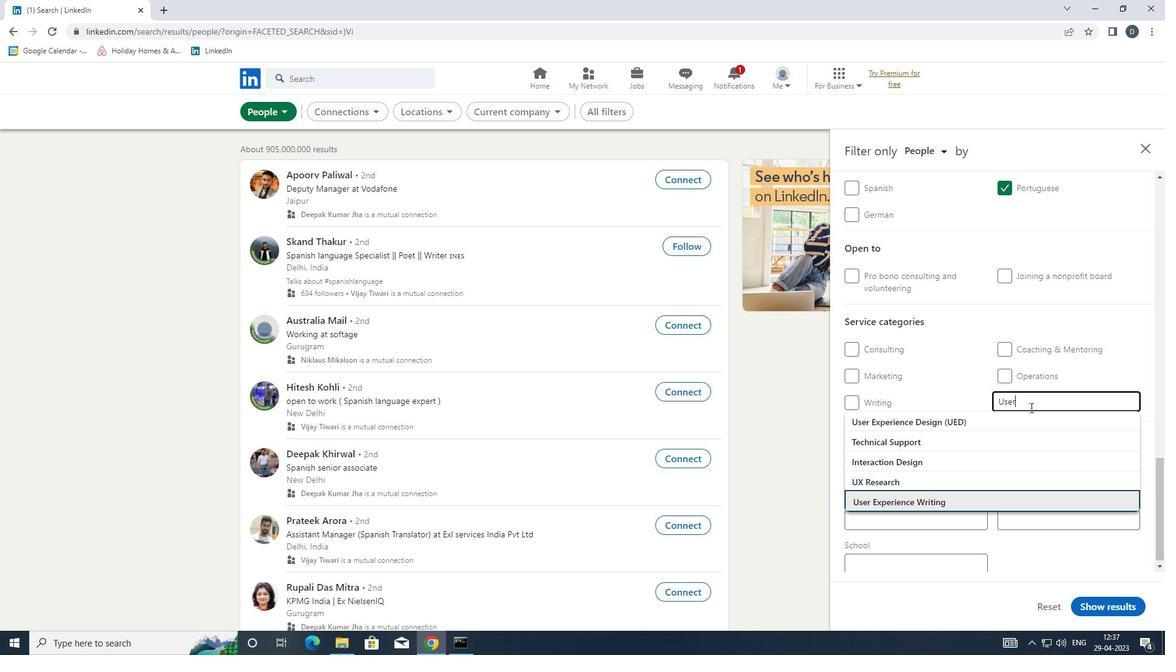 
Action: Mouse moved to (963, 318)
Screenshot: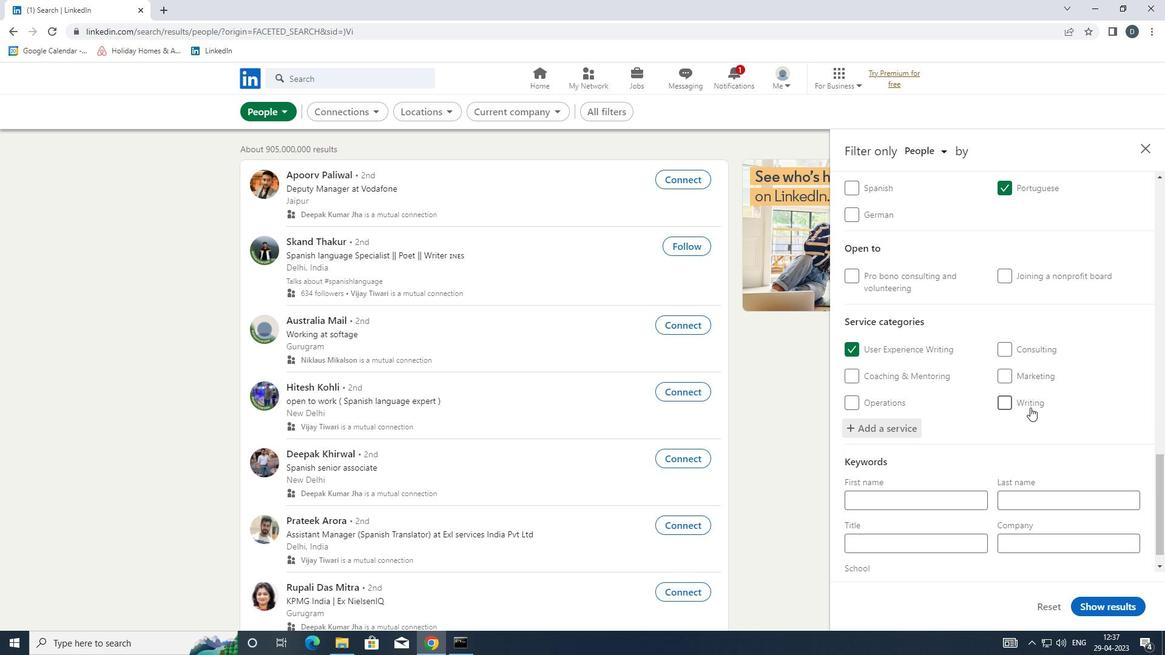
Action: Mouse scrolled (963, 317) with delta (0, 0)
Screenshot: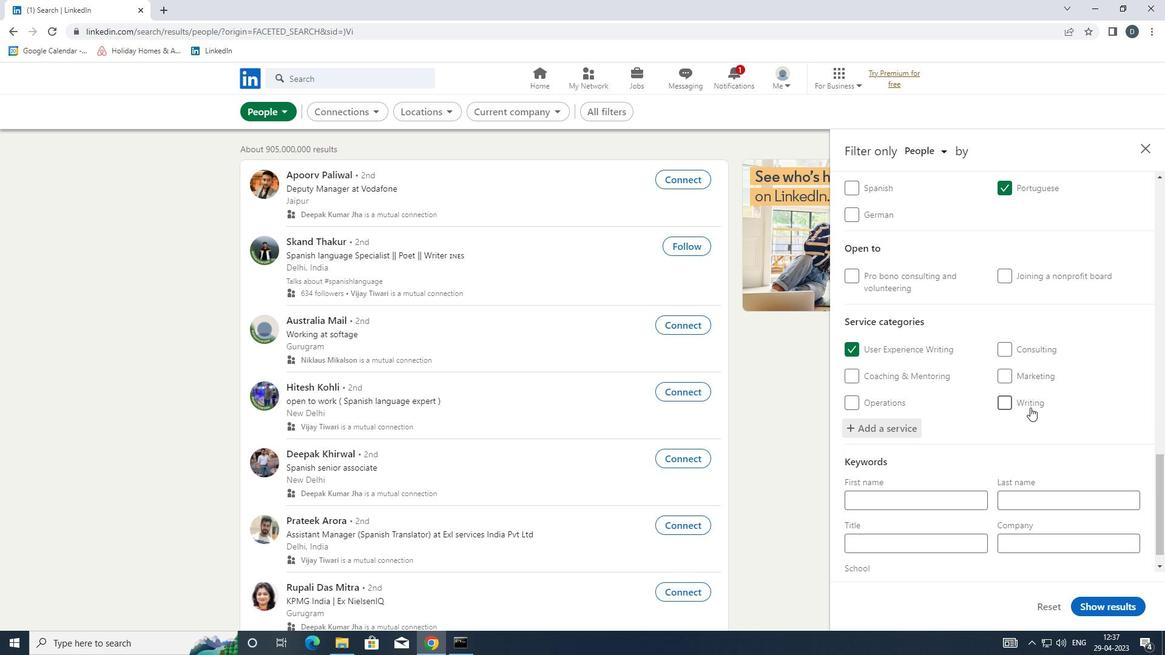 
Action: Mouse moved to (963, 324)
Screenshot: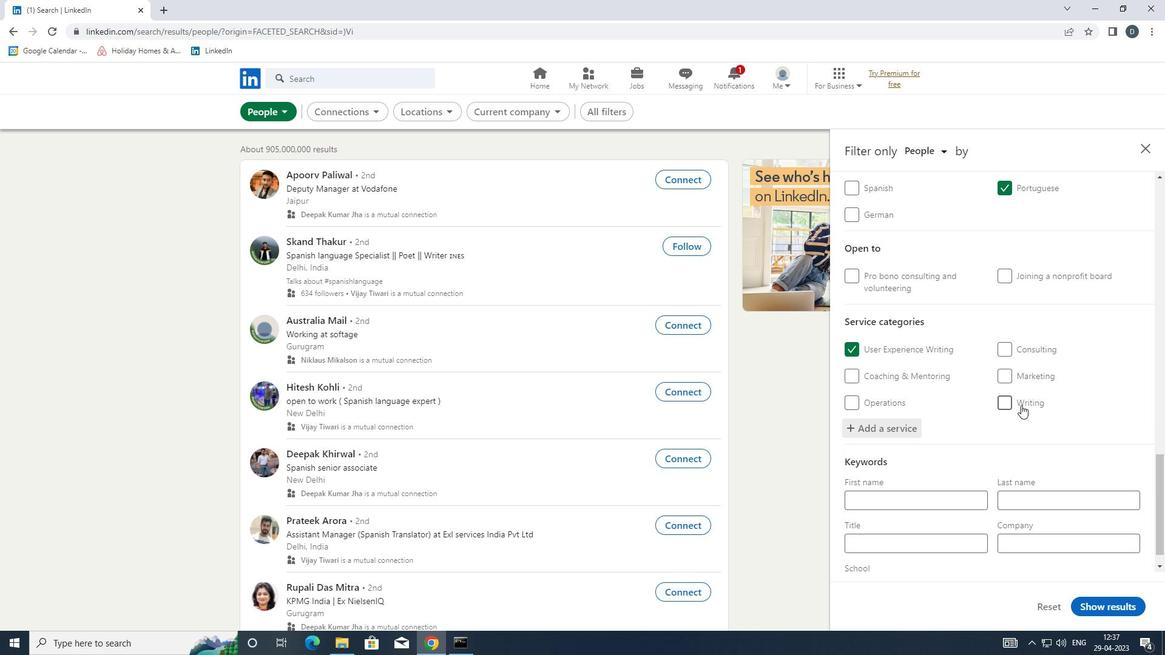 
Action: Mouse scrolled (963, 324) with delta (0, 0)
Screenshot: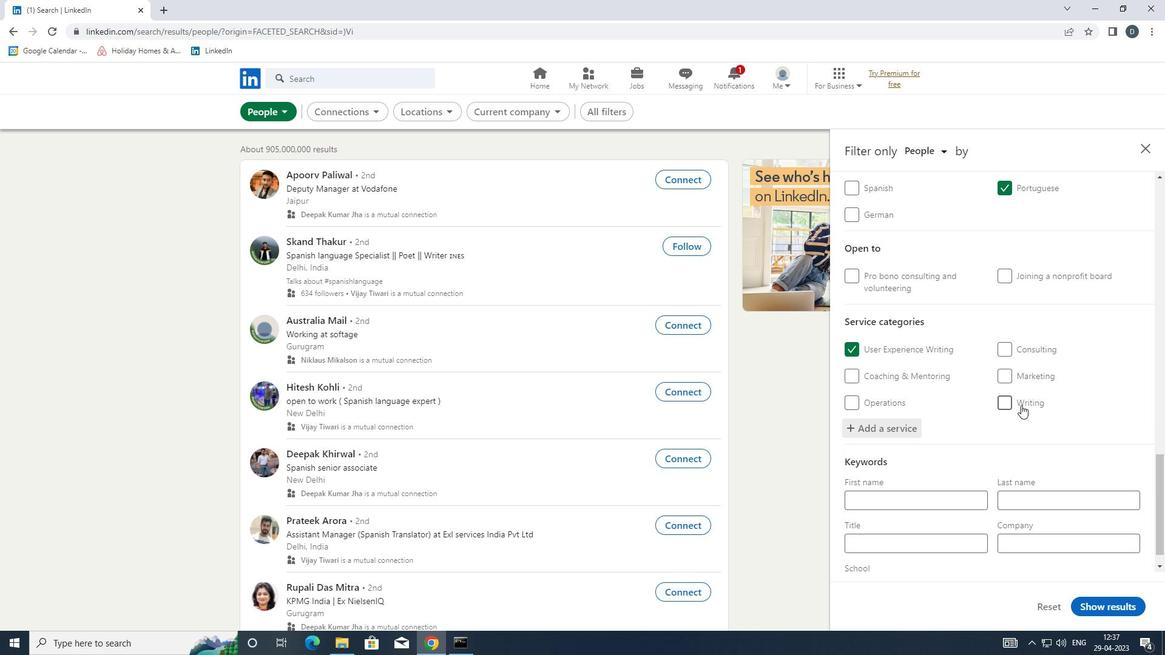 
Action: Mouse moved to (964, 328)
Screenshot: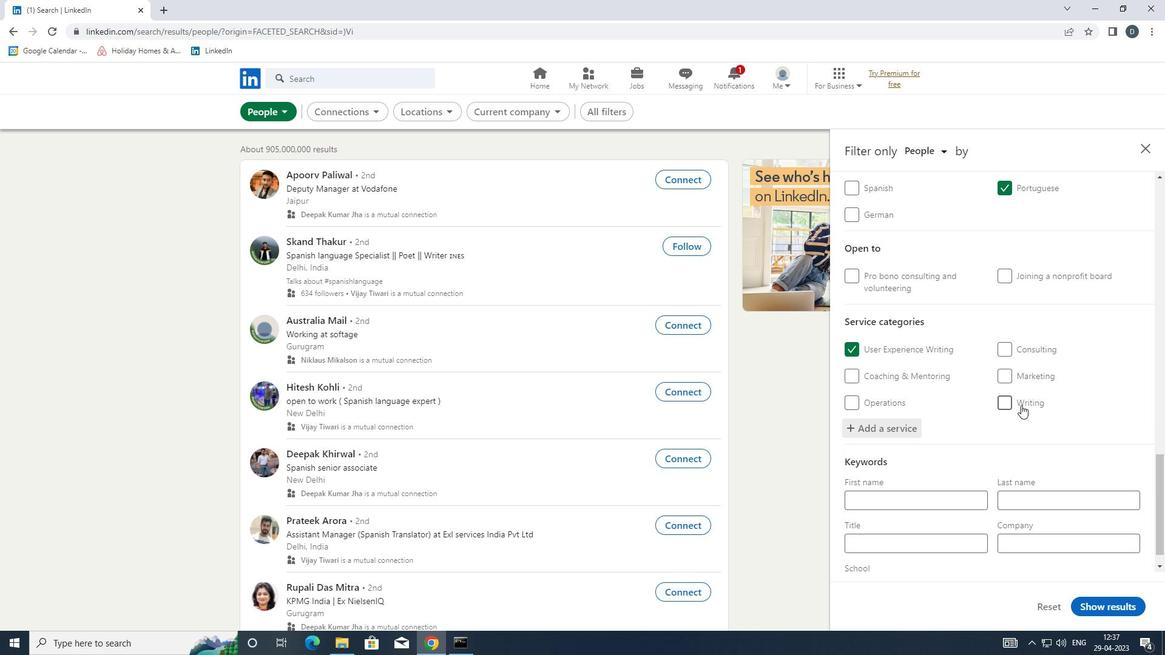 
Action: Mouse scrolled (964, 327) with delta (0, 0)
Screenshot: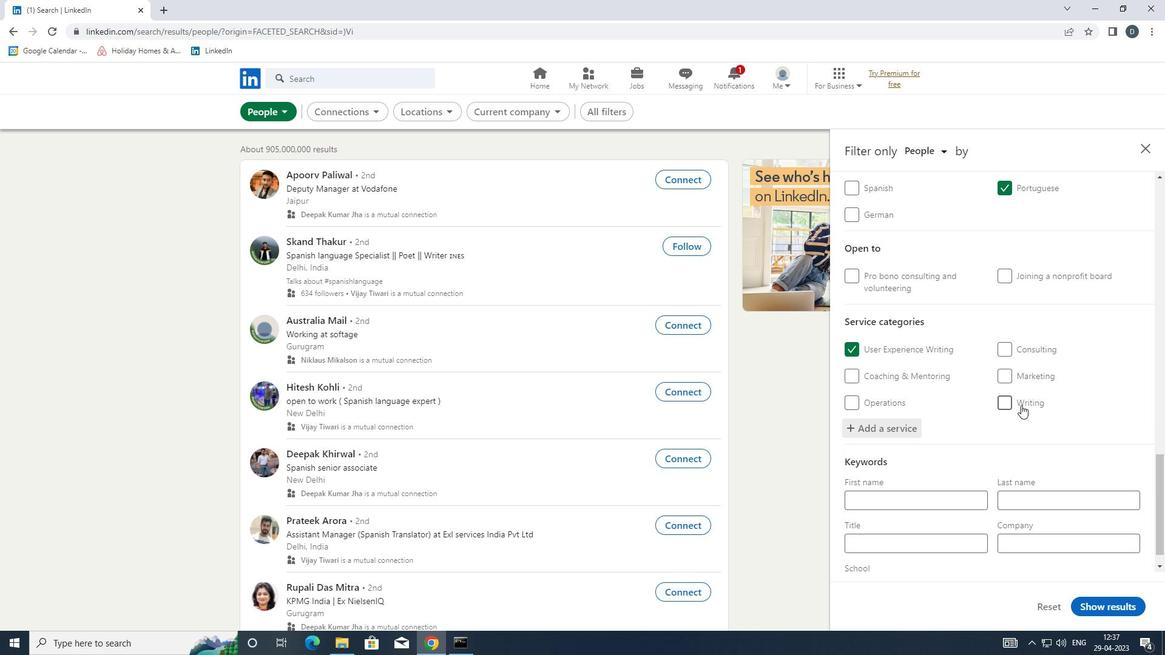 
Action: Mouse moved to (966, 331)
Screenshot: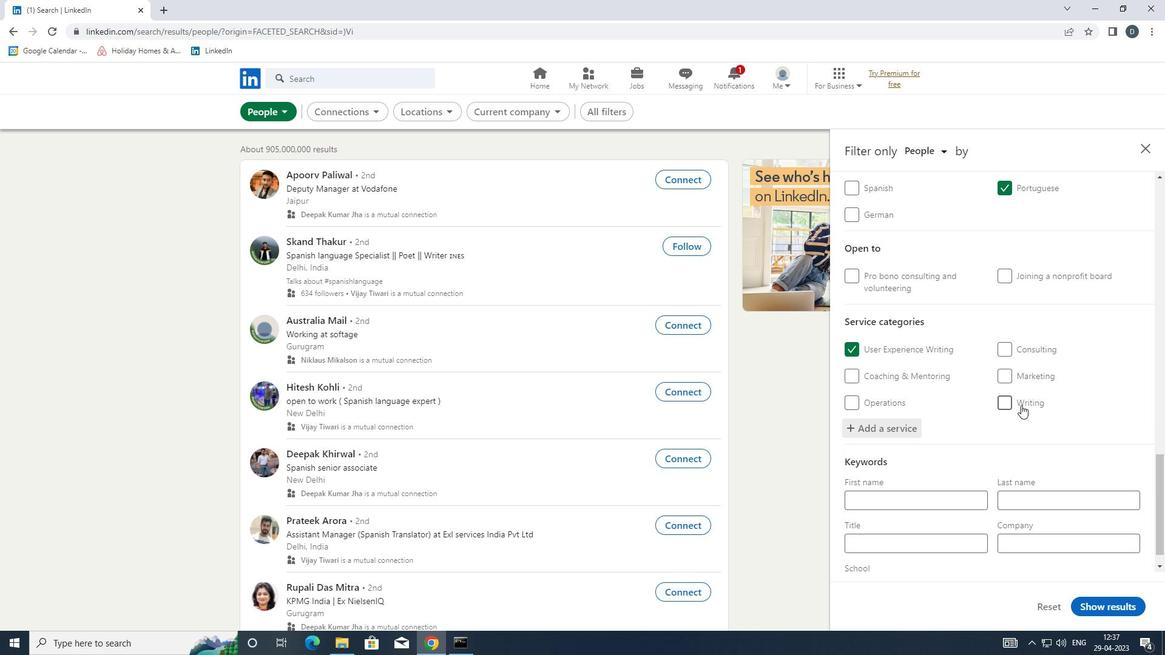 
Action: Mouse scrolled (966, 330) with delta (0, 0)
Screenshot: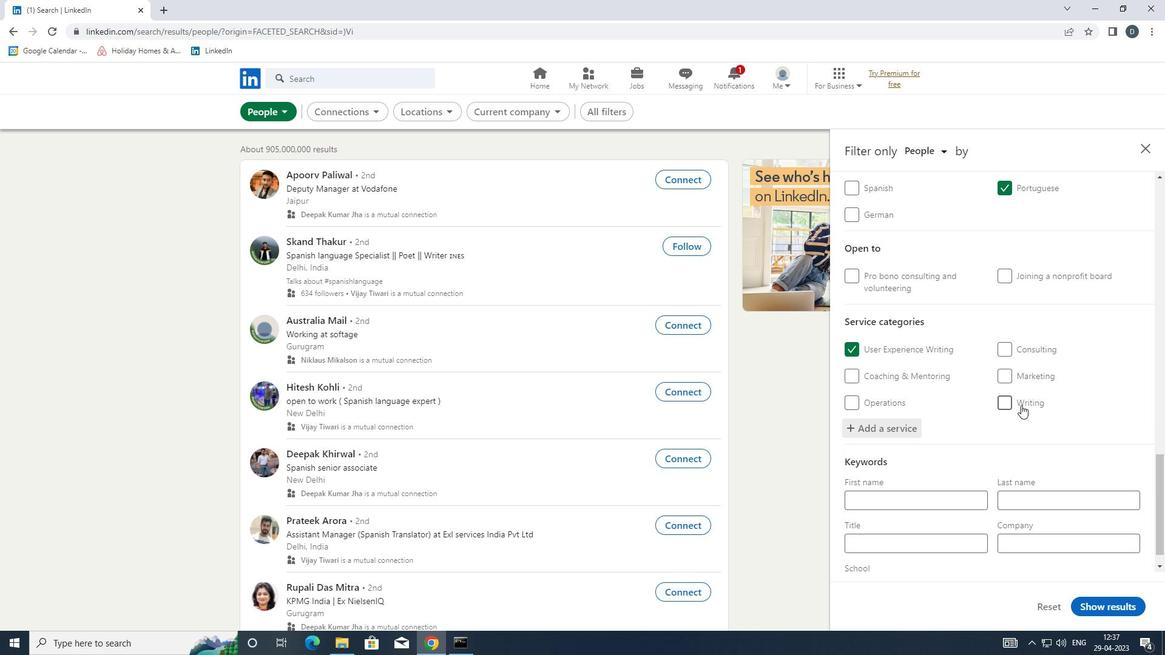 
Action: Mouse moved to (968, 334)
Screenshot: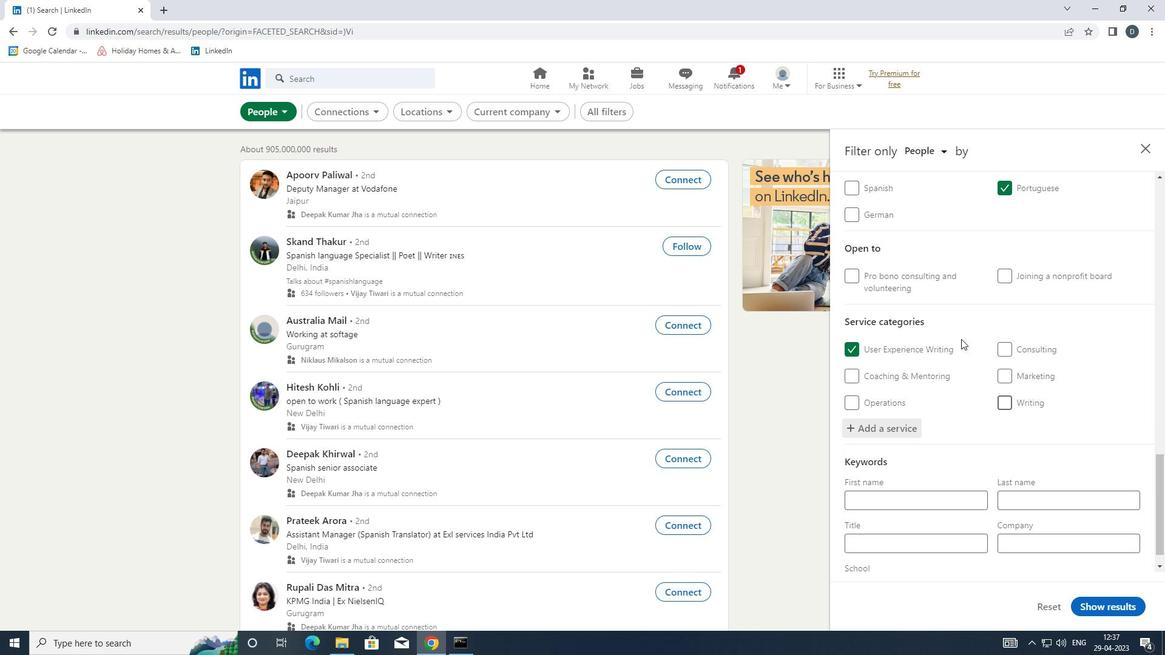 
Action: Mouse scrolled (968, 333) with delta (0, 0)
Screenshot: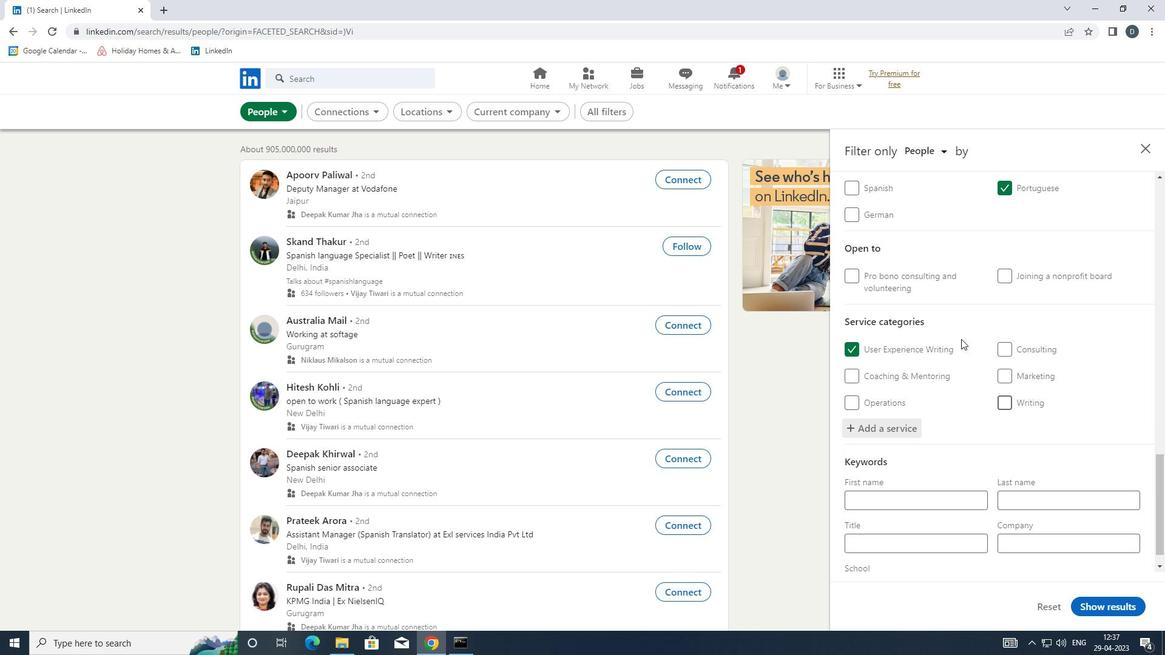 
Action: Mouse moved to (938, 527)
Screenshot: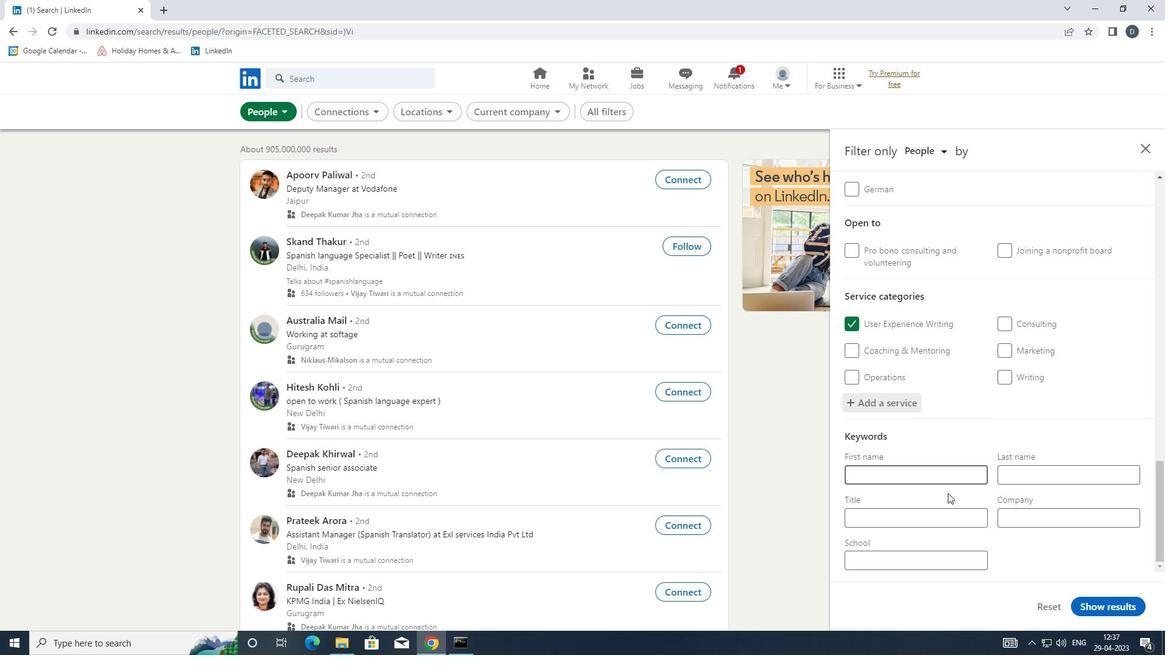 
Action: Mouse pressed left at (938, 527)
Screenshot: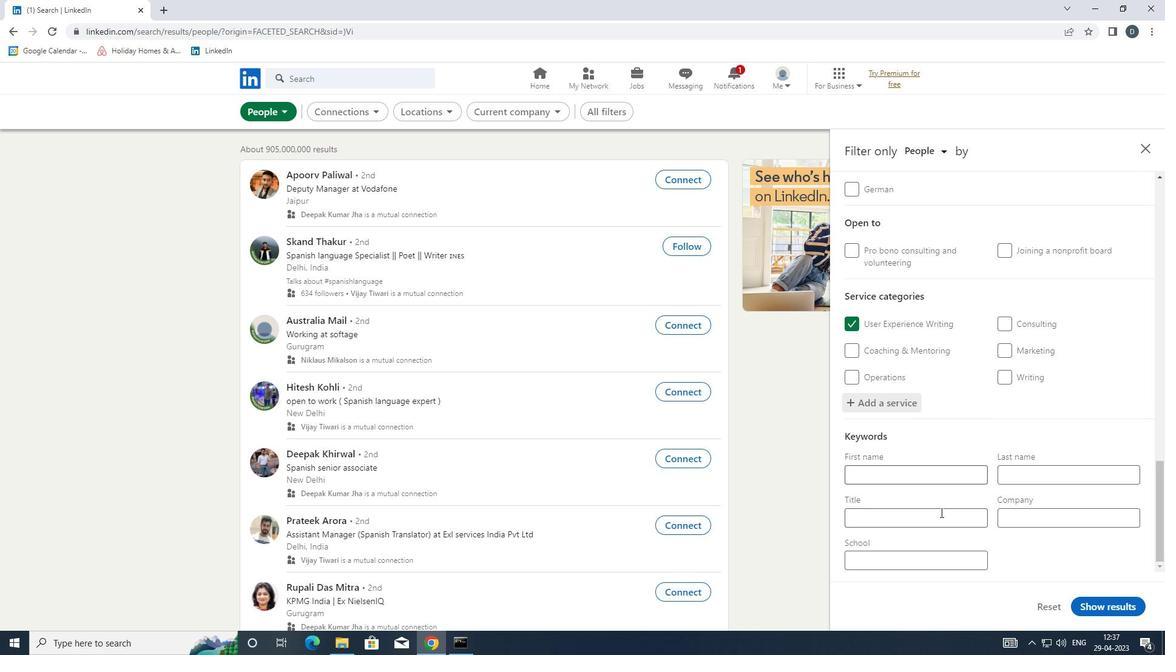
Action: Mouse moved to (938, 528)
Screenshot: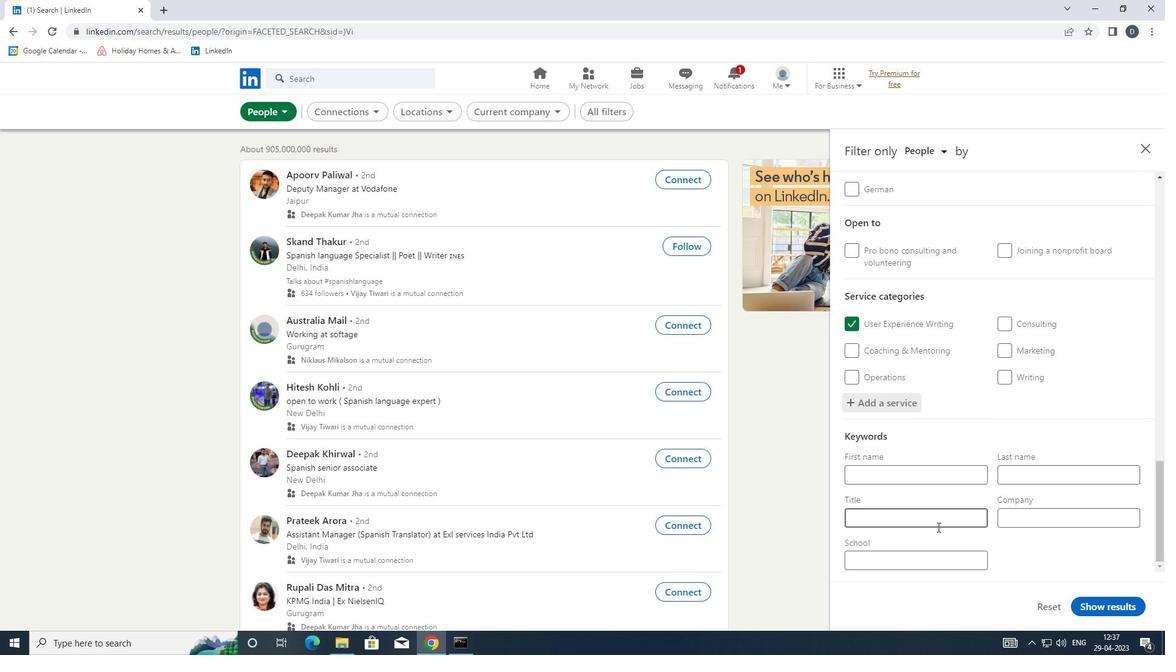 
Action: Key pressed <Key.shift>HOTEL<Key.space><Key.shift>MANAGER
Screenshot: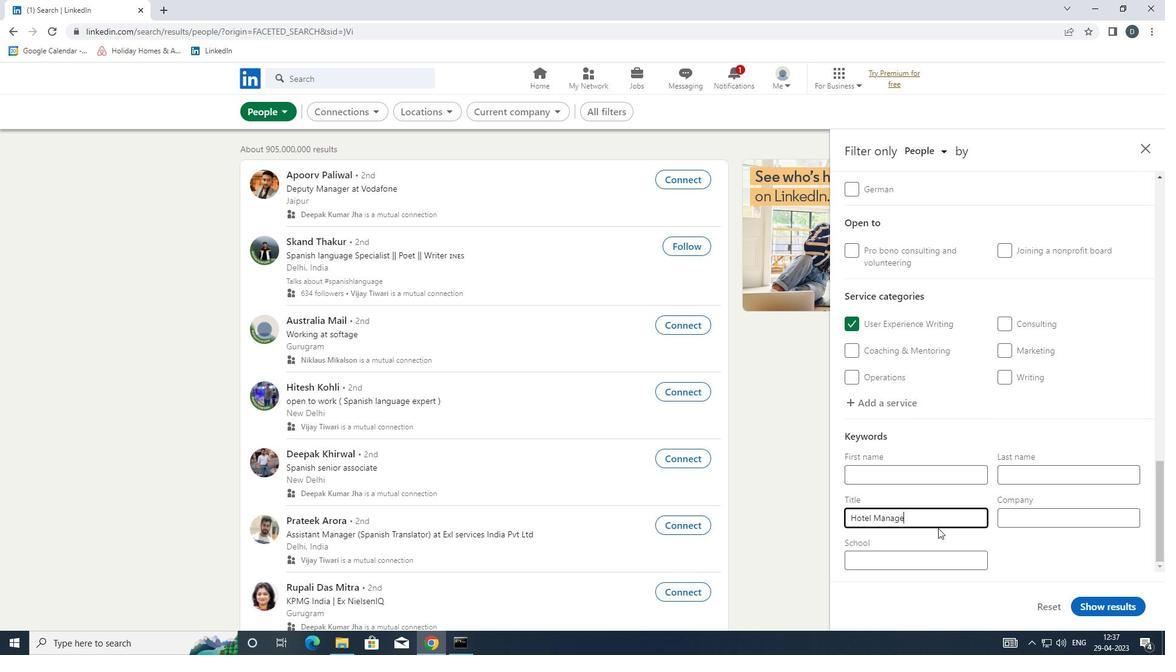 
Action: Mouse moved to (1124, 610)
Screenshot: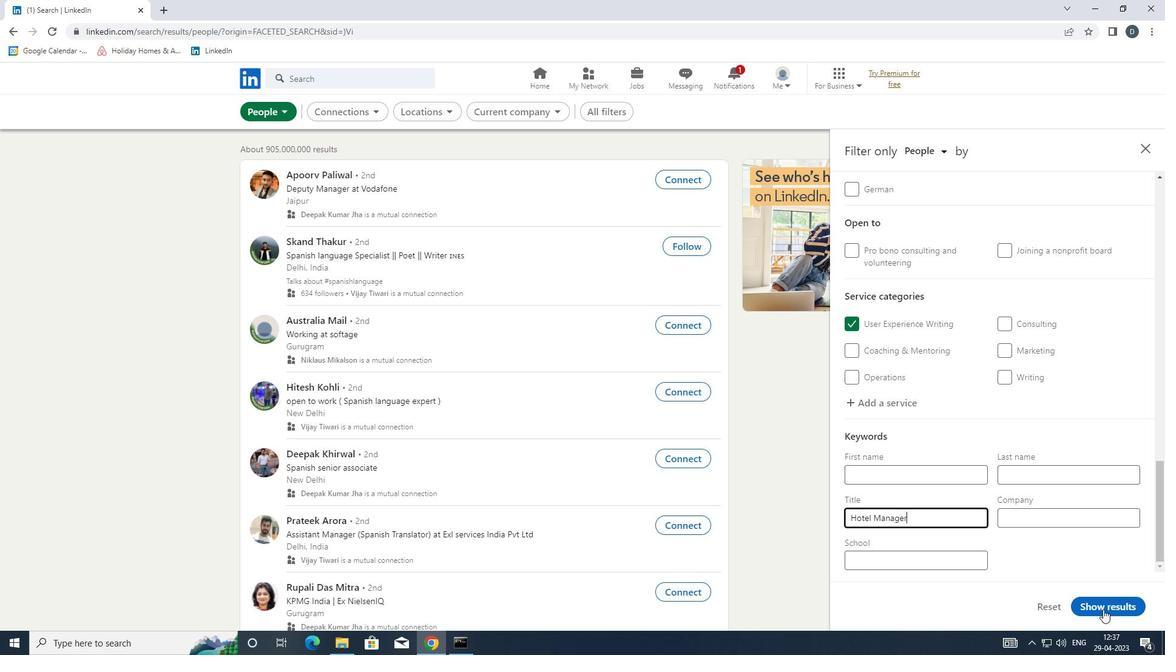 
Action: Mouse pressed left at (1124, 610)
Screenshot: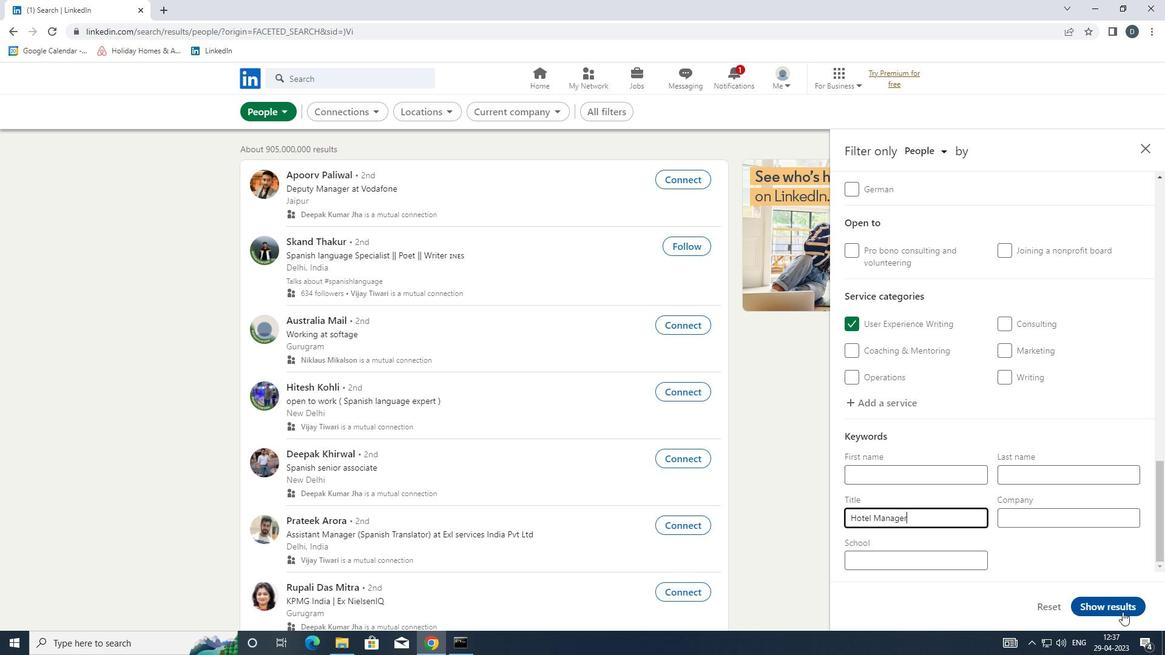 
Action: Mouse moved to (1018, 451)
Screenshot: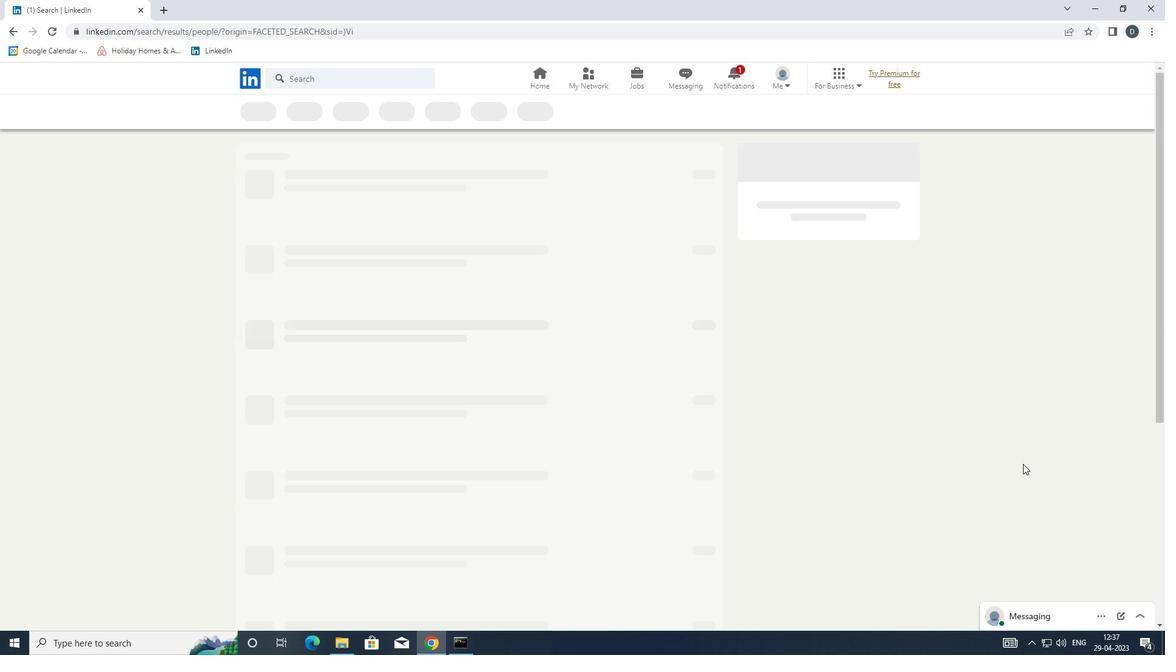 
